 Task: Slide 10 - Awesome Words.
Action: Mouse moved to (41, 116)
Screenshot: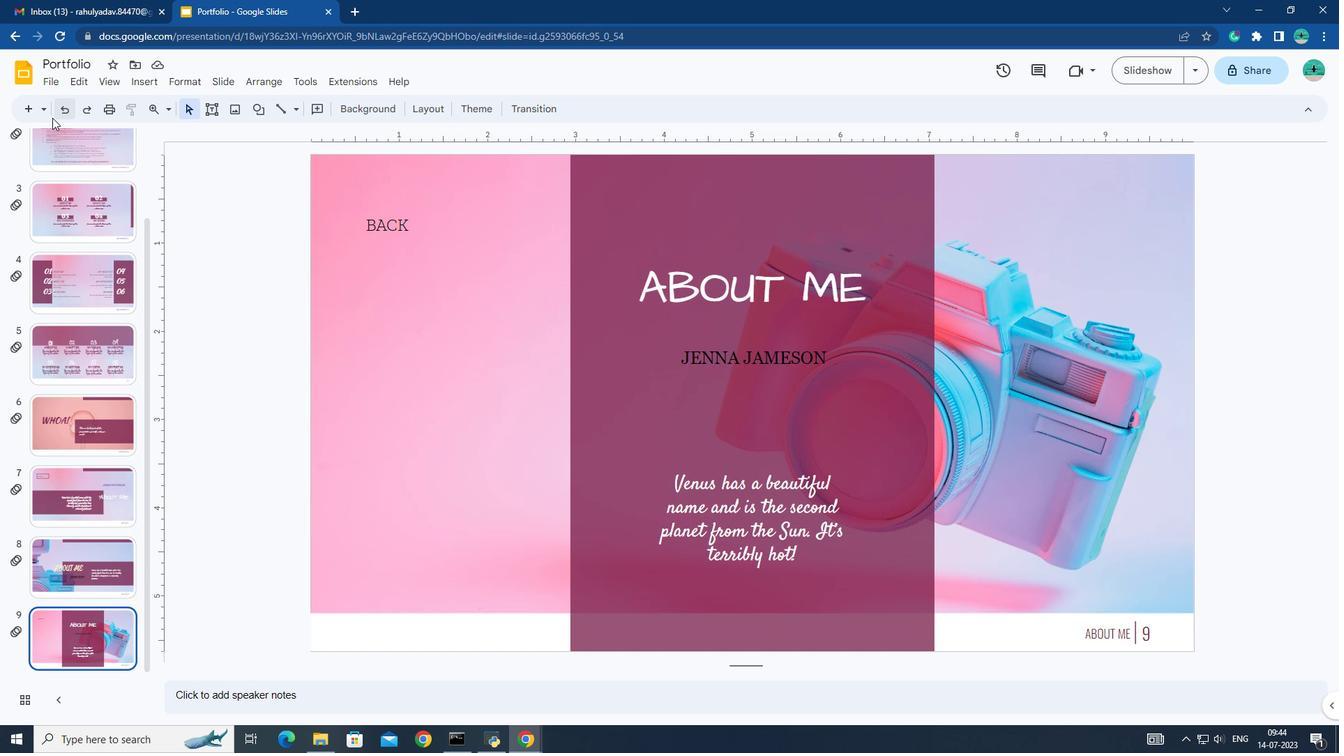 
Action: Mouse pressed left at (41, 116)
Screenshot: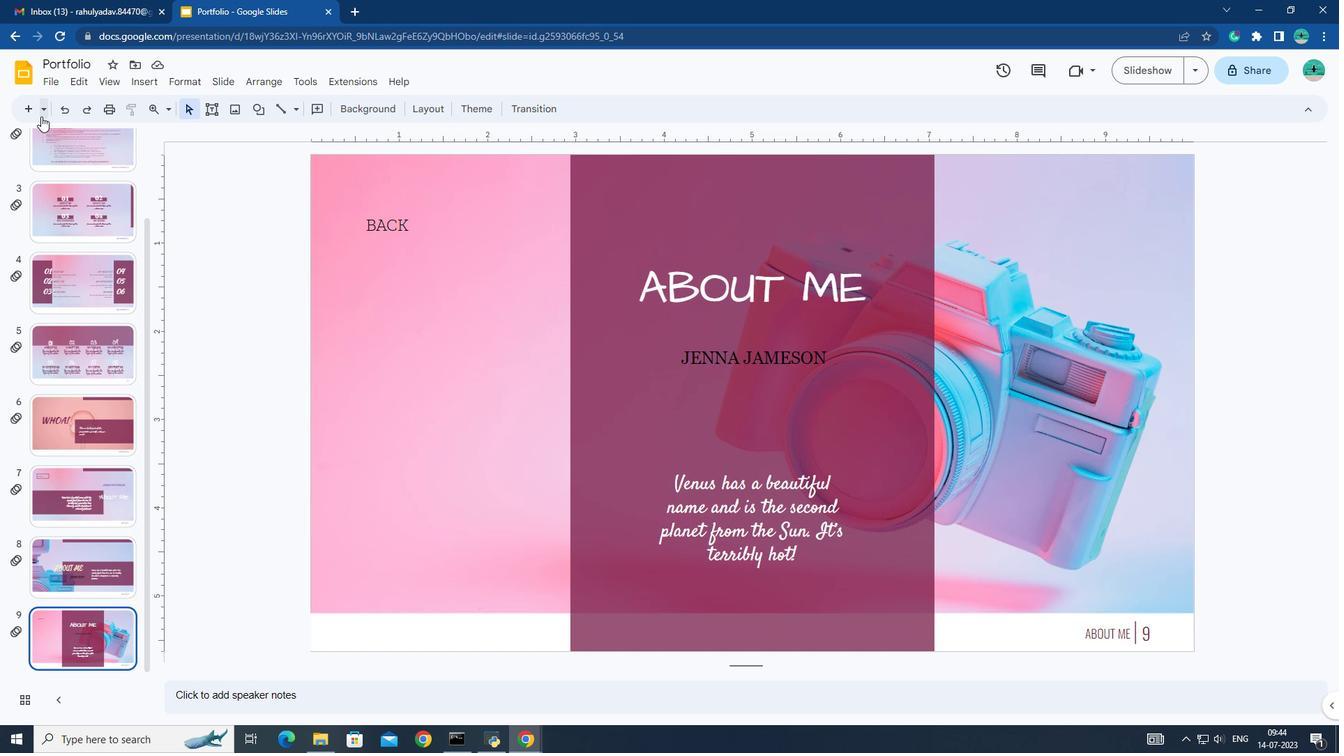 
Action: Mouse moved to (71, 286)
Screenshot: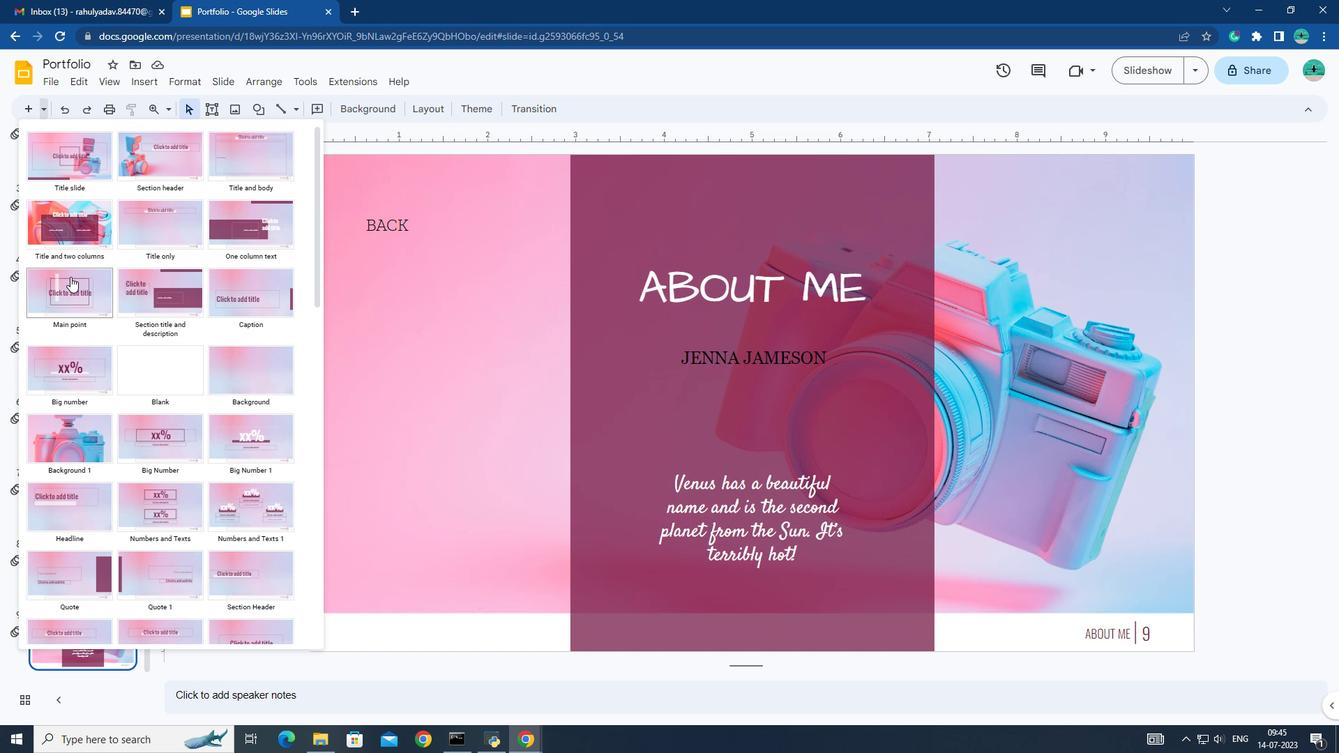
Action: Mouse pressed left at (71, 286)
Screenshot: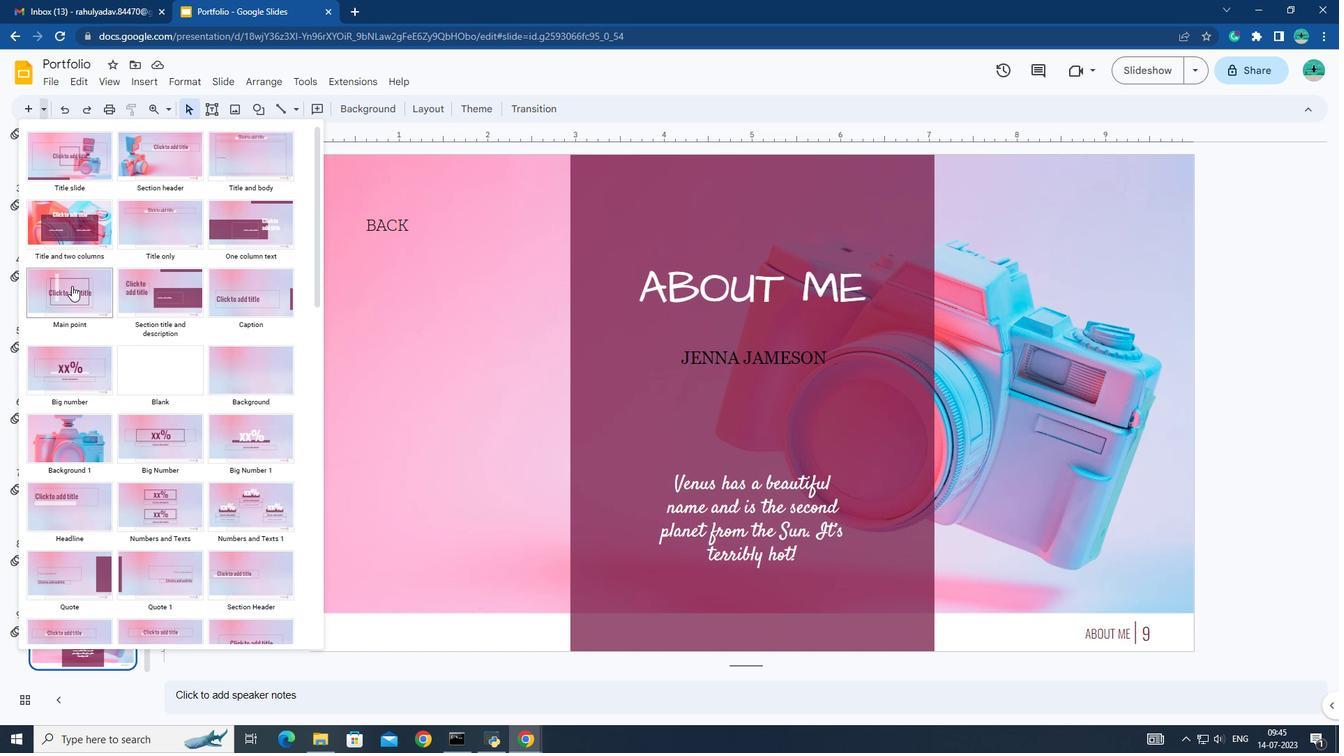 
Action: Mouse moved to (611, 373)
Screenshot: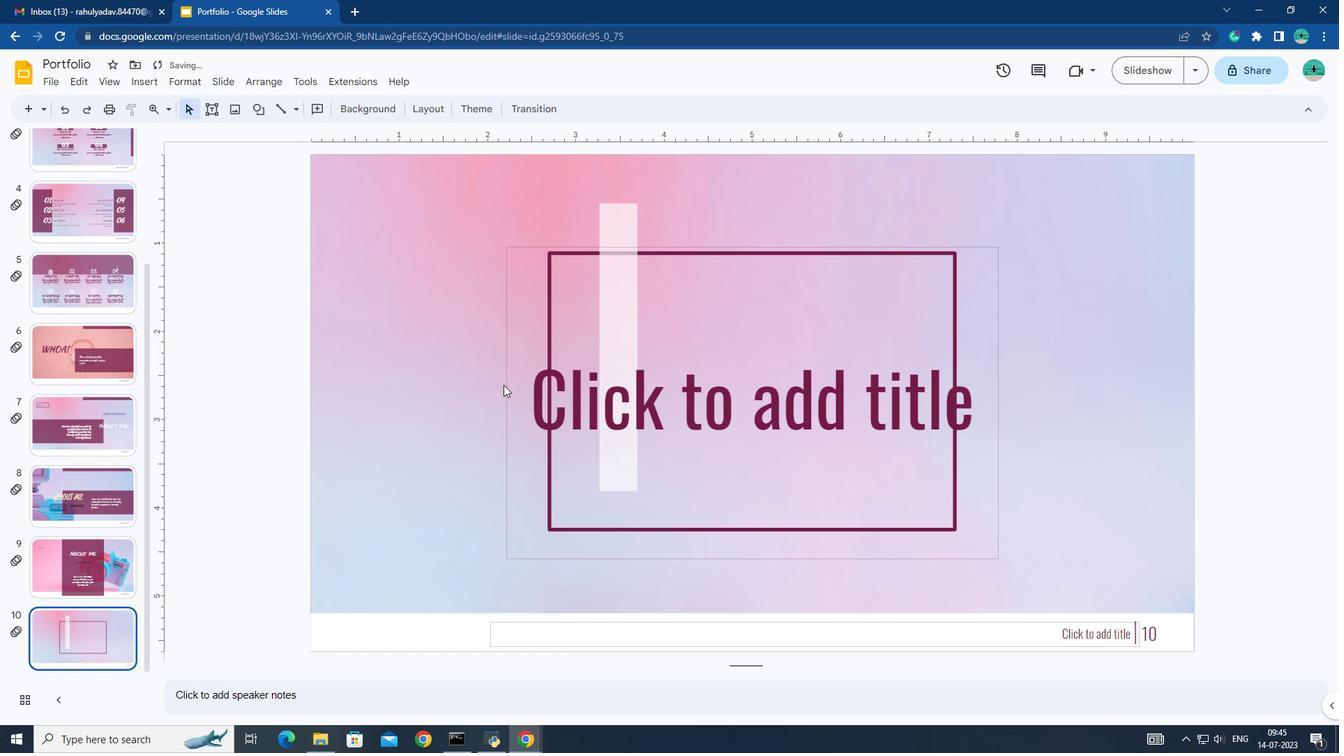
Action: Mouse pressed left at (611, 373)
Screenshot: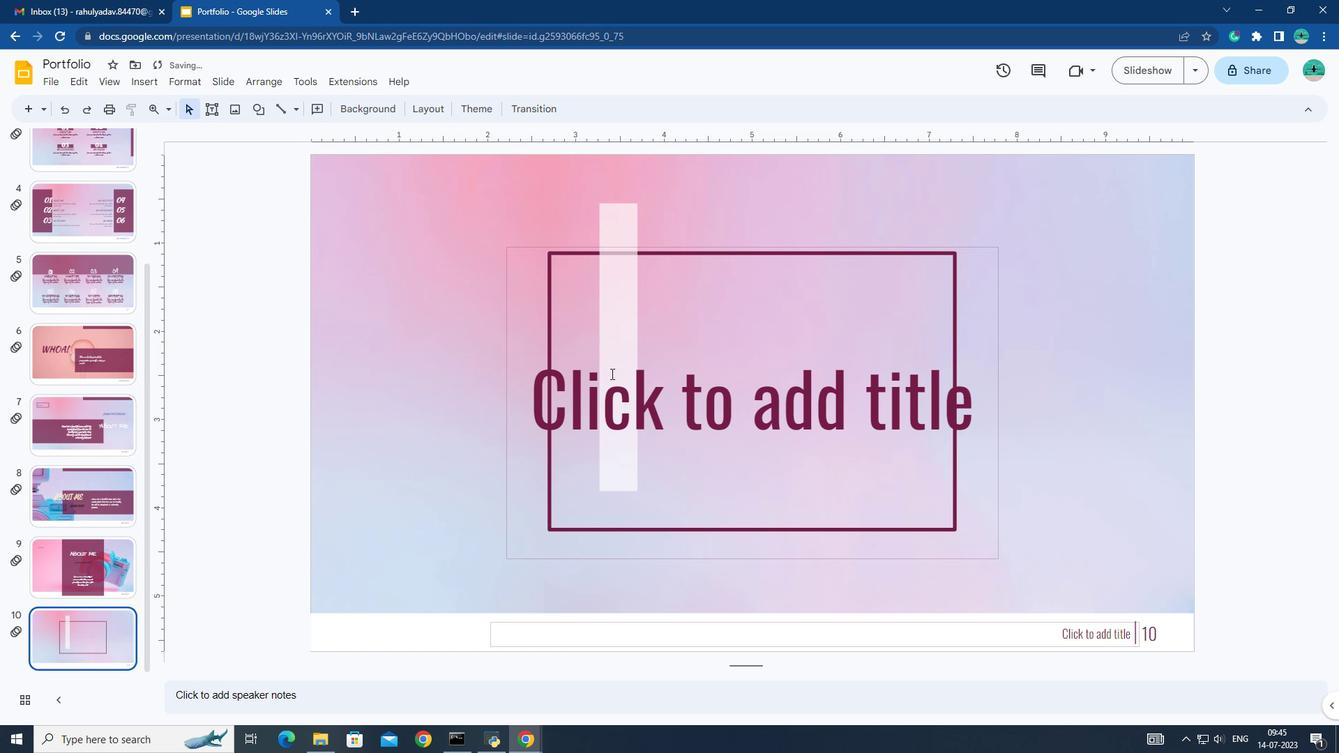 
Action: Key pressed <Key.caps_lock>AWESOME<Key.enter>WORDS
Screenshot: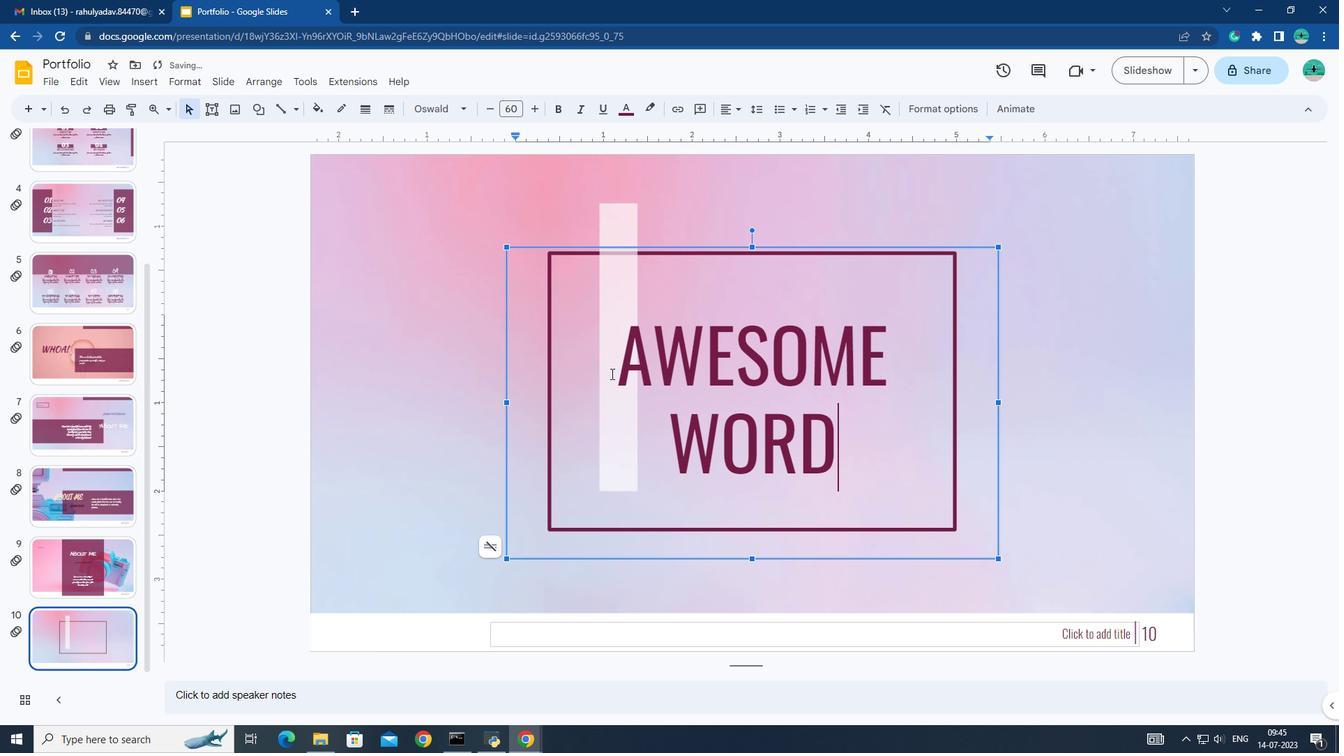 
Action: Mouse moved to (623, 350)
Screenshot: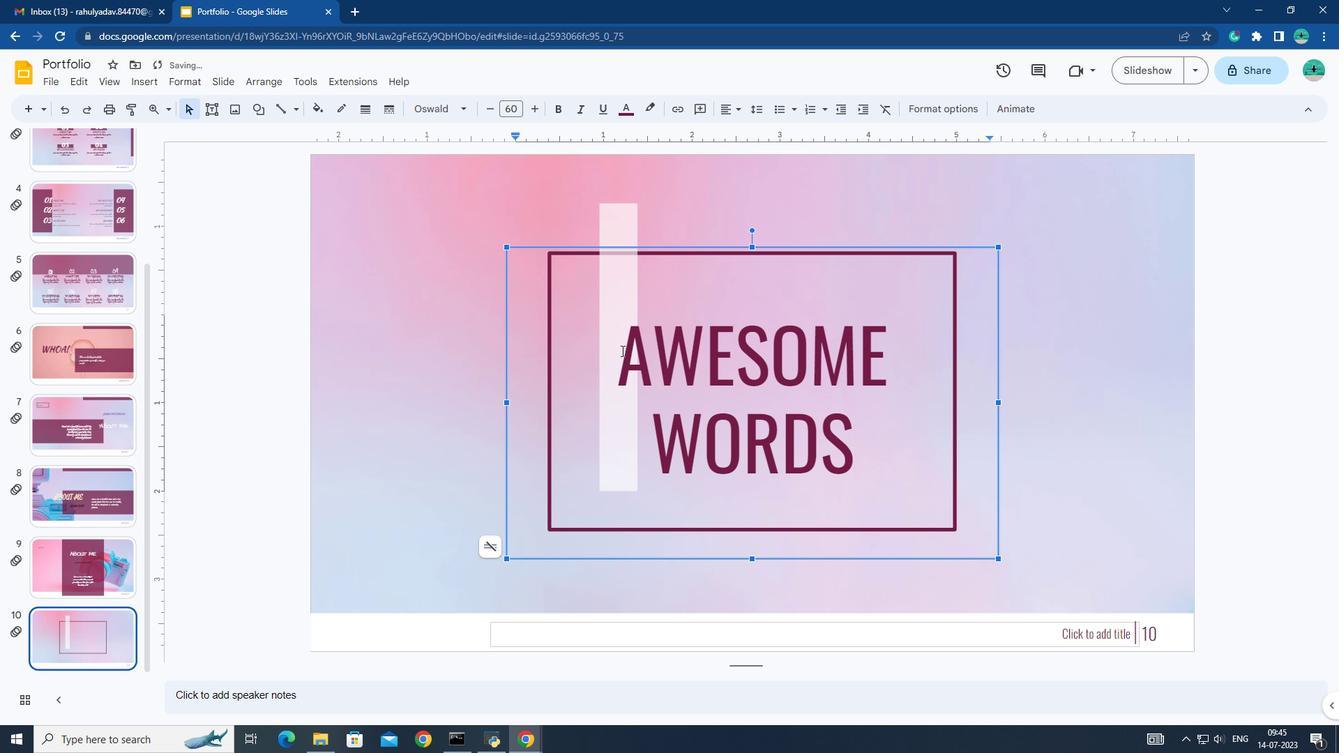 
Action: Mouse pressed left at (623, 350)
Screenshot: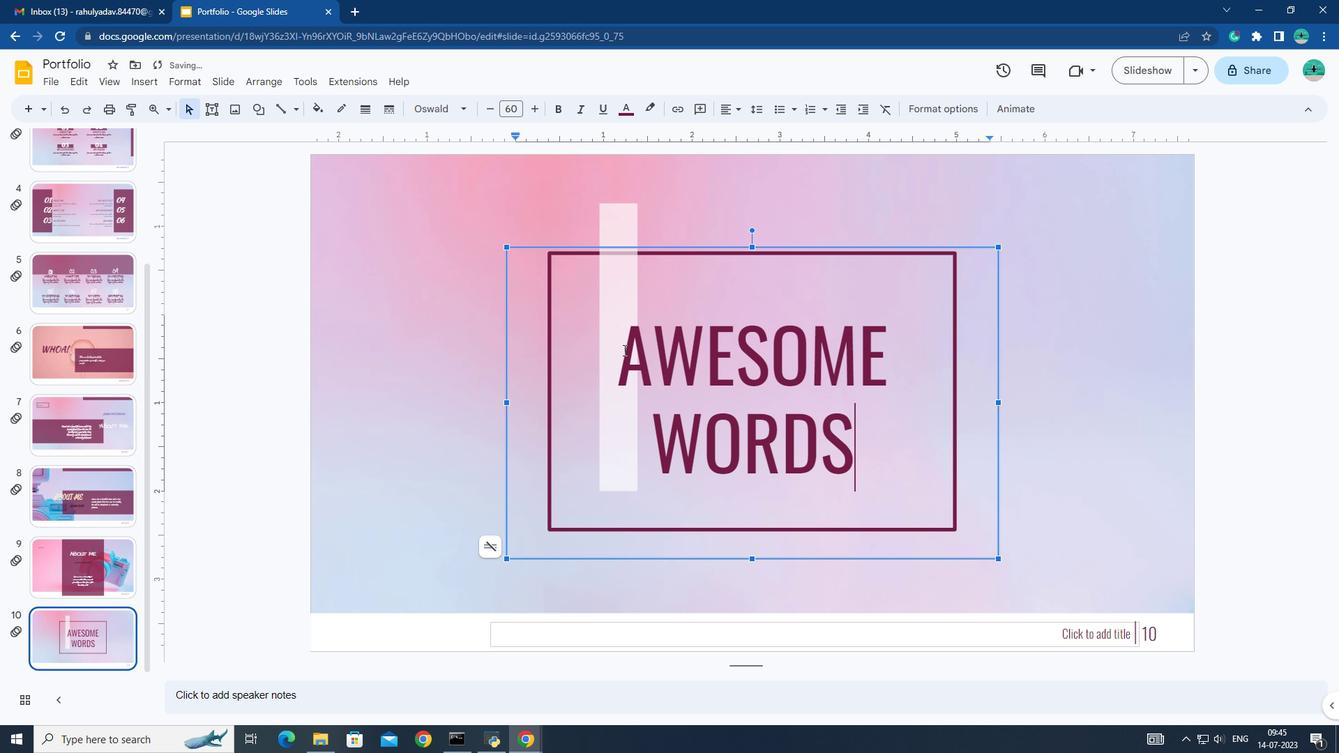 
Action: Mouse pressed left at (623, 350)
Screenshot: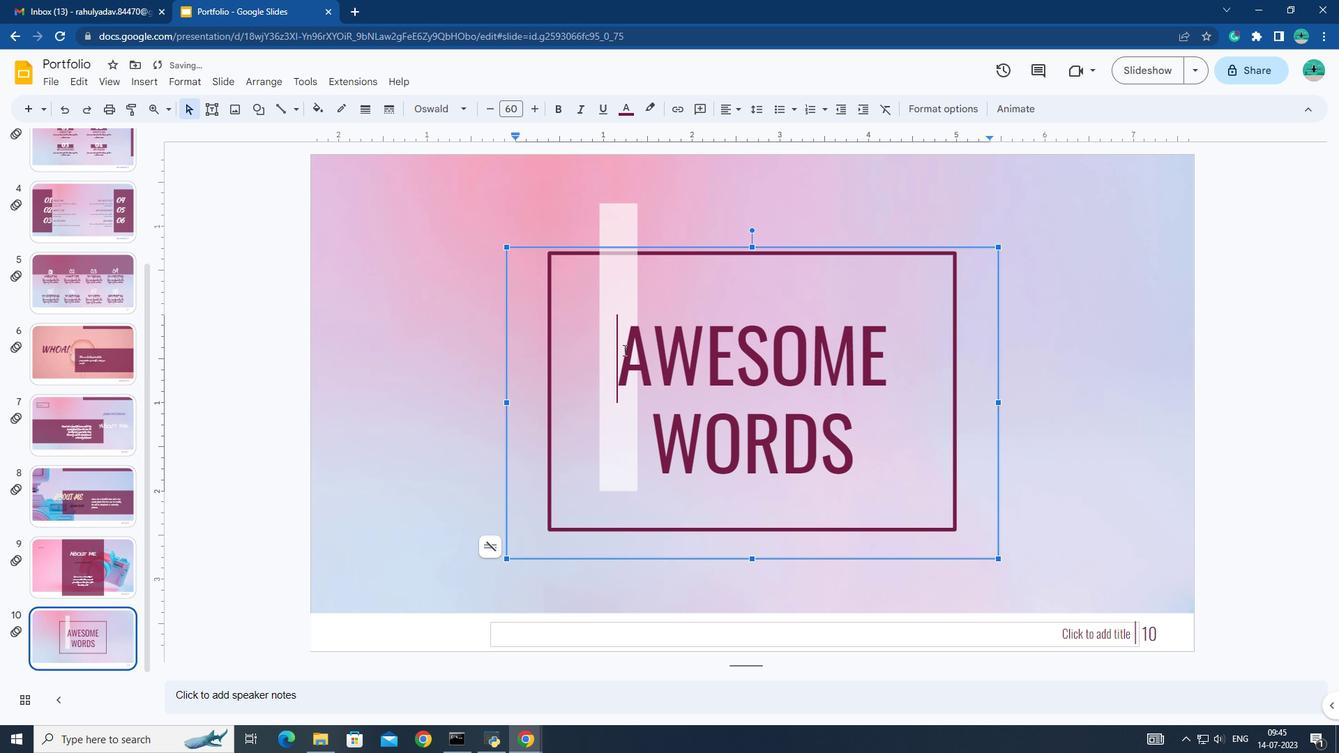 
Action: Mouse pressed left at (623, 350)
Screenshot: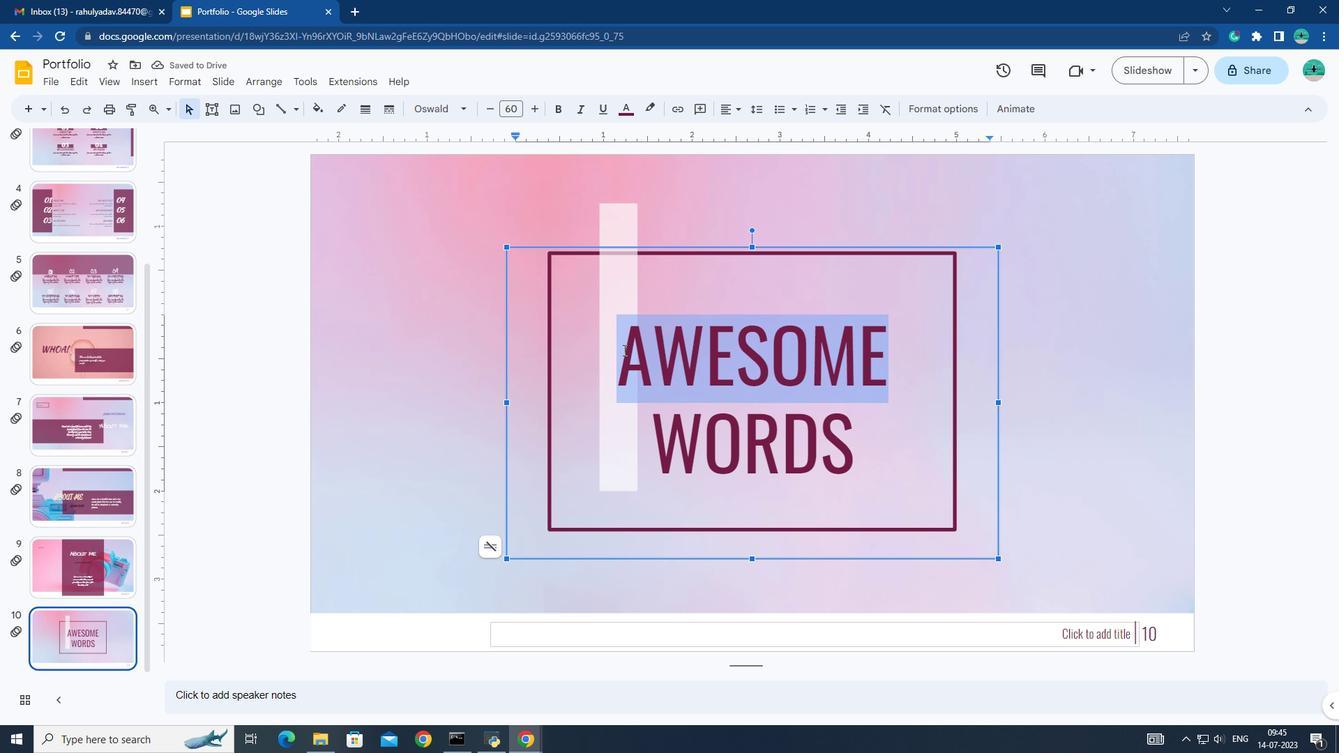 
Action: Mouse pressed left at (623, 350)
Screenshot: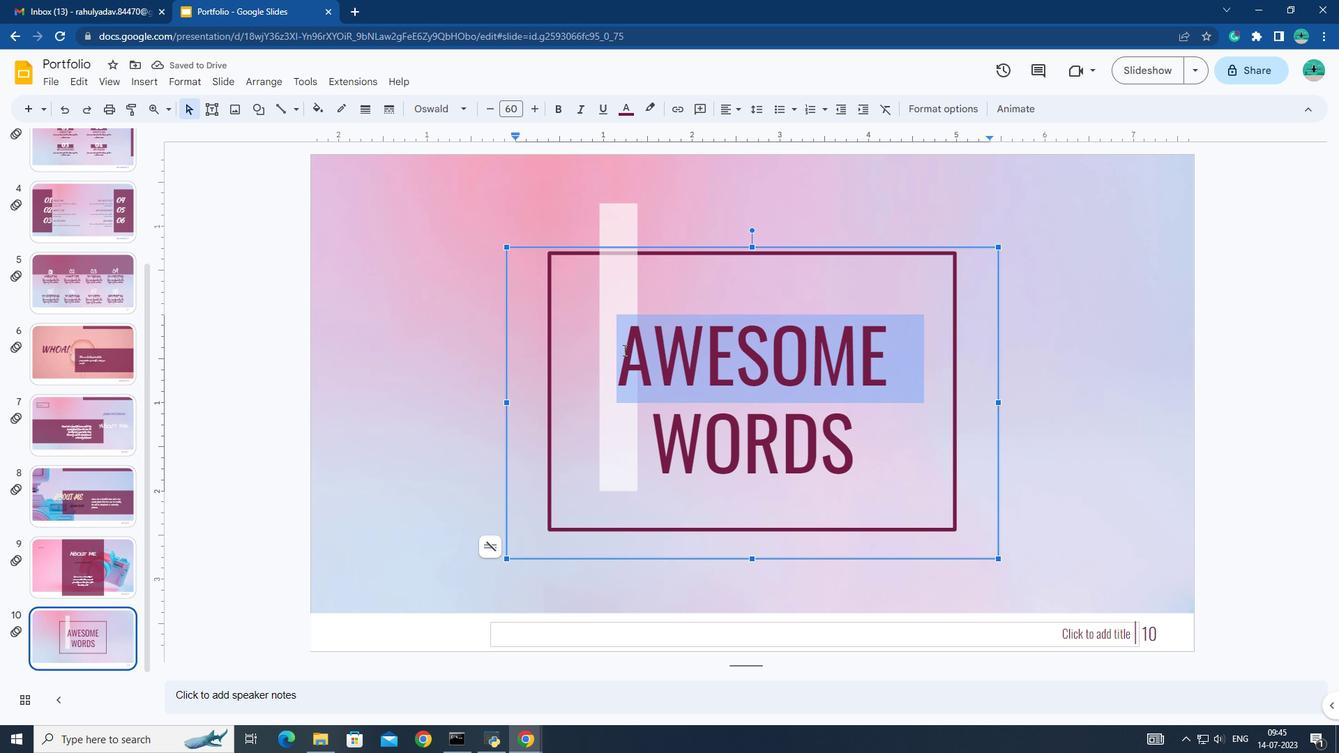 
Action: Mouse pressed left at (623, 350)
Screenshot: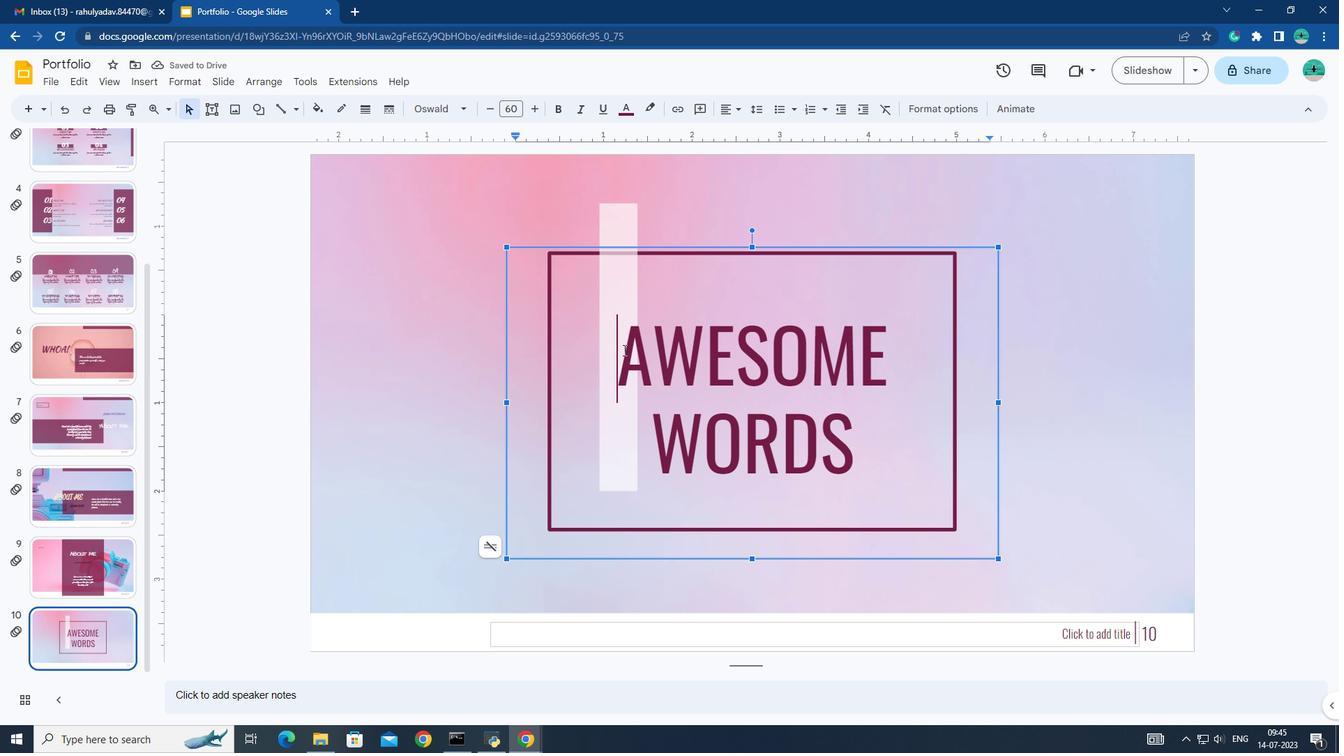 
Action: Mouse moved to (438, 110)
Screenshot: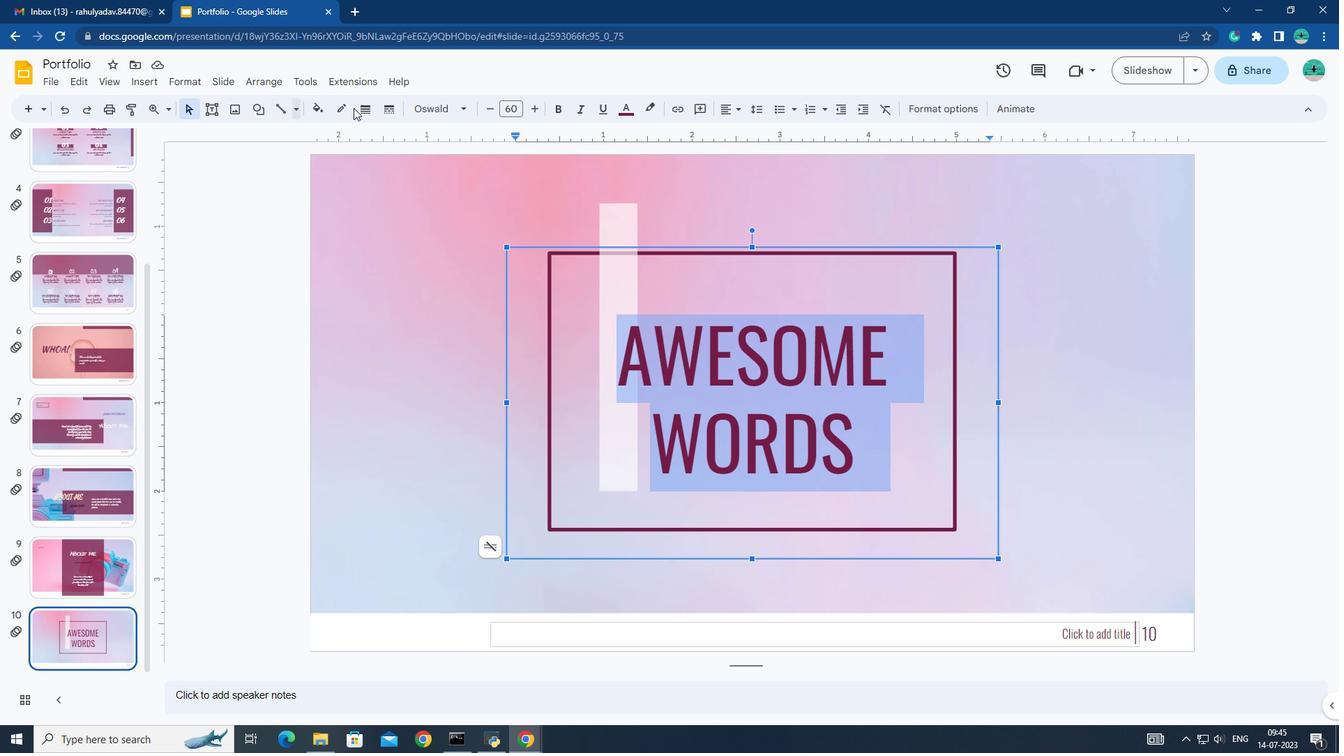 
Action: Mouse pressed left at (438, 110)
Screenshot: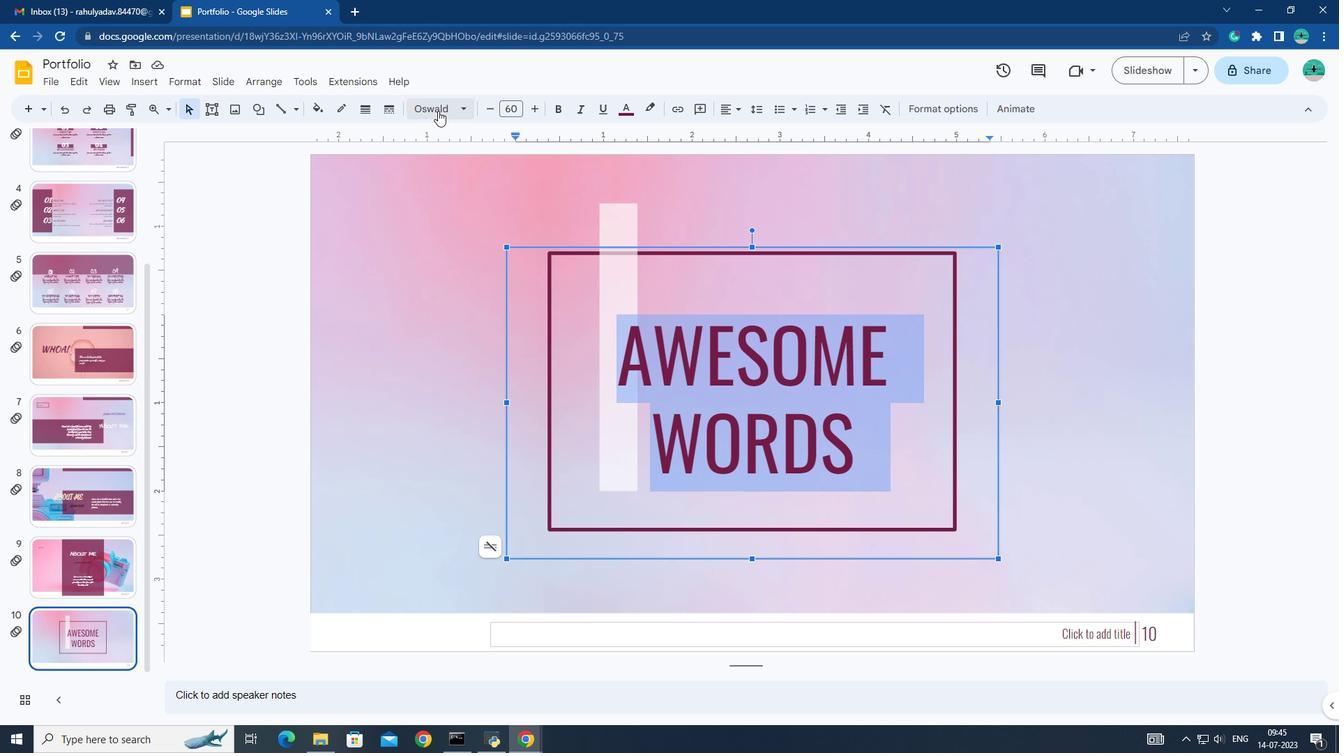 
Action: Mouse moved to (457, 625)
Screenshot: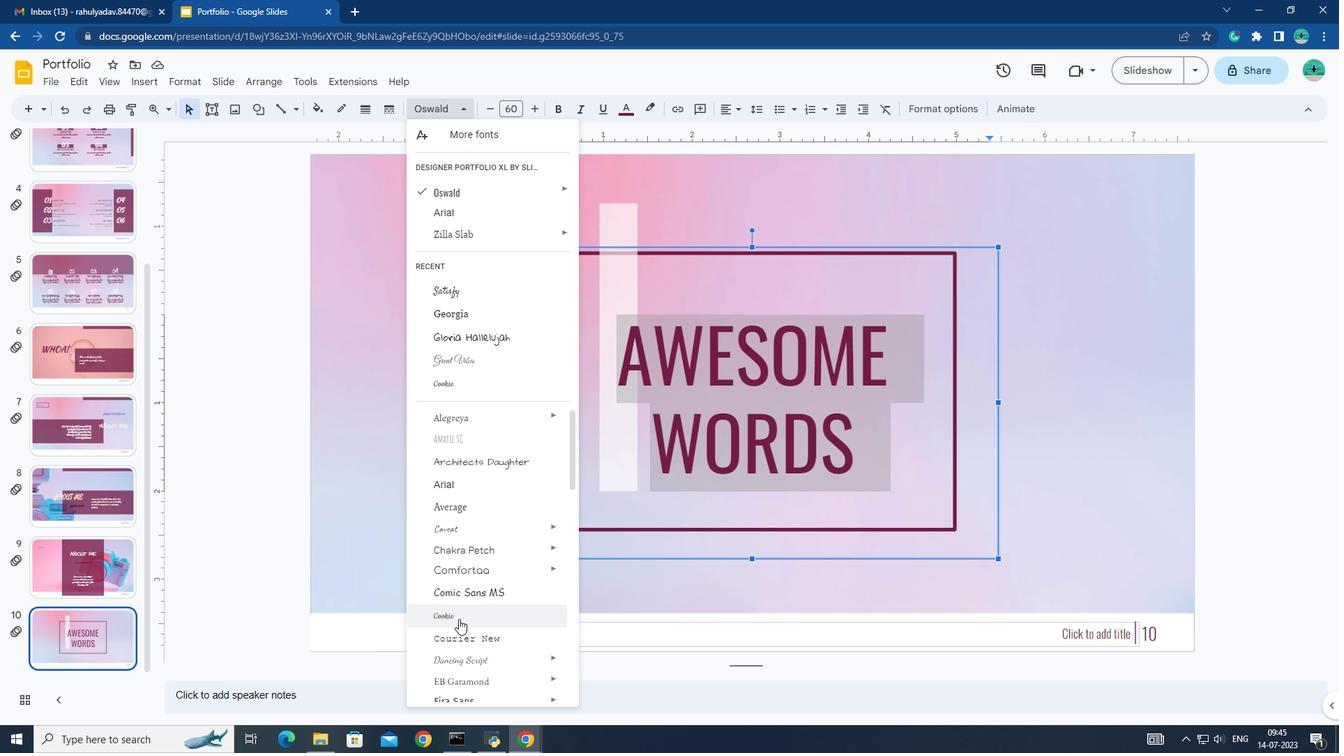 
Action: Mouse scrolled (457, 624) with delta (0, 0)
Screenshot: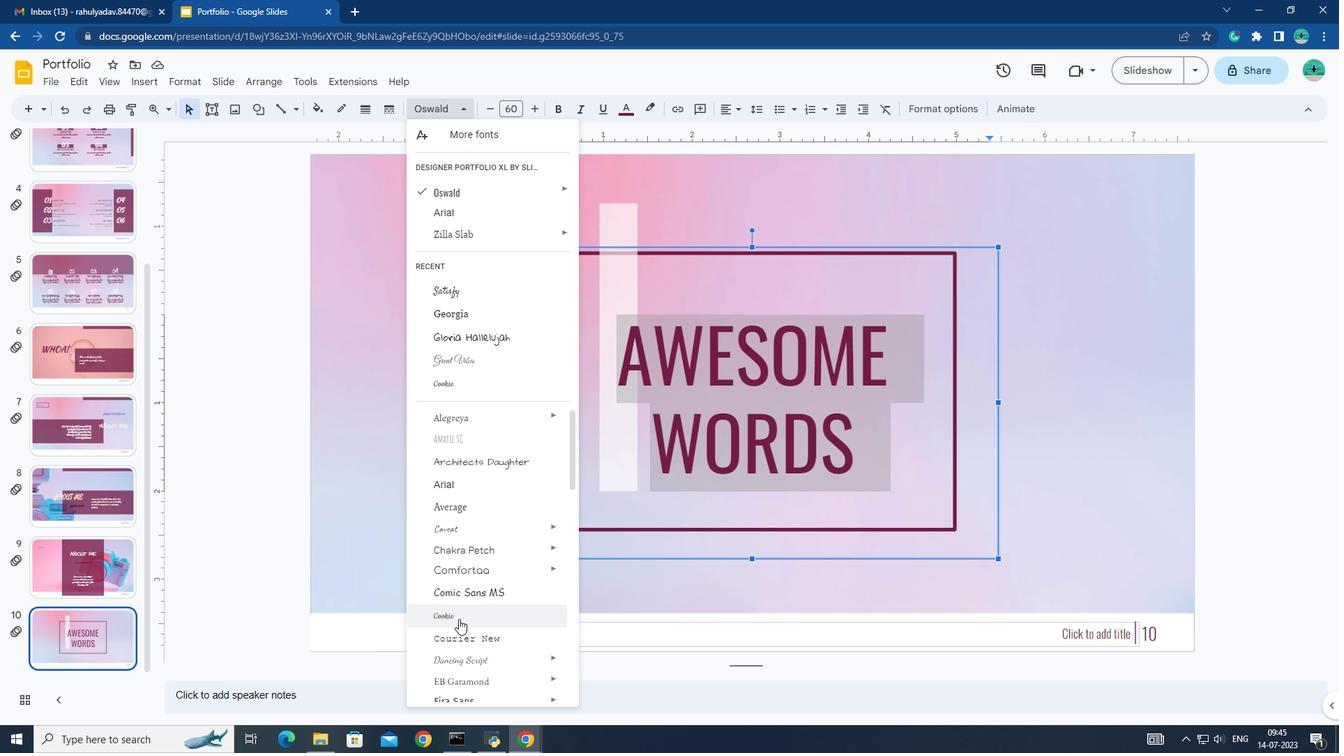 
Action: Mouse moved to (456, 627)
Screenshot: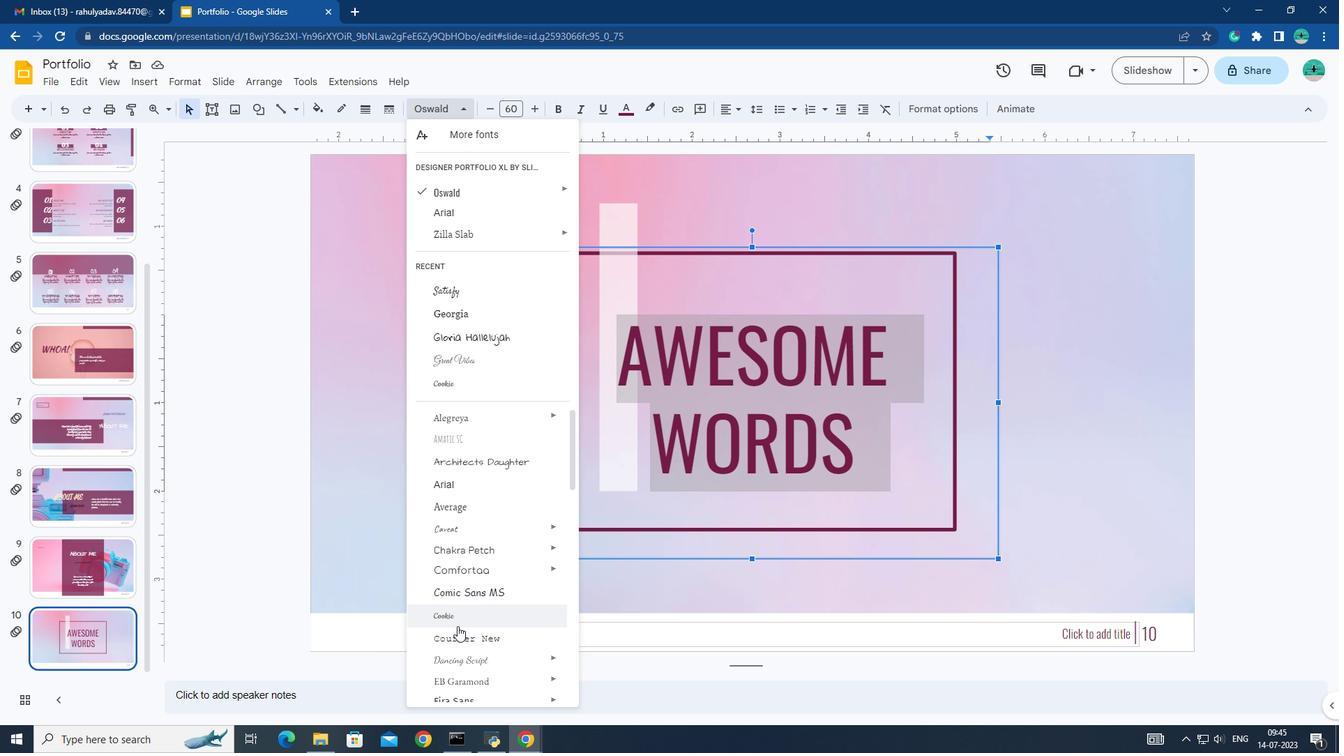 
Action: Mouse scrolled (456, 626) with delta (0, 0)
Screenshot: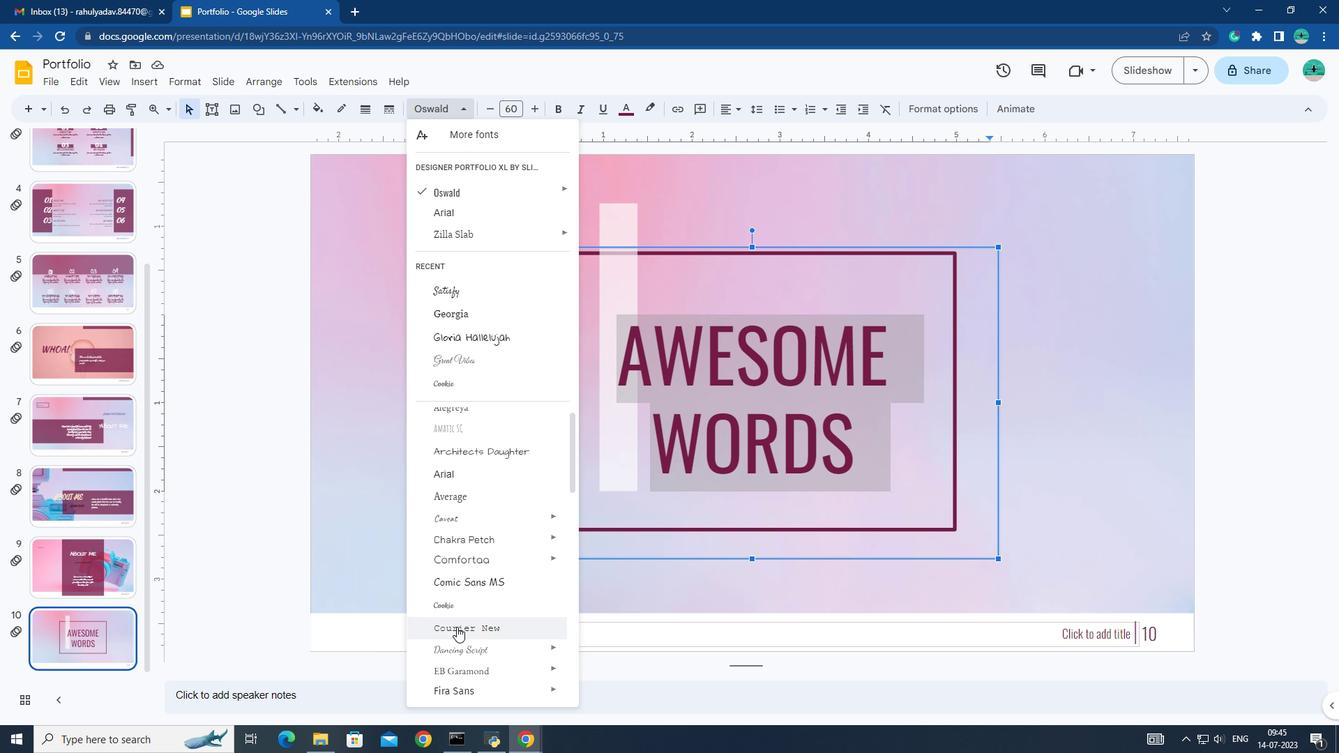 
Action: Mouse moved to (467, 614)
Screenshot: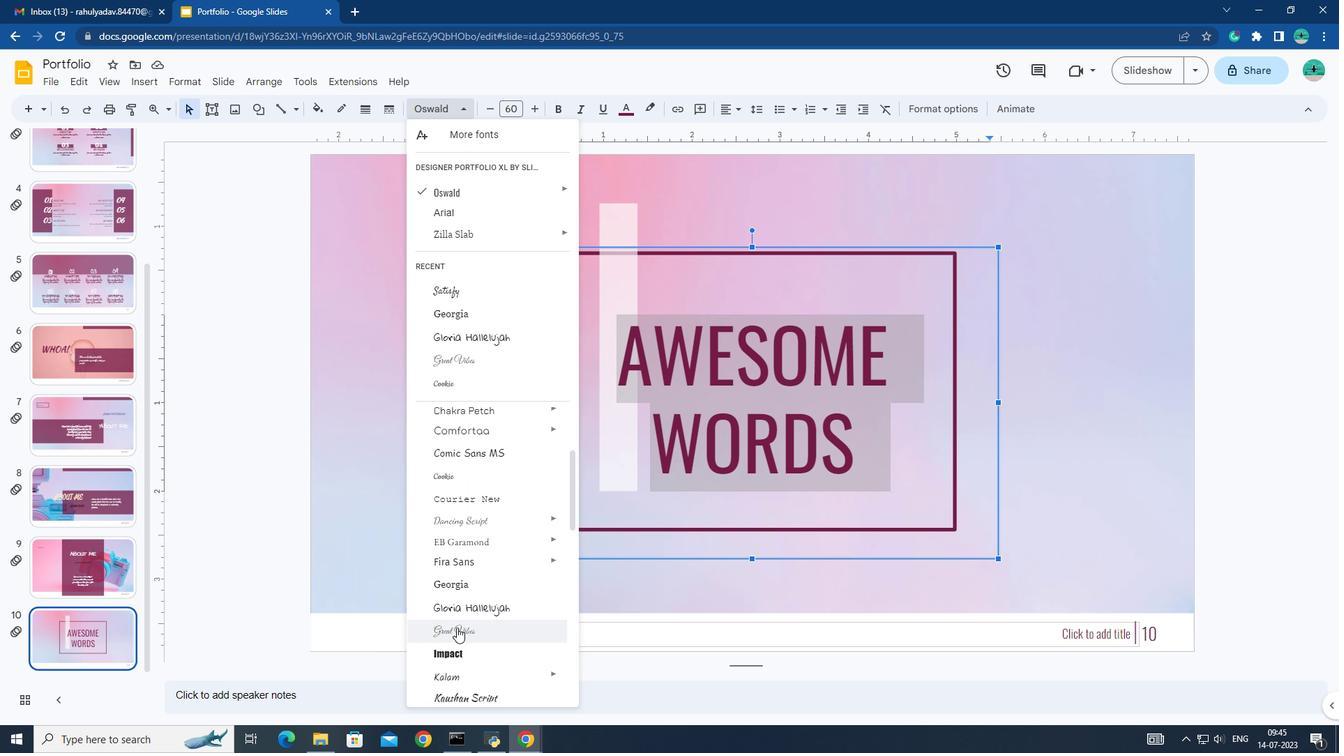 
Action: Mouse pressed left at (467, 614)
Screenshot: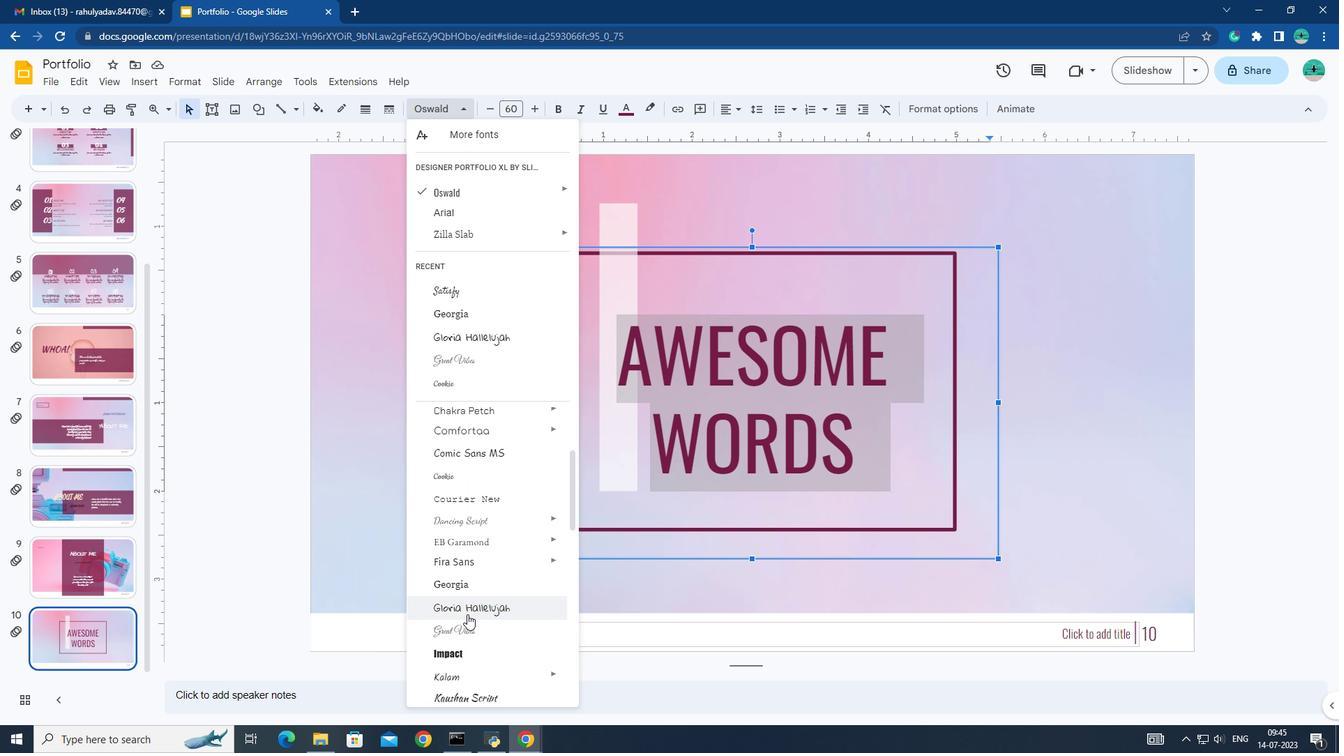 
Action: Mouse moved to (456, 105)
Screenshot: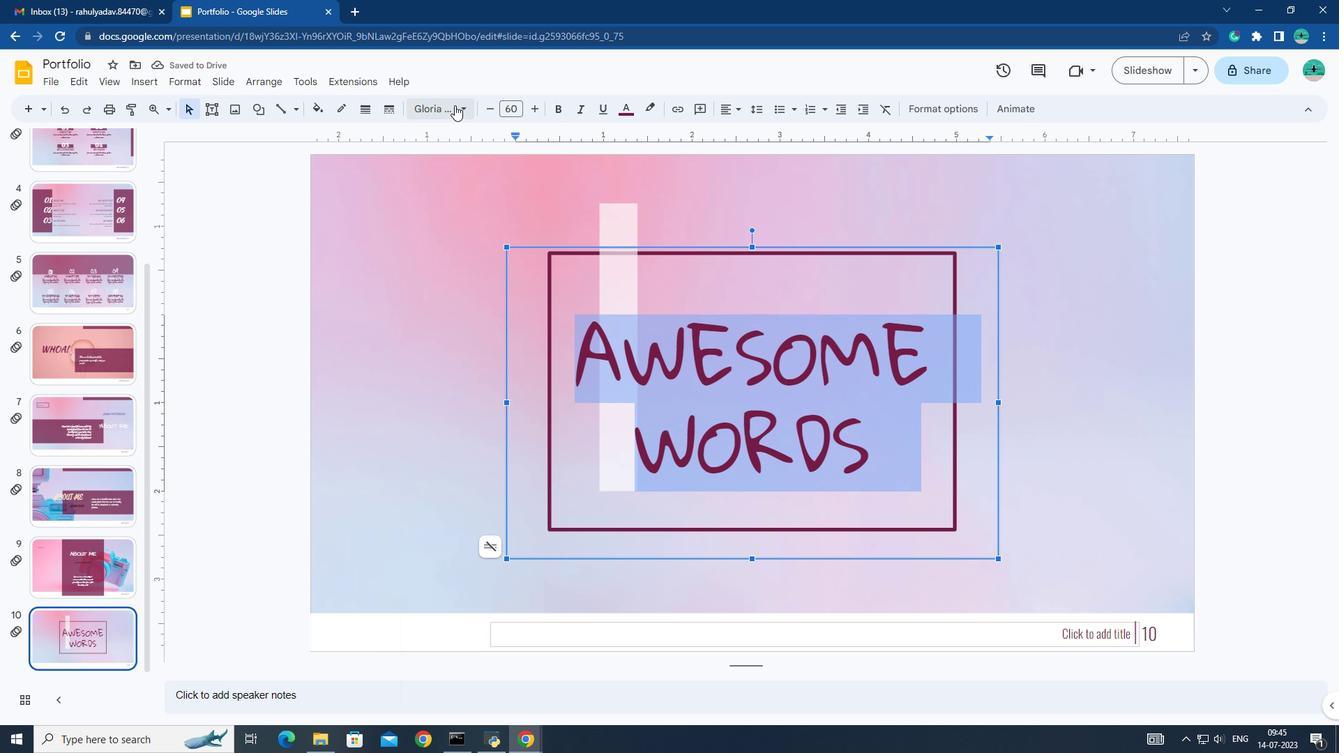 
Action: Mouse pressed left at (456, 105)
Screenshot: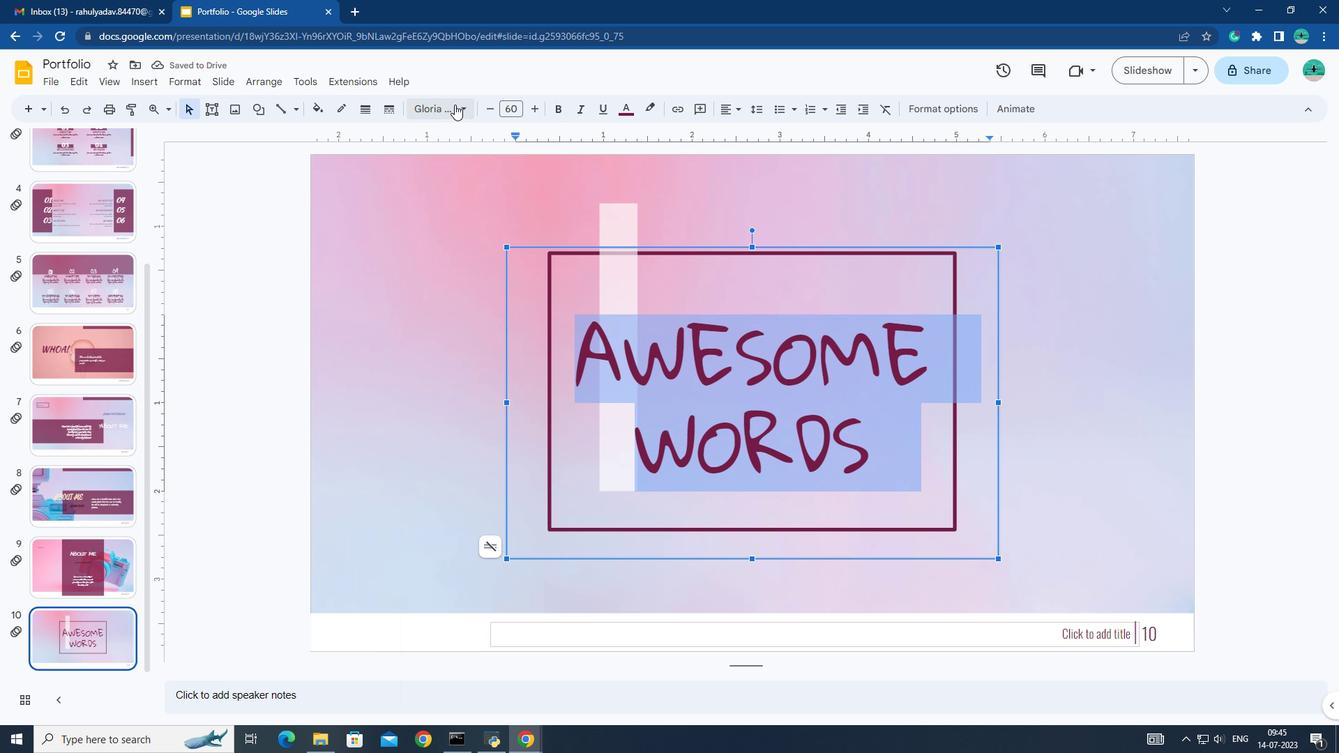 
Action: Mouse moved to (498, 643)
Screenshot: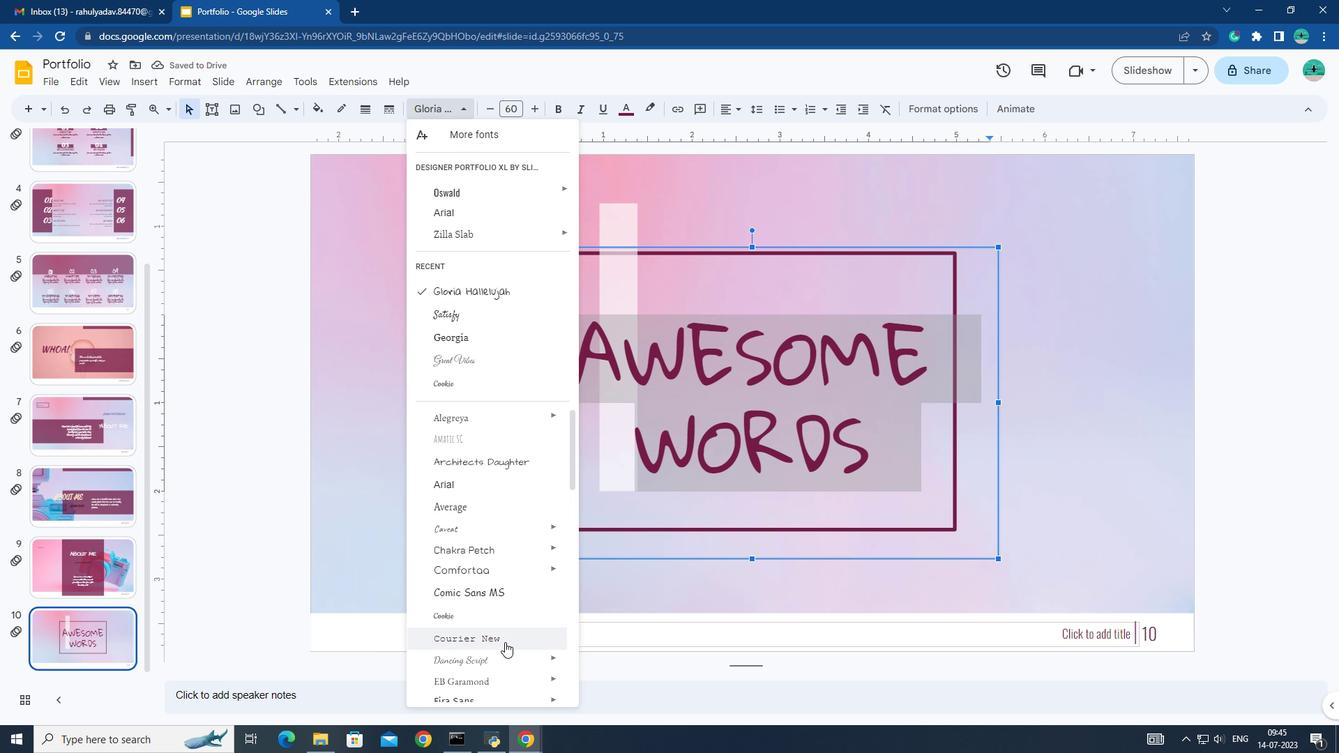 
Action: Mouse scrolled (498, 643) with delta (0, 0)
Screenshot: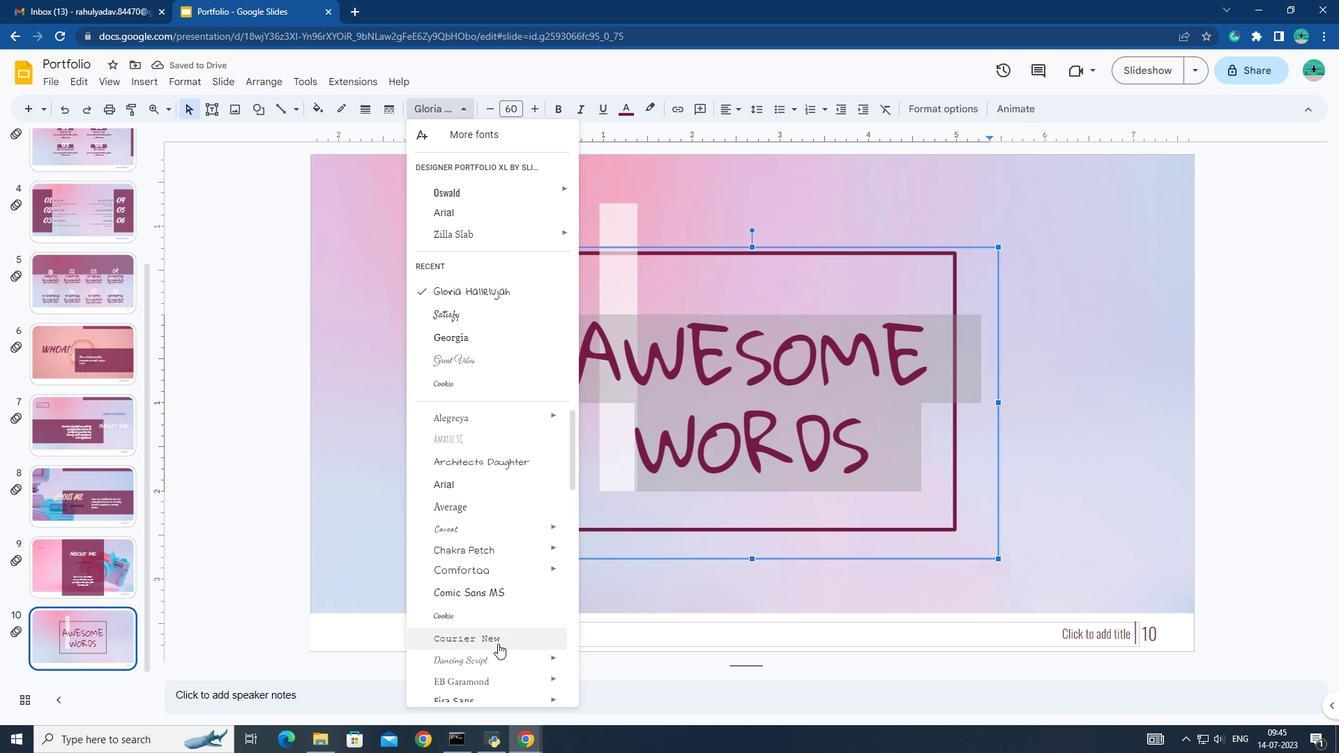 
Action: Mouse scrolled (498, 643) with delta (0, 0)
Screenshot: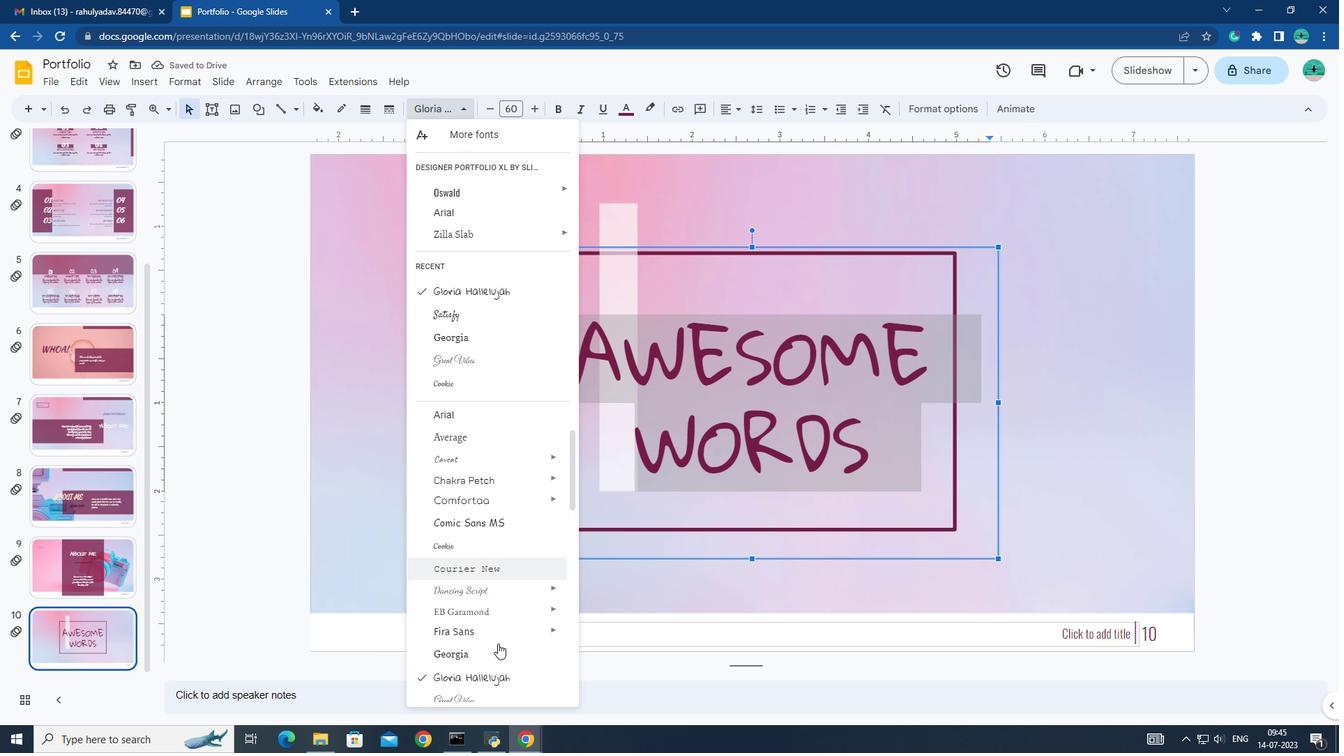 
Action: Mouse moved to (497, 643)
Screenshot: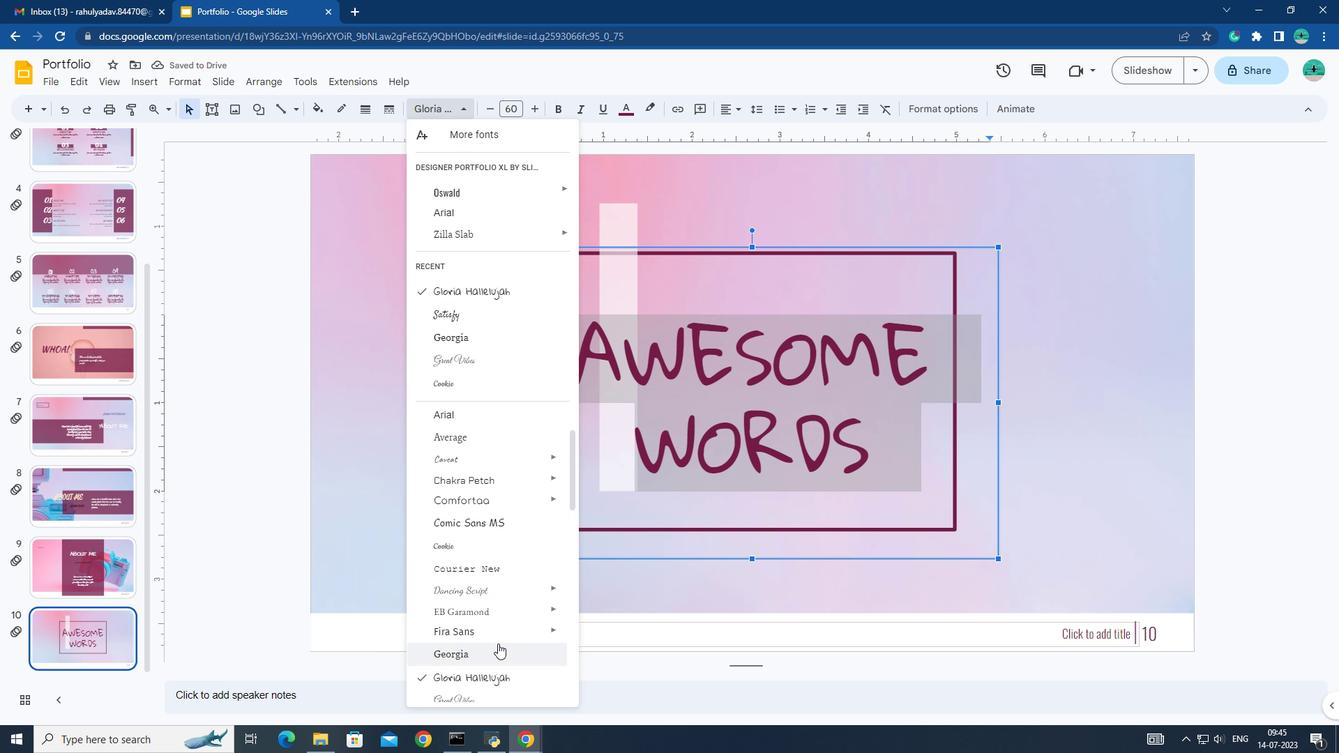 
Action: Mouse scrolled (497, 643) with delta (0, 0)
Screenshot: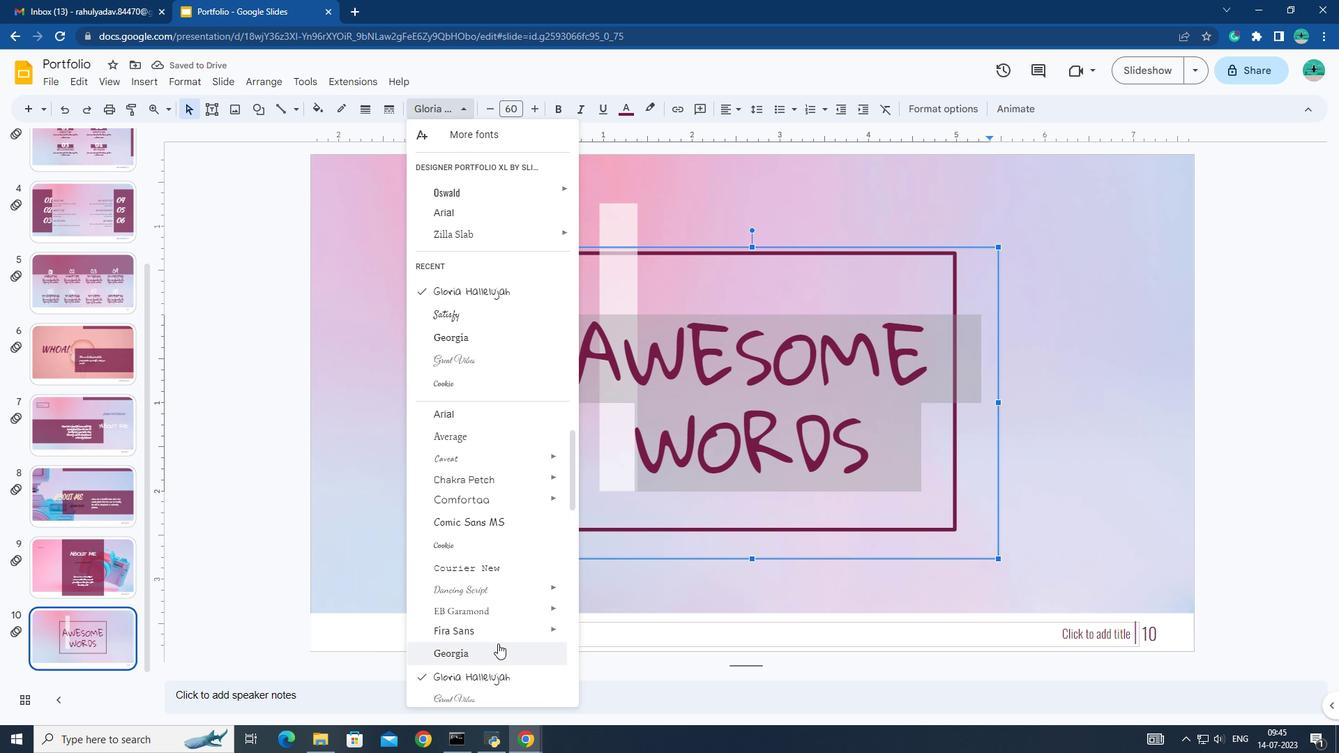 
Action: Mouse scrolled (497, 643) with delta (0, 0)
Screenshot: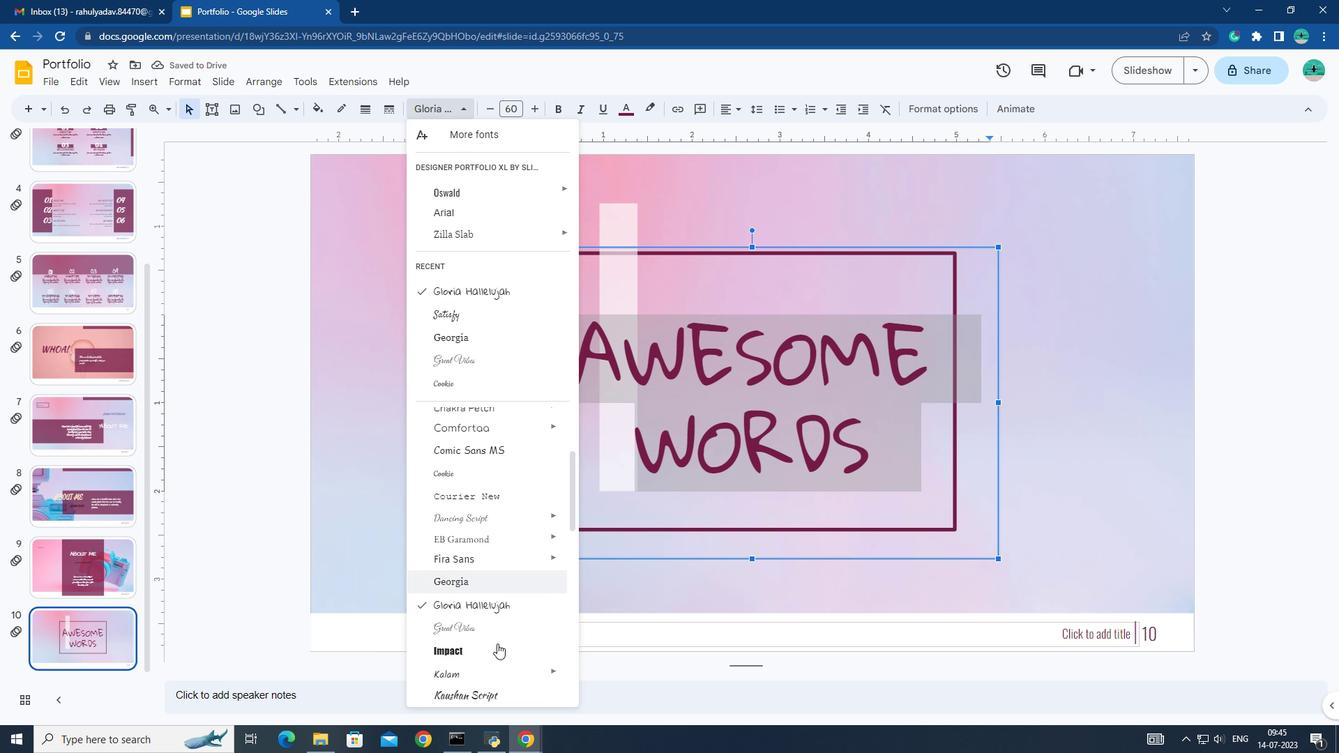 
Action: Mouse scrolled (497, 643) with delta (0, 0)
Screenshot: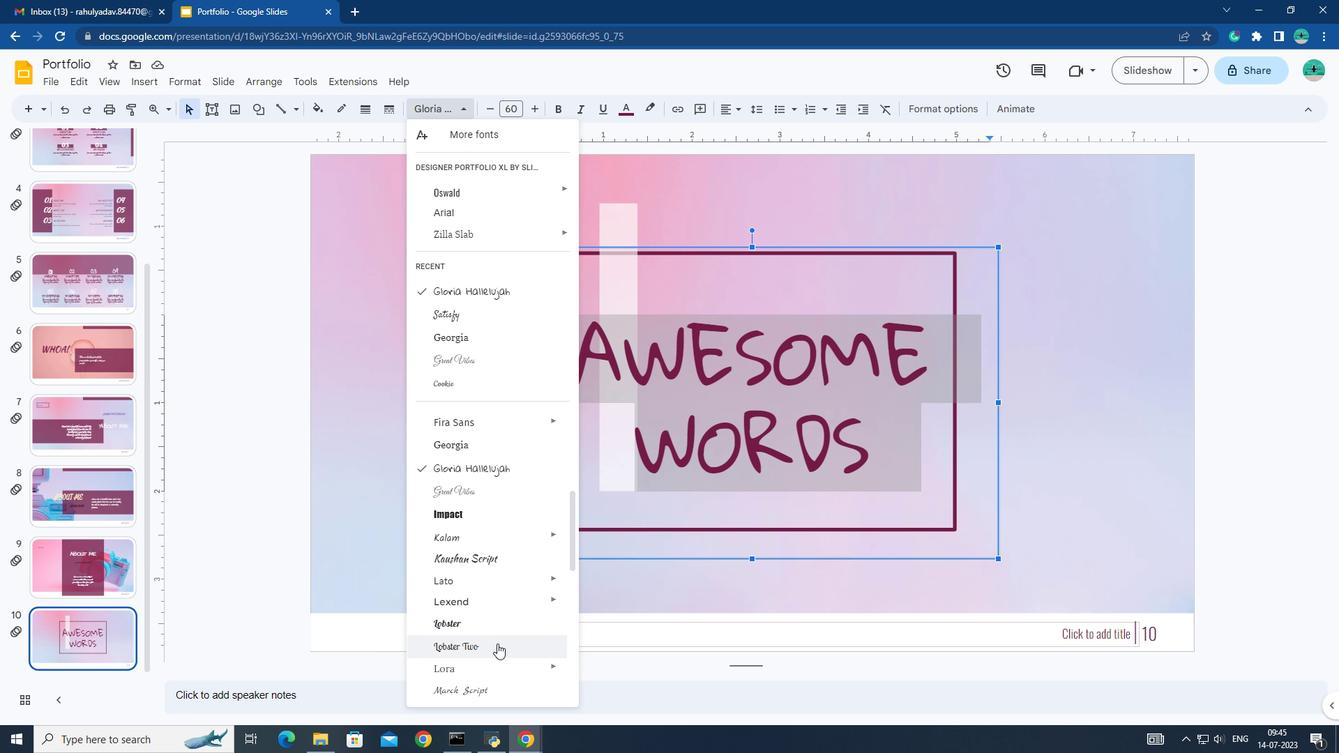 
Action: Mouse moved to (475, 621)
Screenshot: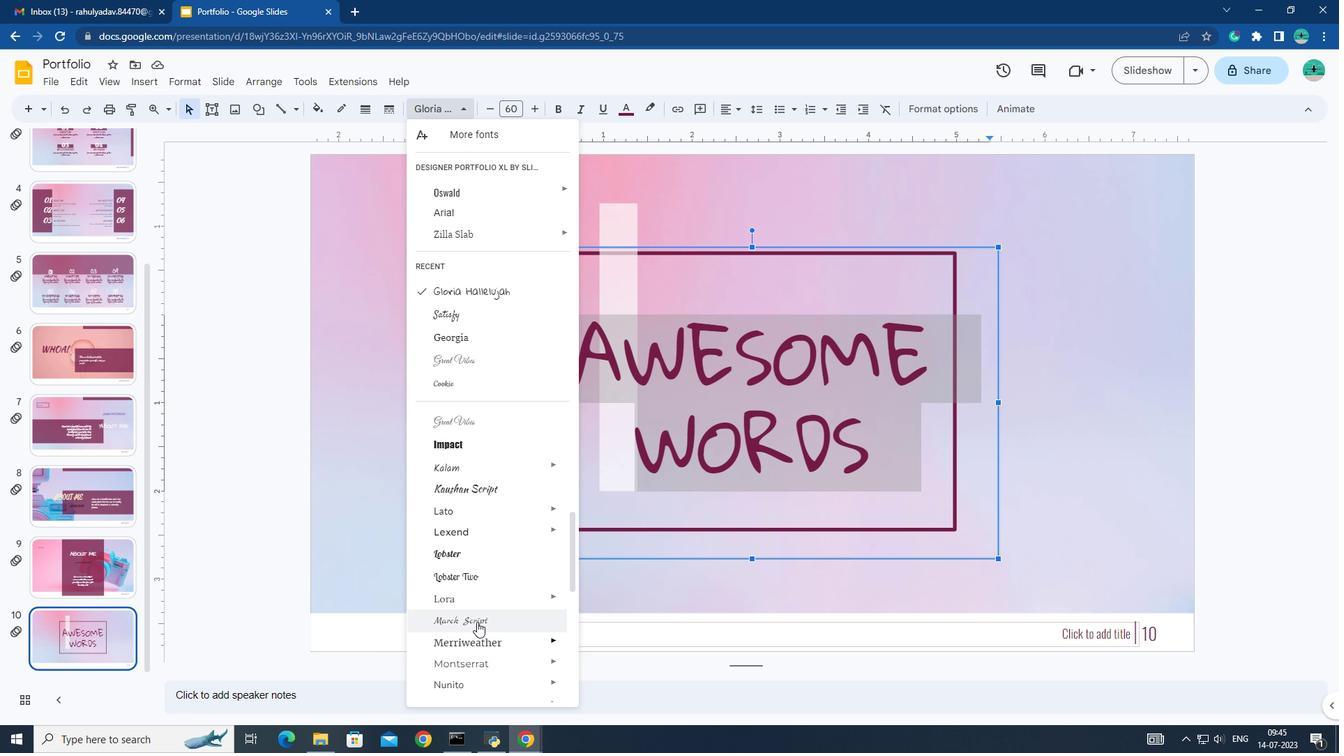 
Action: Mouse pressed left at (475, 621)
Screenshot: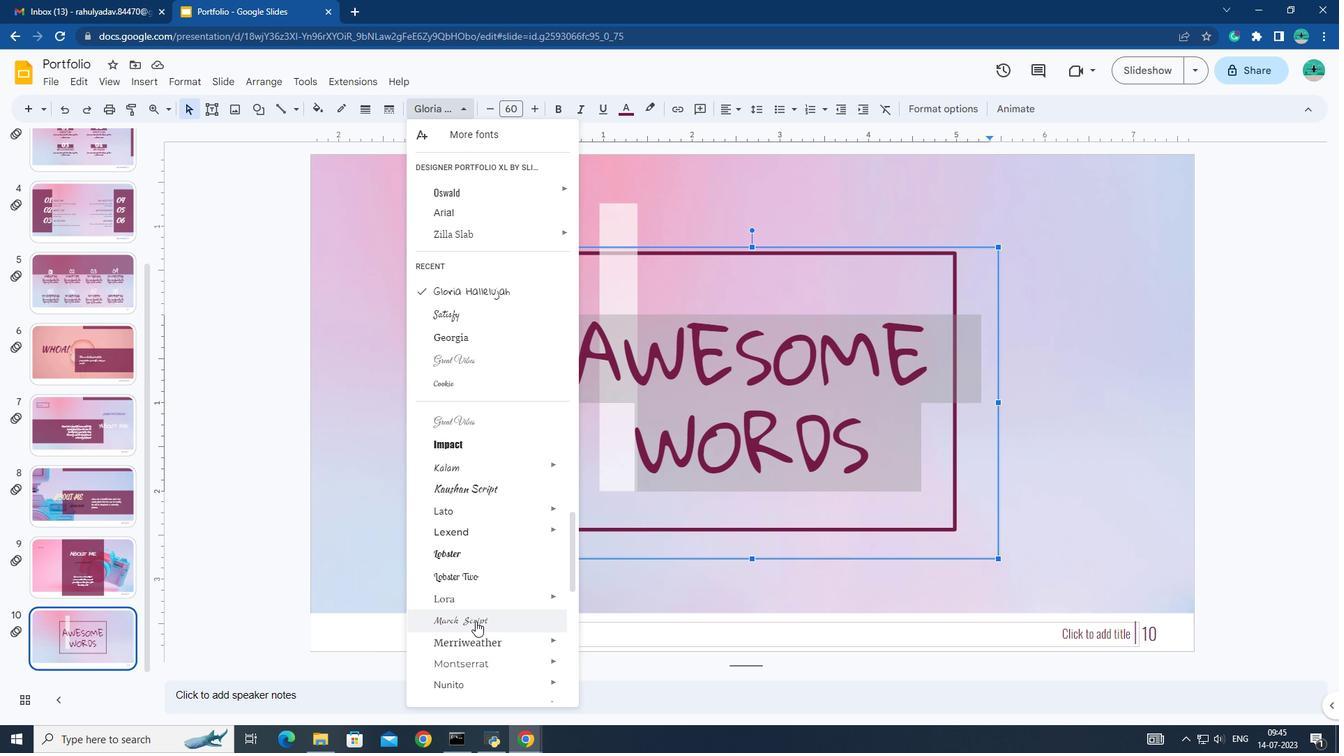 
Action: Mouse moved to (431, 104)
Screenshot: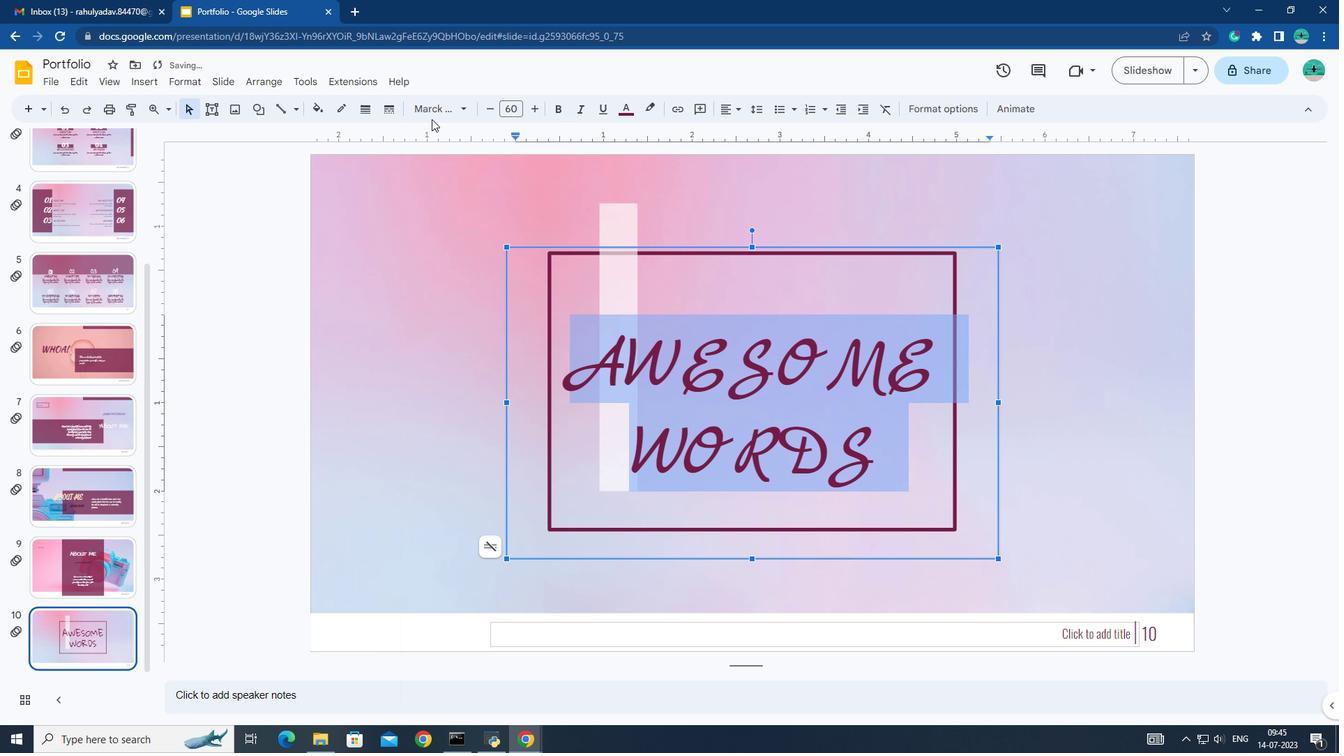 
Action: Mouse pressed left at (431, 104)
Screenshot: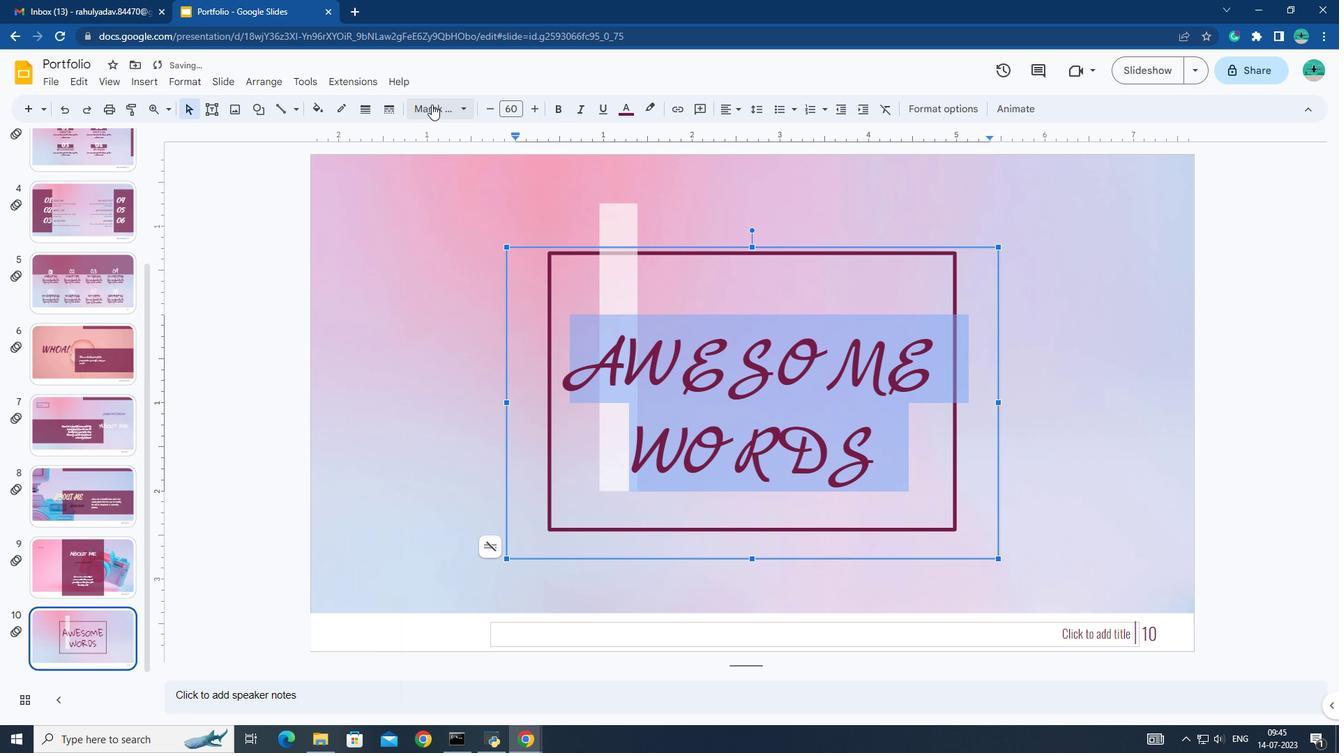 
Action: Mouse moved to (451, 611)
Screenshot: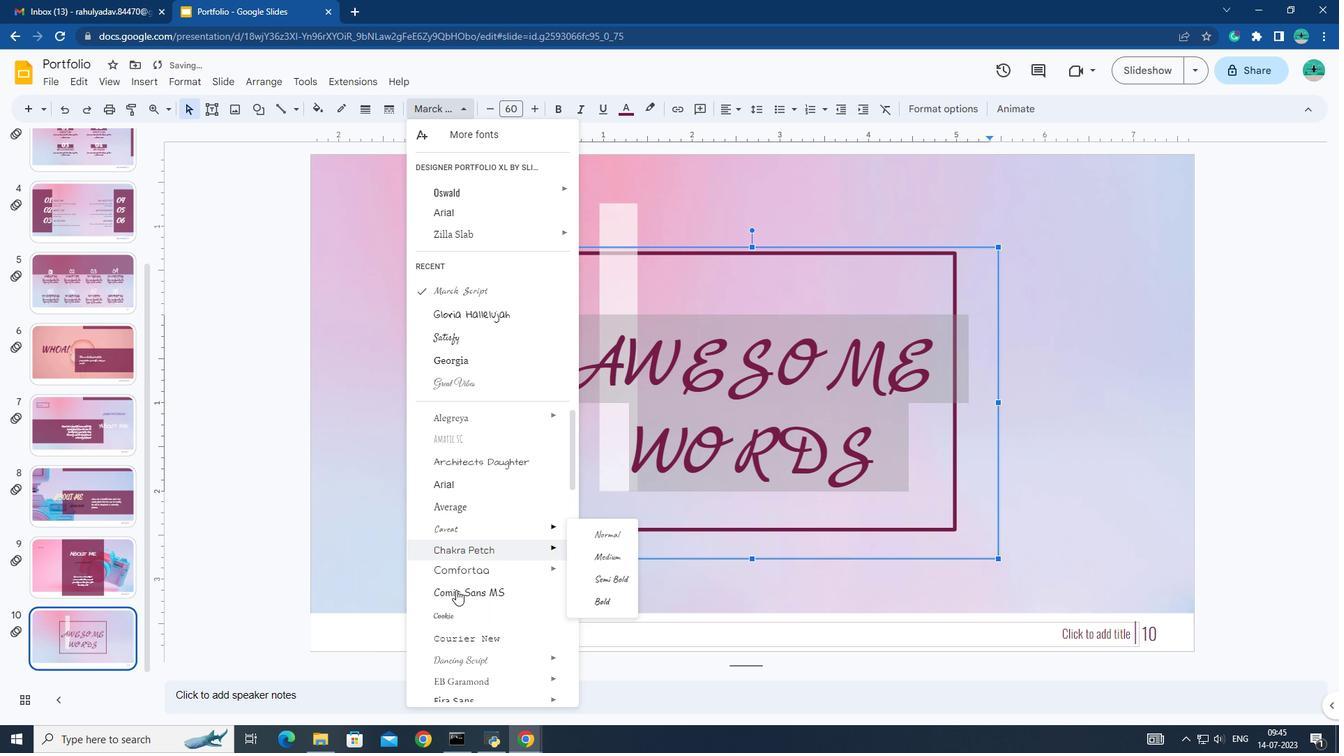 
Action: Mouse scrolled (451, 610) with delta (0, 0)
Screenshot: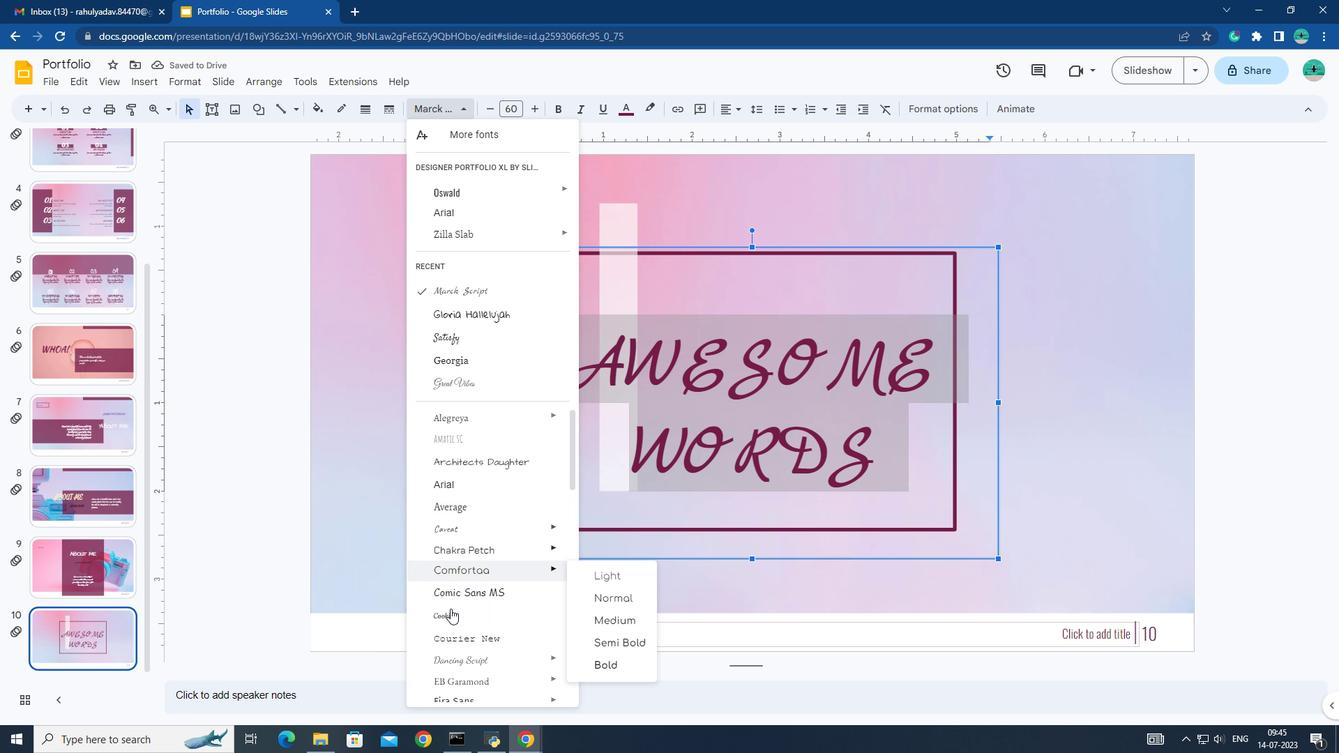 
Action: Mouse scrolled (451, 610) with delta (0, 0)
Screenshot: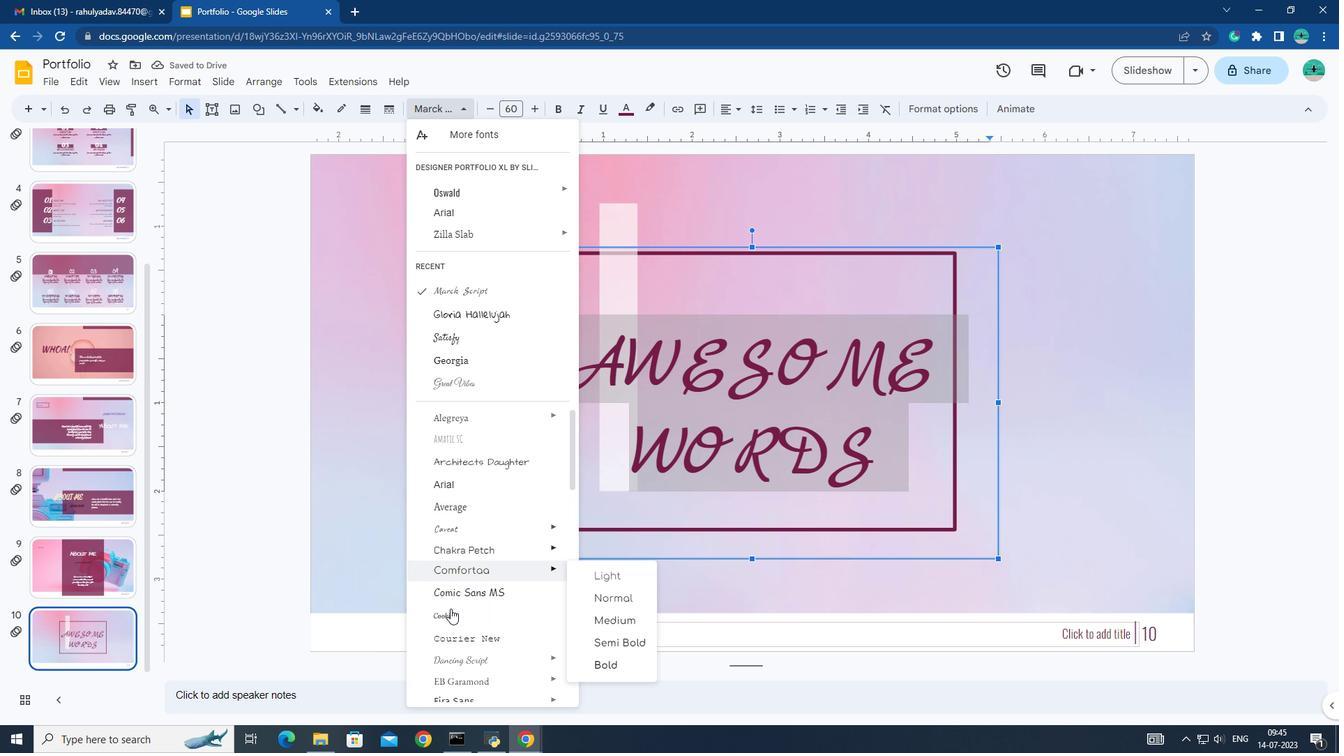
Action: Mouse moved to (463, 640)
Screenshot: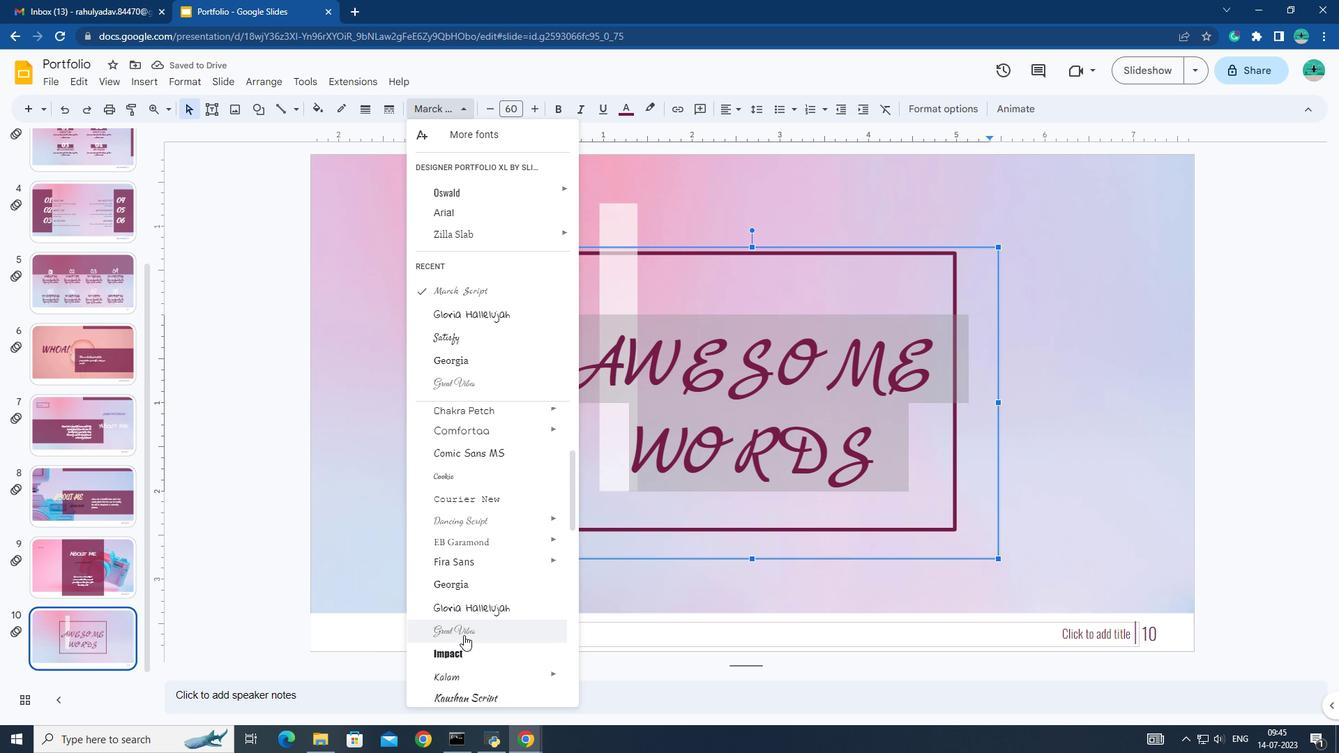 
Action: Mouse scrolled (463, 639) with delta (0, 0)
Screenshot: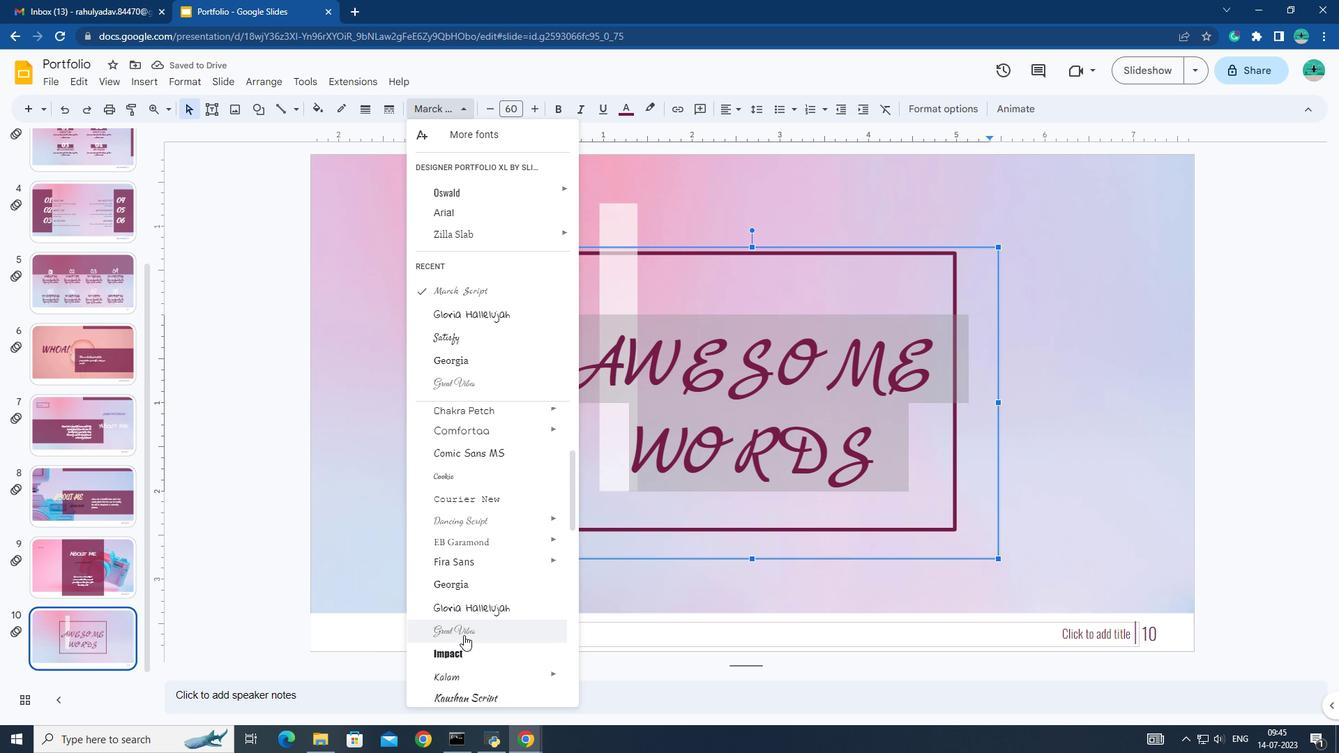 
Action: Mouse moved to (462, 641)
Screenshot: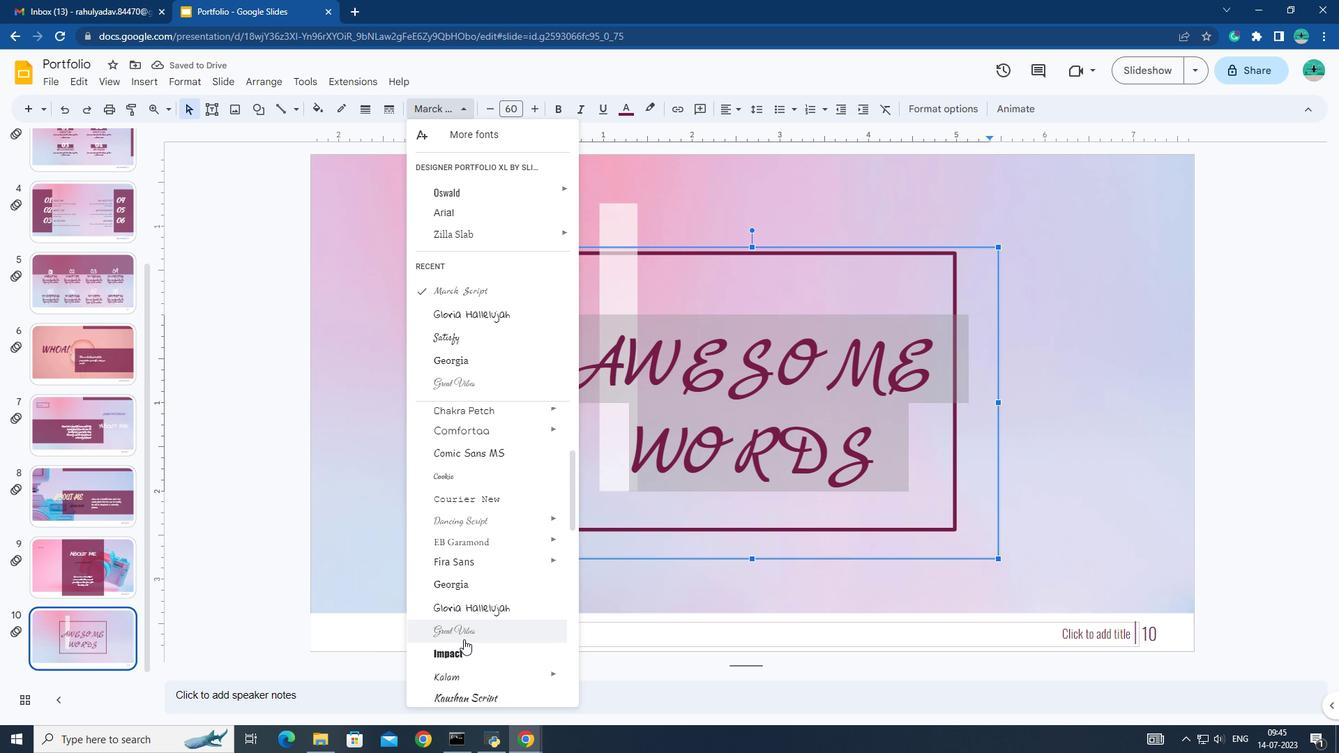 
Action: Mouse scrolled (462, 640) with delta (0, 0)
Screenshot: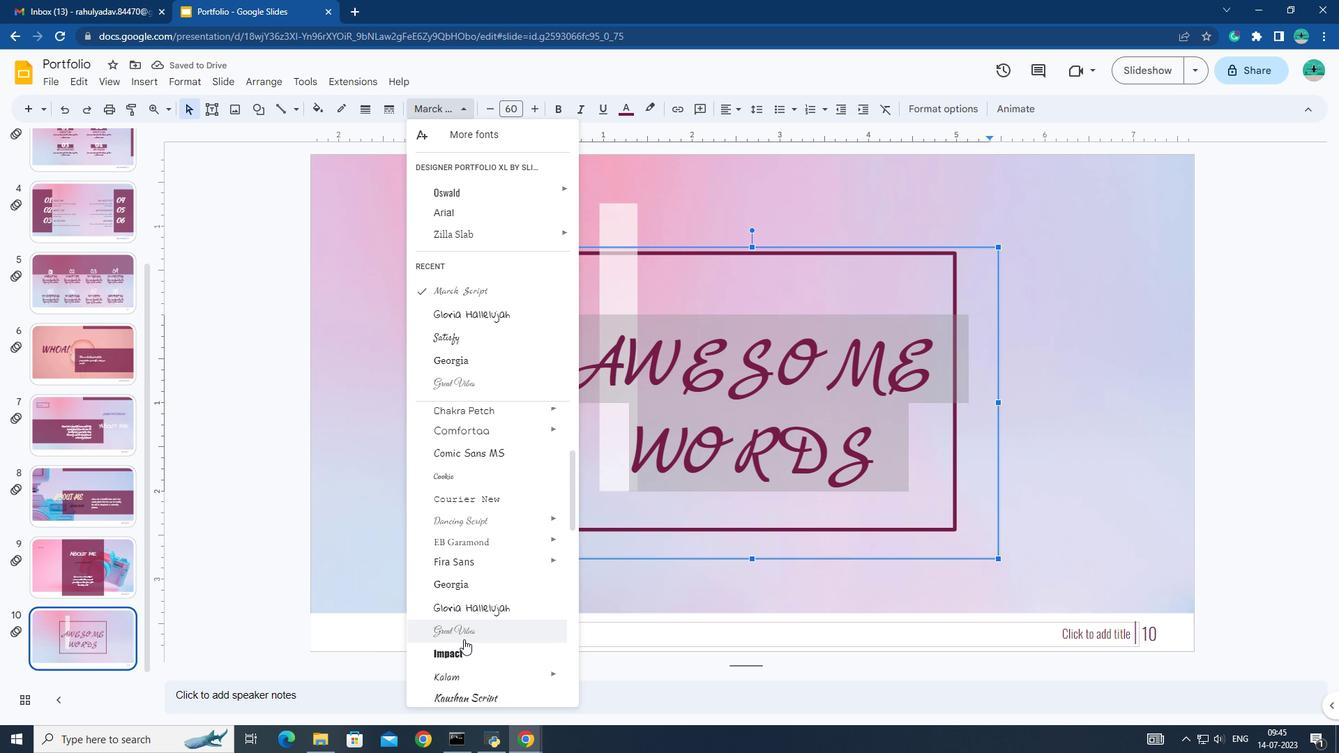
Action: Mouse moved to (466, 560)
Screenshot: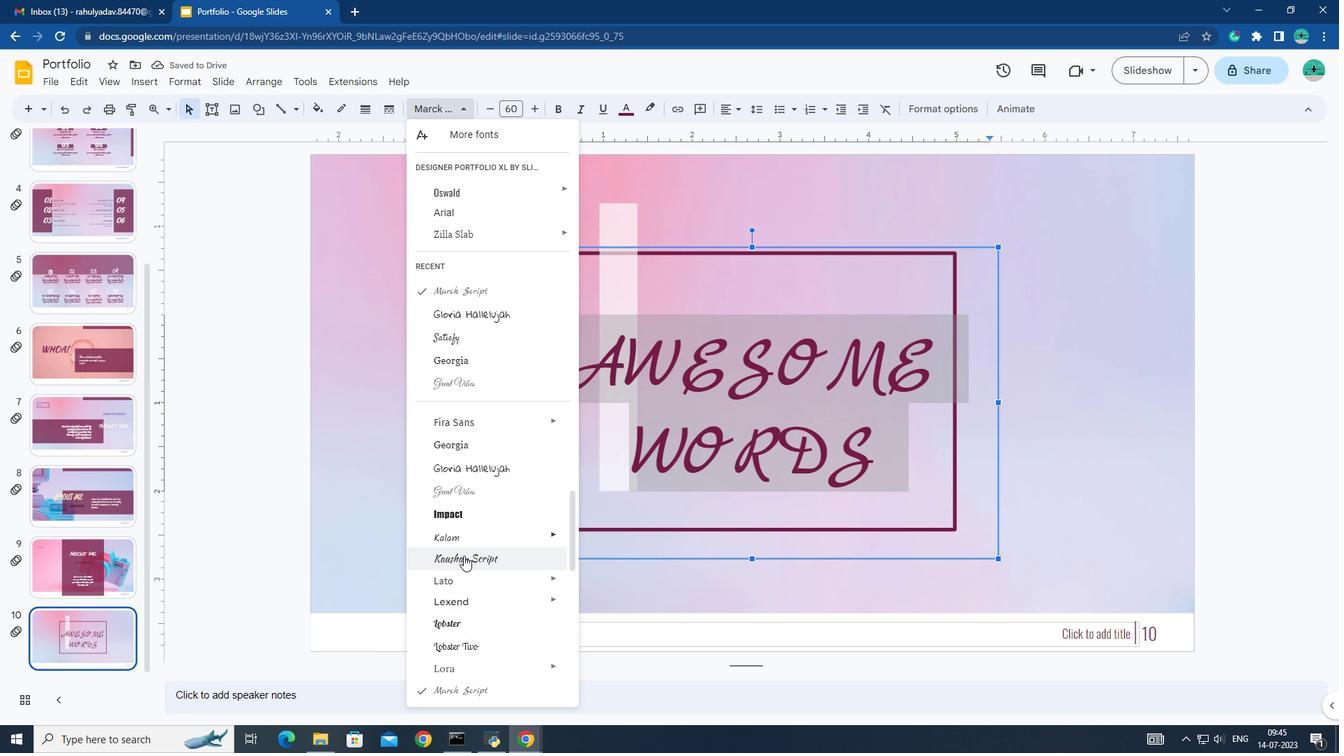 
Action: Mouse pressed left at (466, 560)
Screenshot: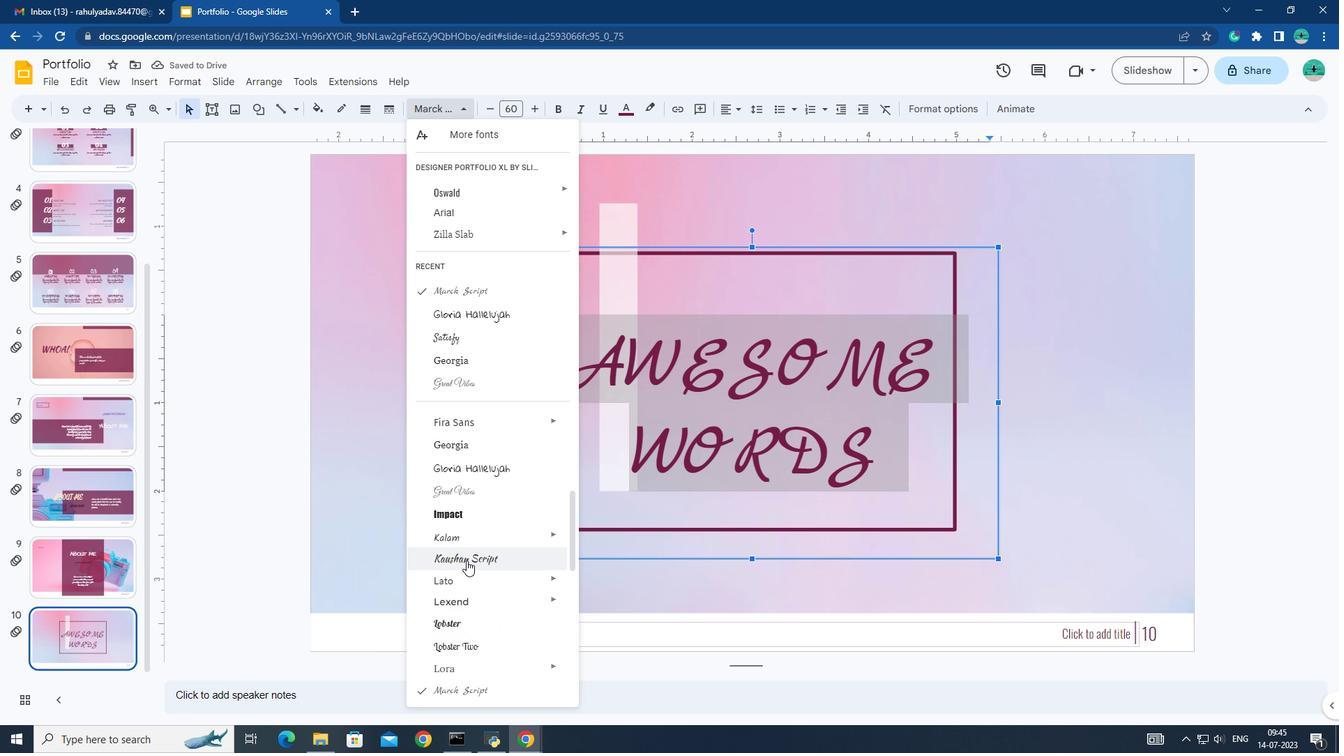 
Action: Mouse moved to (452, 200)
Screenshot: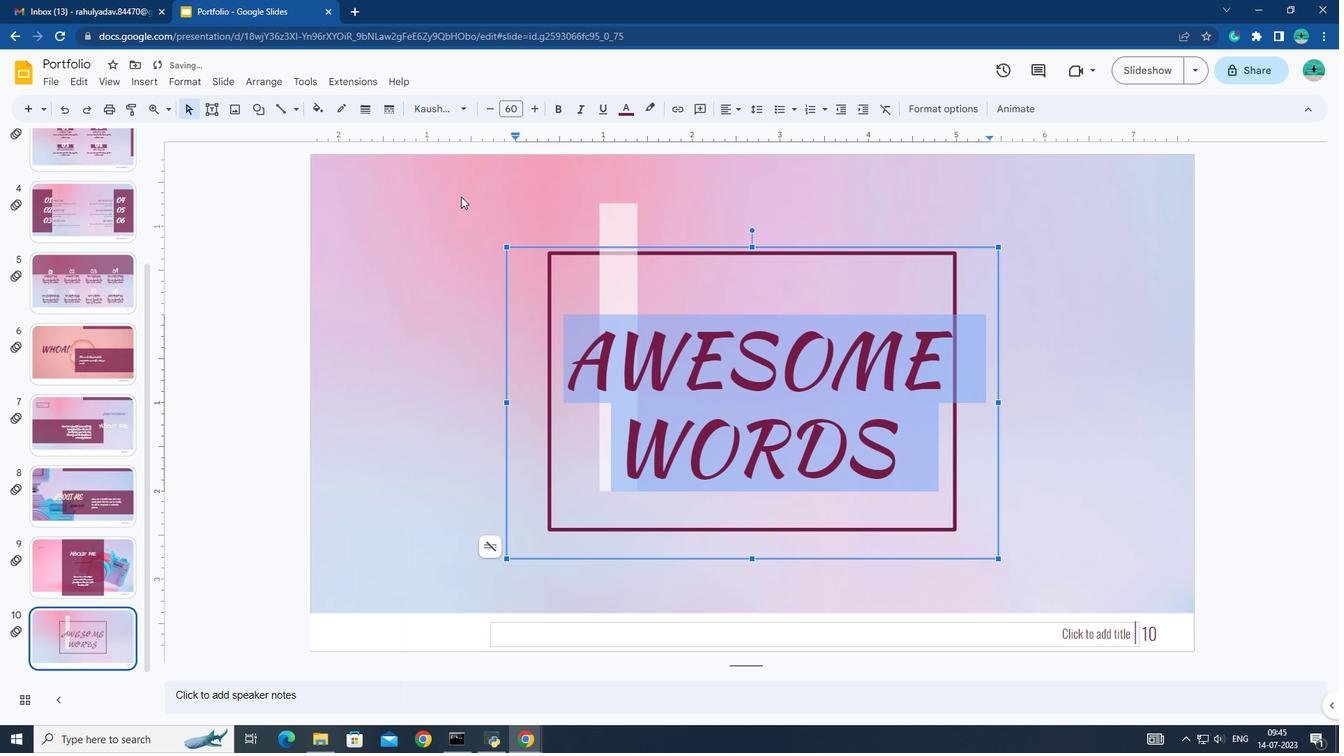 
Action: Mouse pressed left at (452, 200)
Screenshot: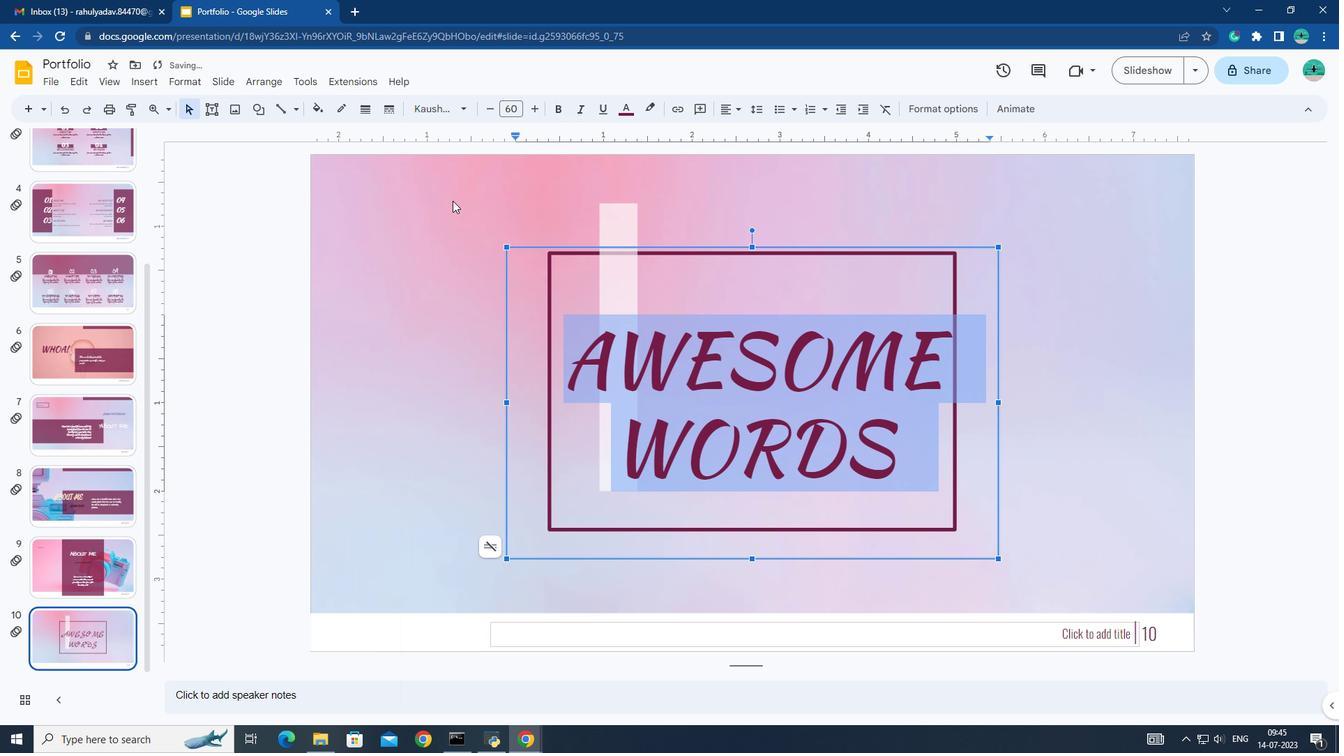 
Action: Mouse moved to (147, 78)
Screenshot: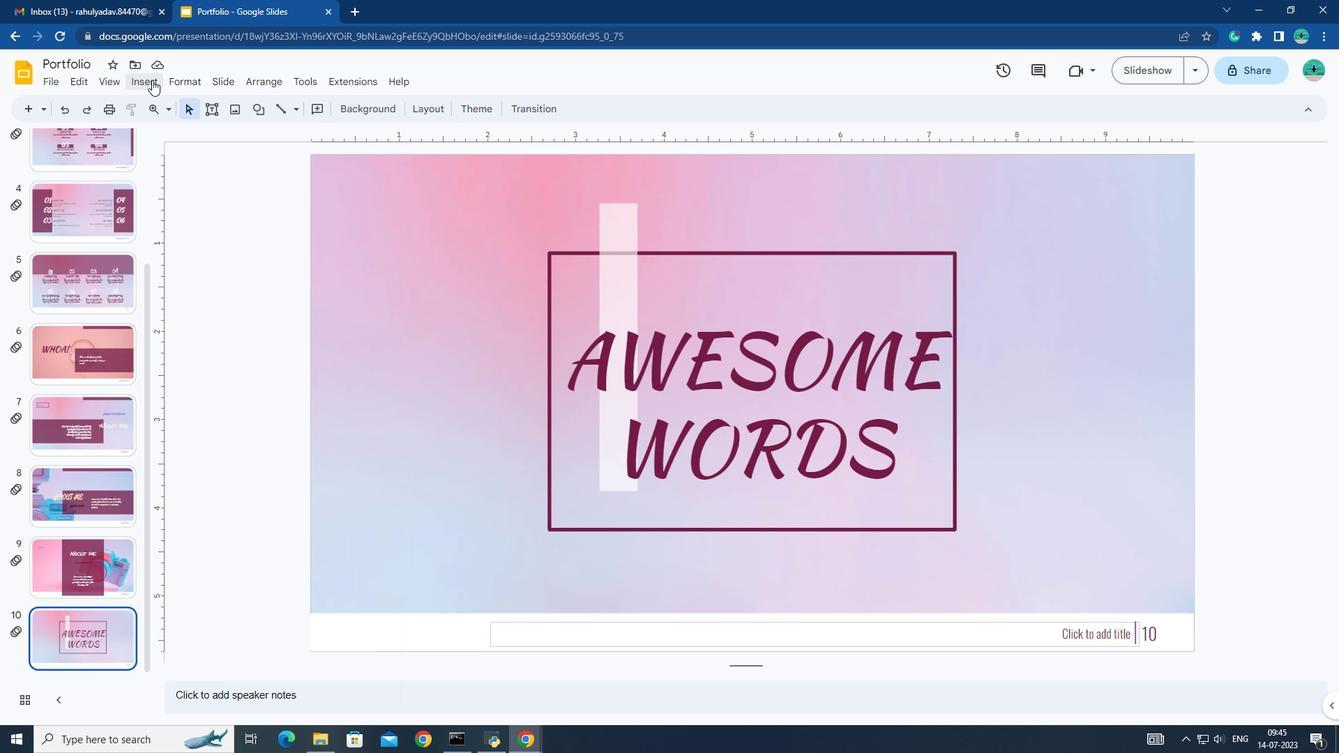 
Action: Mouse pressed left at (147, 78)
Screenshot: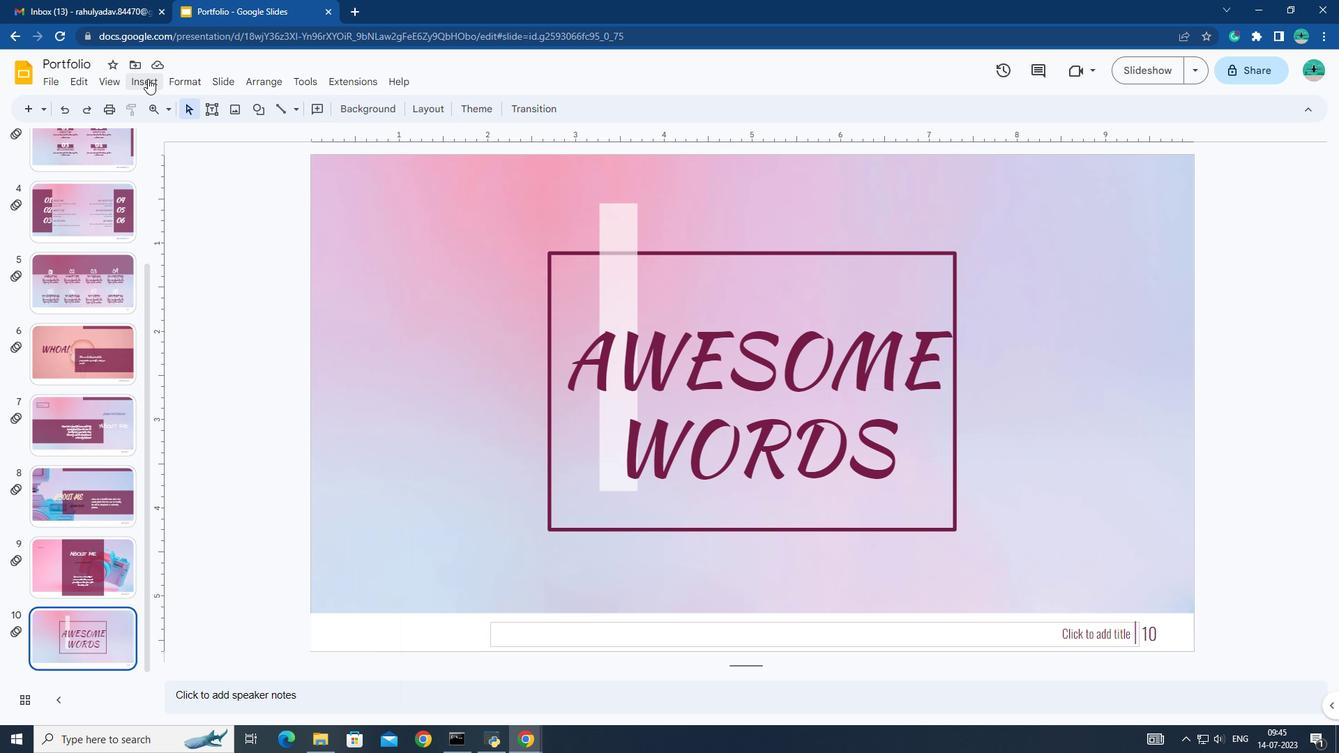 
Action: Mouse moved to (690, 392)
Screenshot: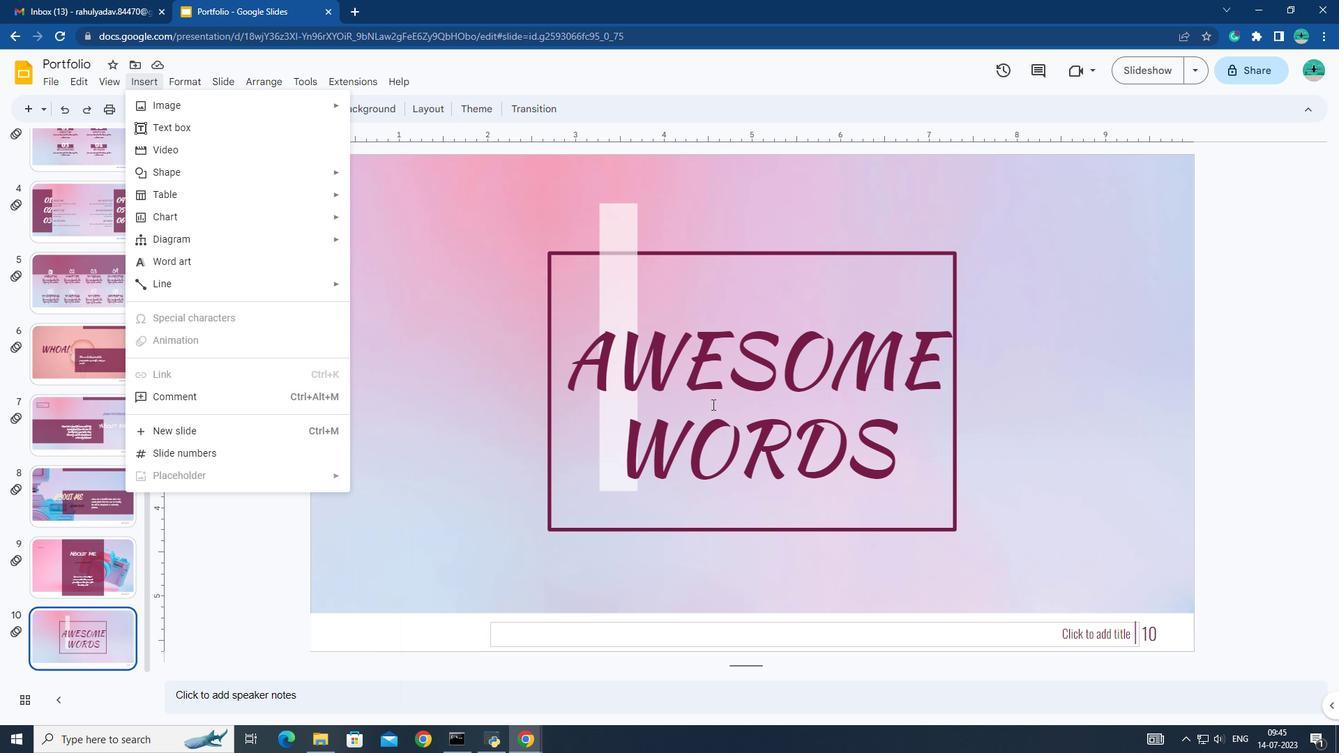 
Action: Mouse pressed left at (690, 392)
Screenshot: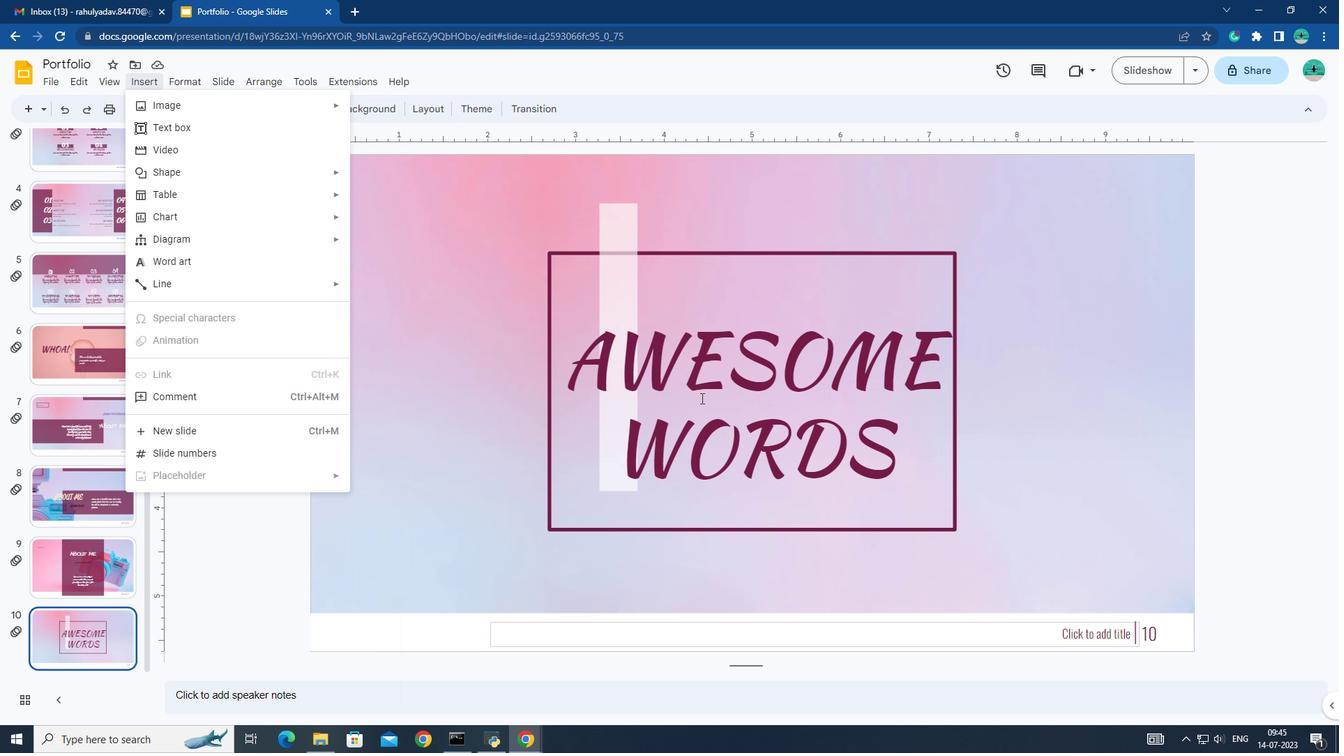 
Action: Mouse moved to (186, 78)
Screenshot: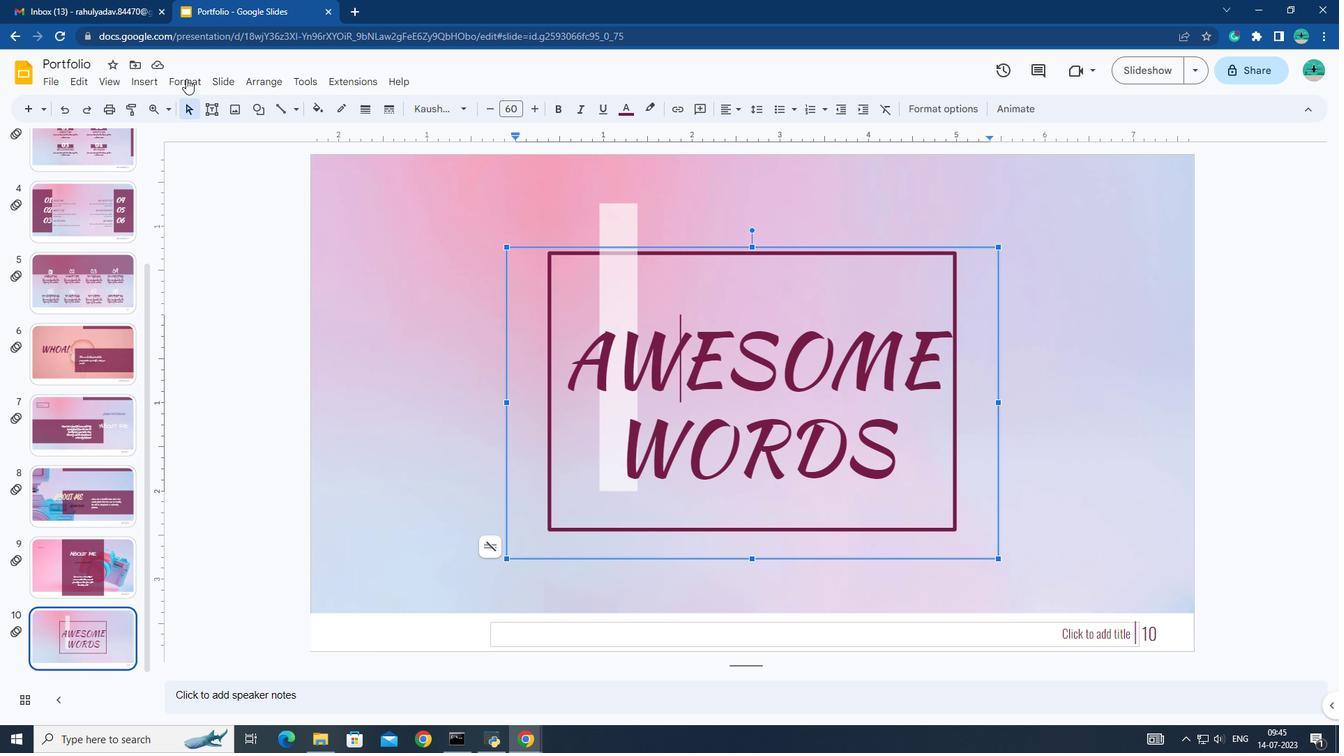 
Action: Mouse pressed left at (186, 78)
Screenshot: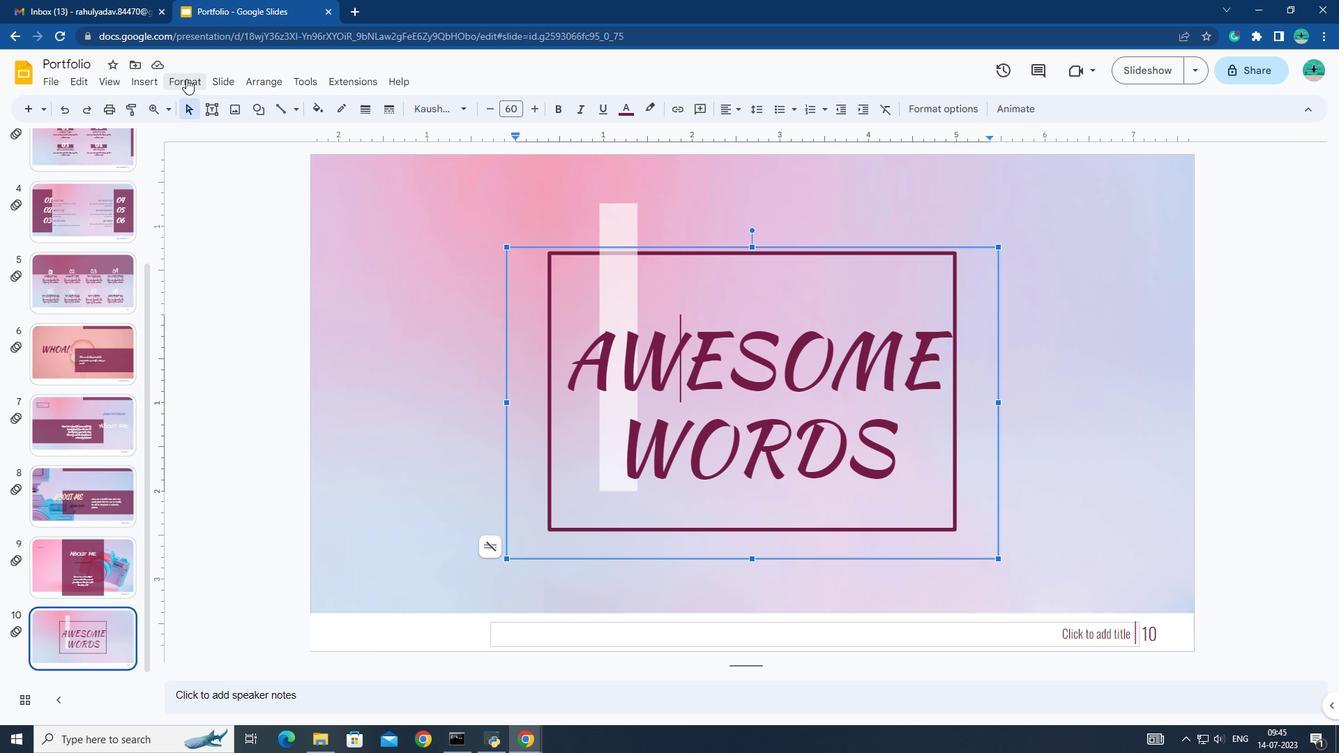 
Action: Mouse moved to (147, 80)
Screenshot: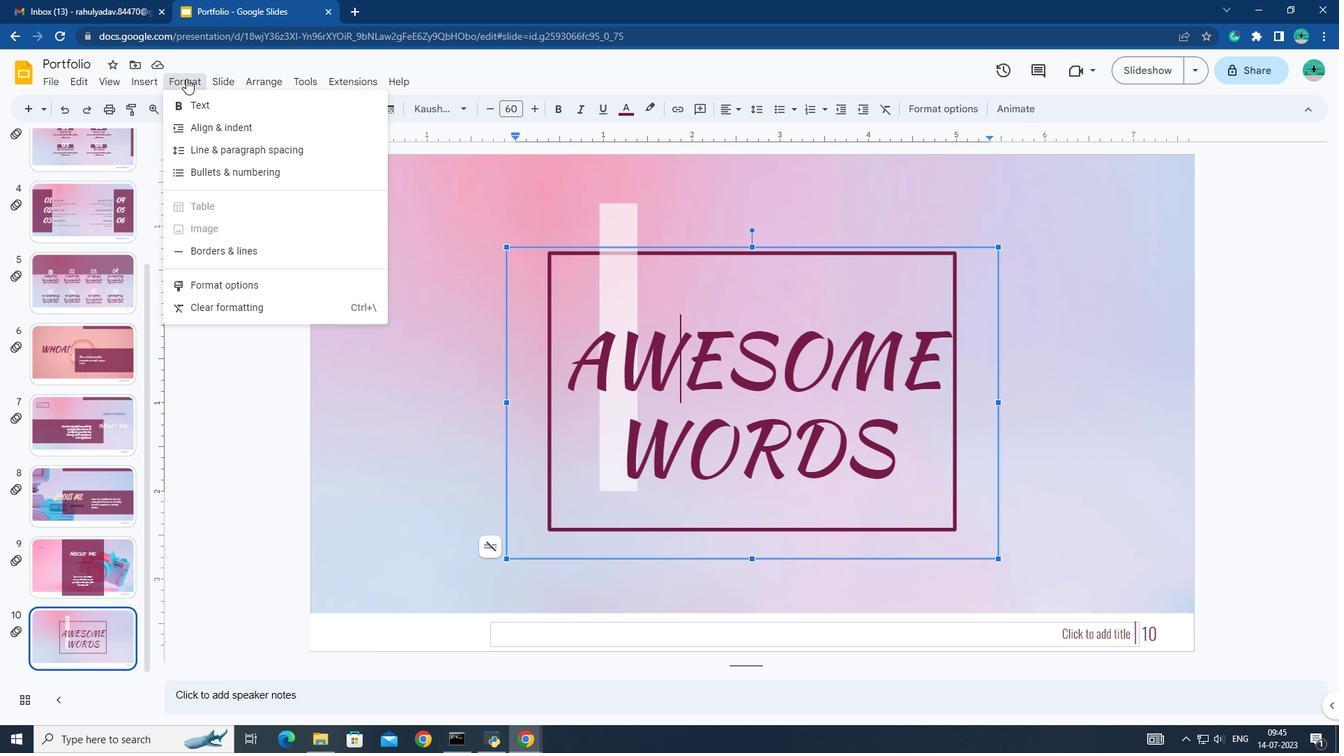 
Action: Mouse pressed left at (147, 80)
Screenshot: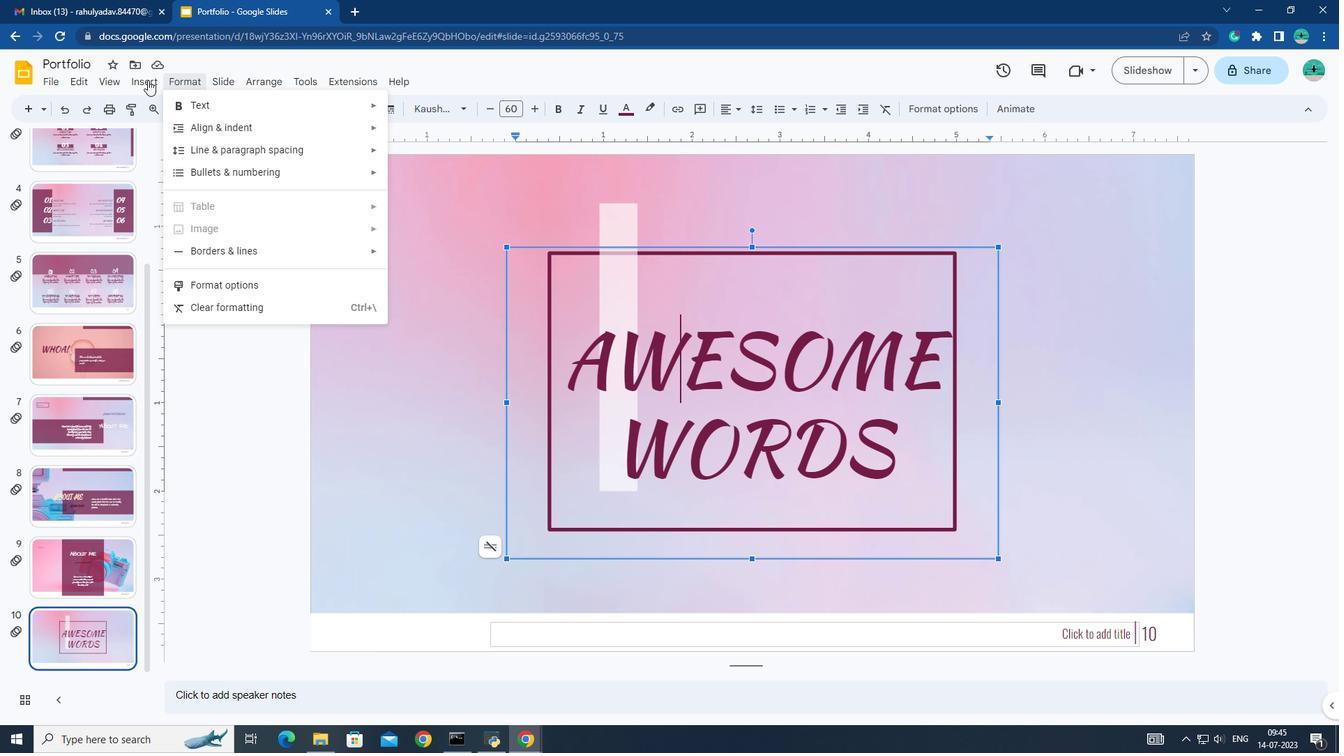 
Action: Mouse pressed left at (147, 80)
Screenshot: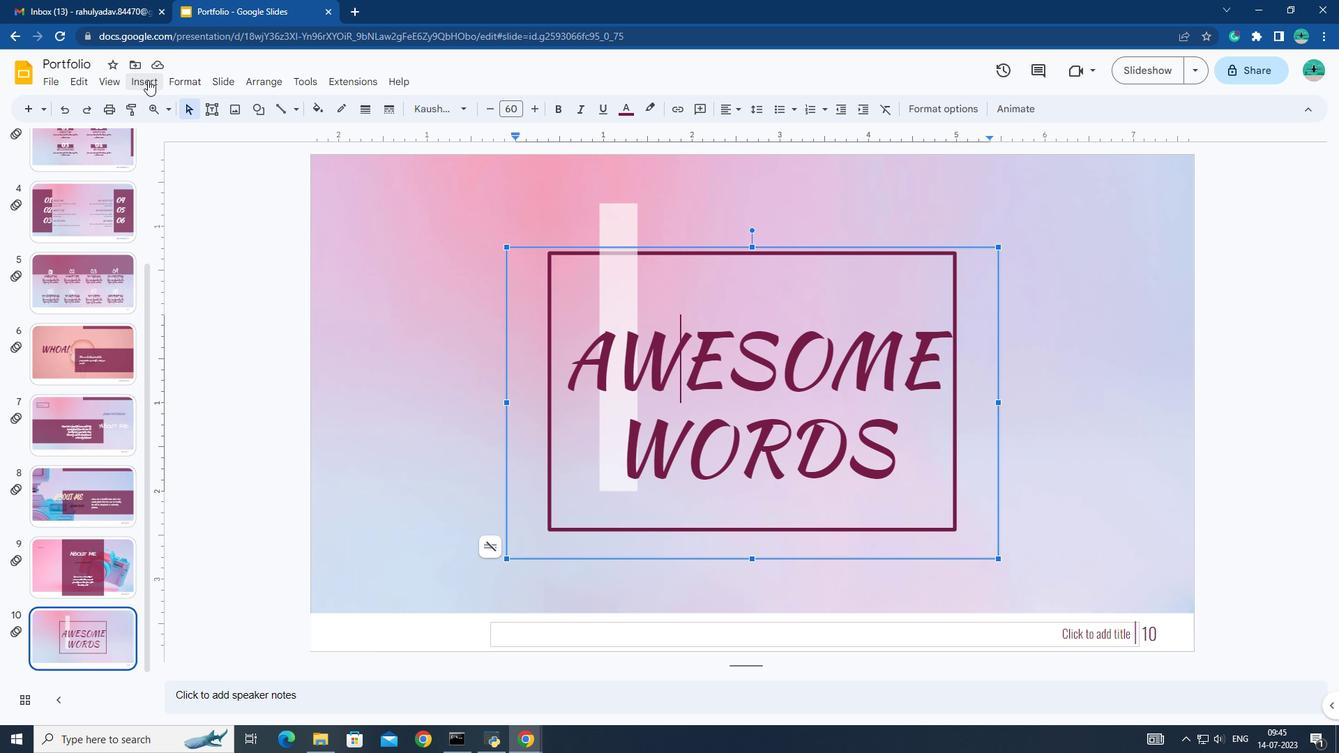 
Action: Mouse moved to (211, 337)
Screenshot: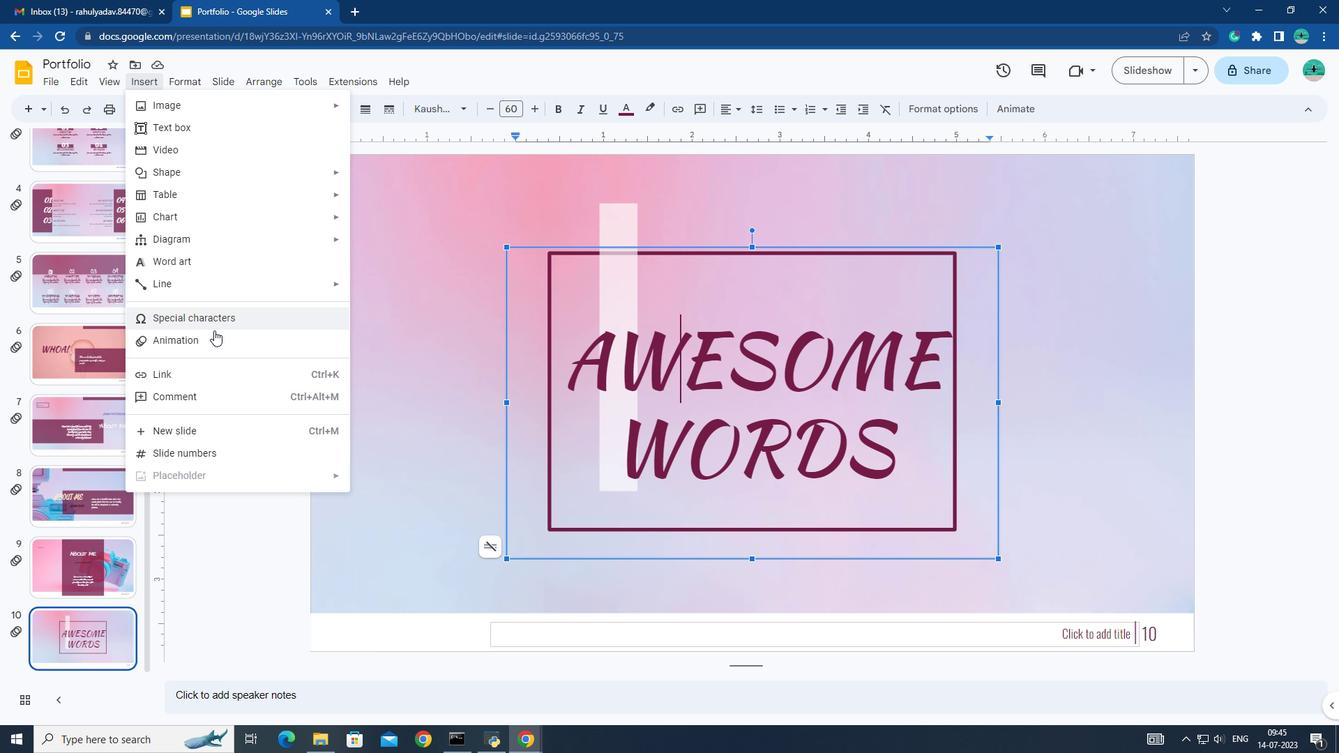 
Action: Mouse pressed left at (211, 337)
Screenshot: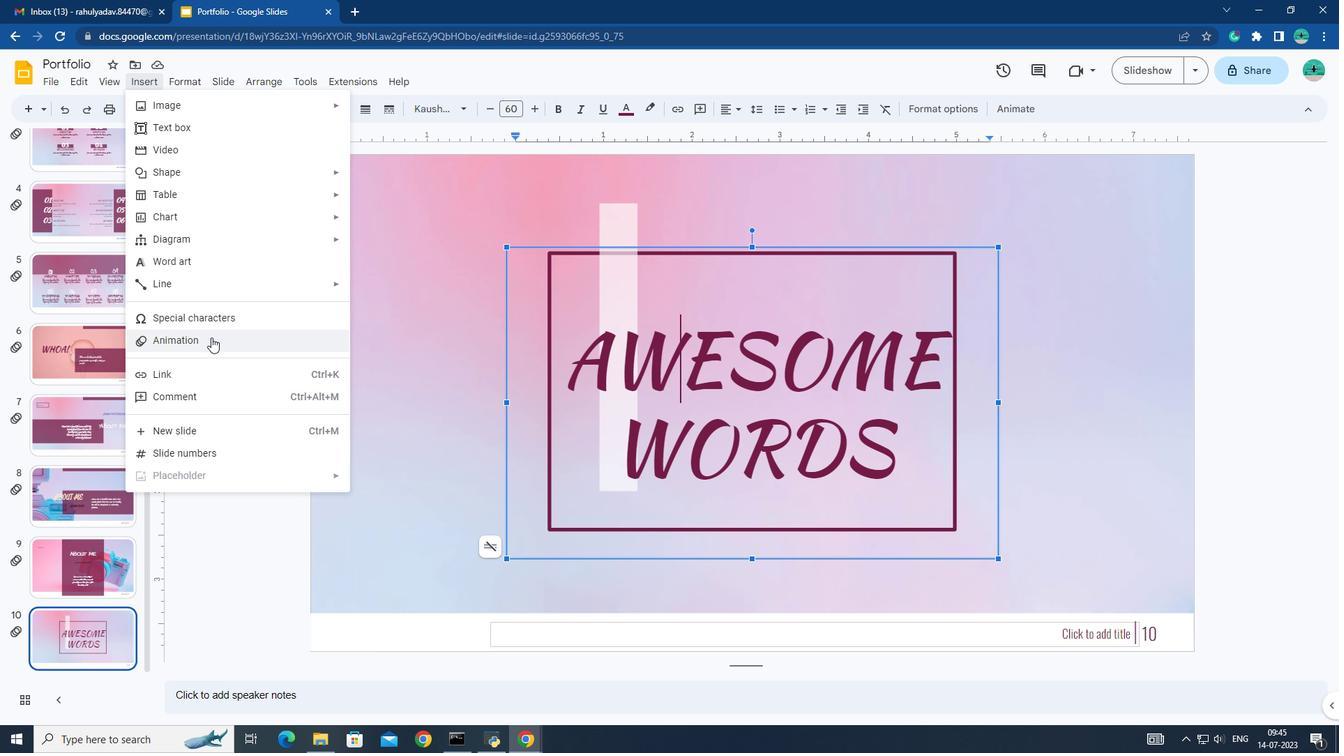 
Action: Mouse moved to (1204, 322)
Screenshot: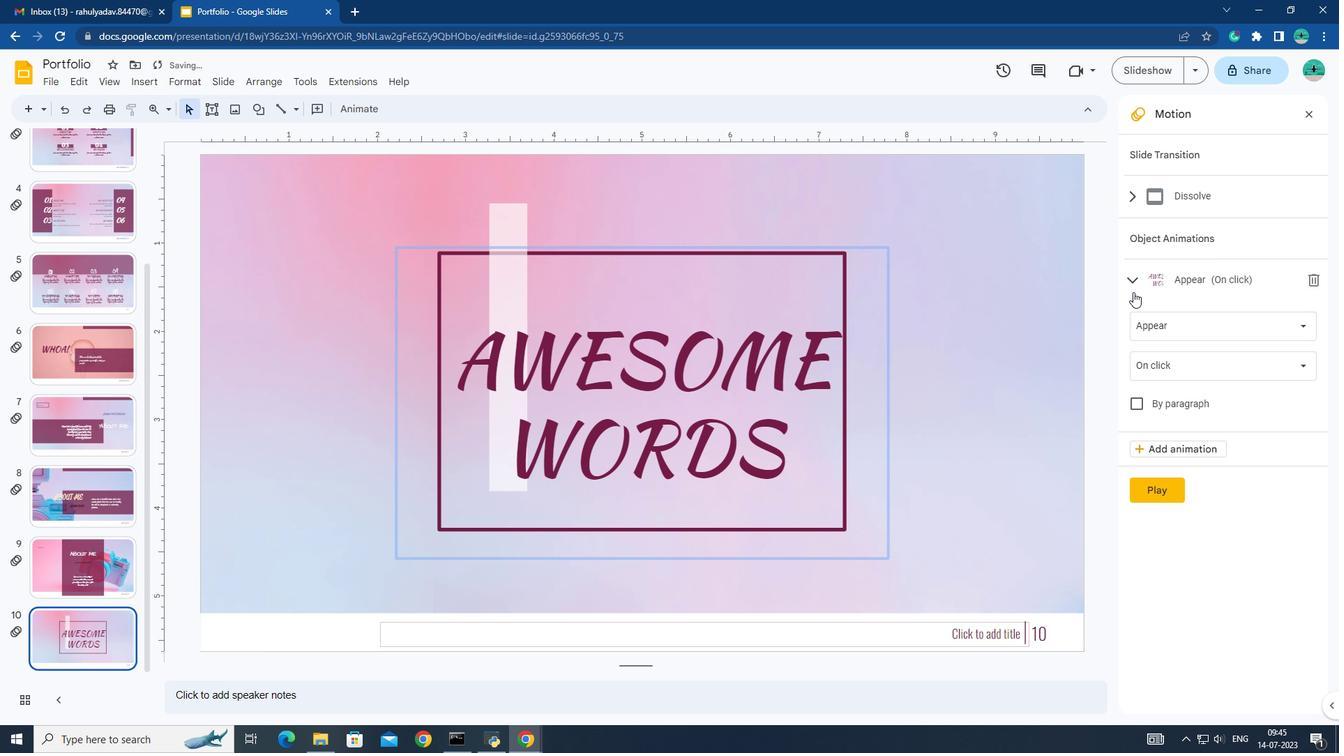 
Action: Mouse pressed left at (1204, 322)
Screenshot: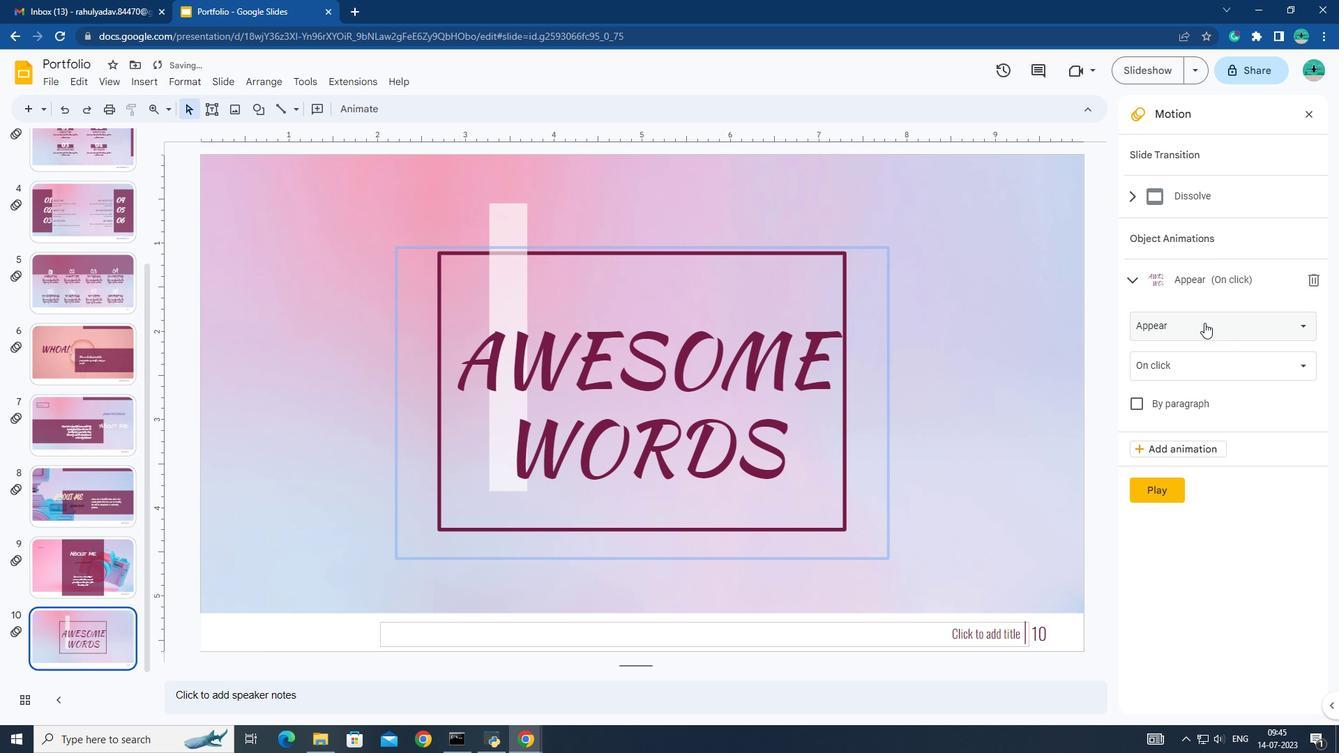 
Action: Mouse moved to (1176, 664)
Screenshot: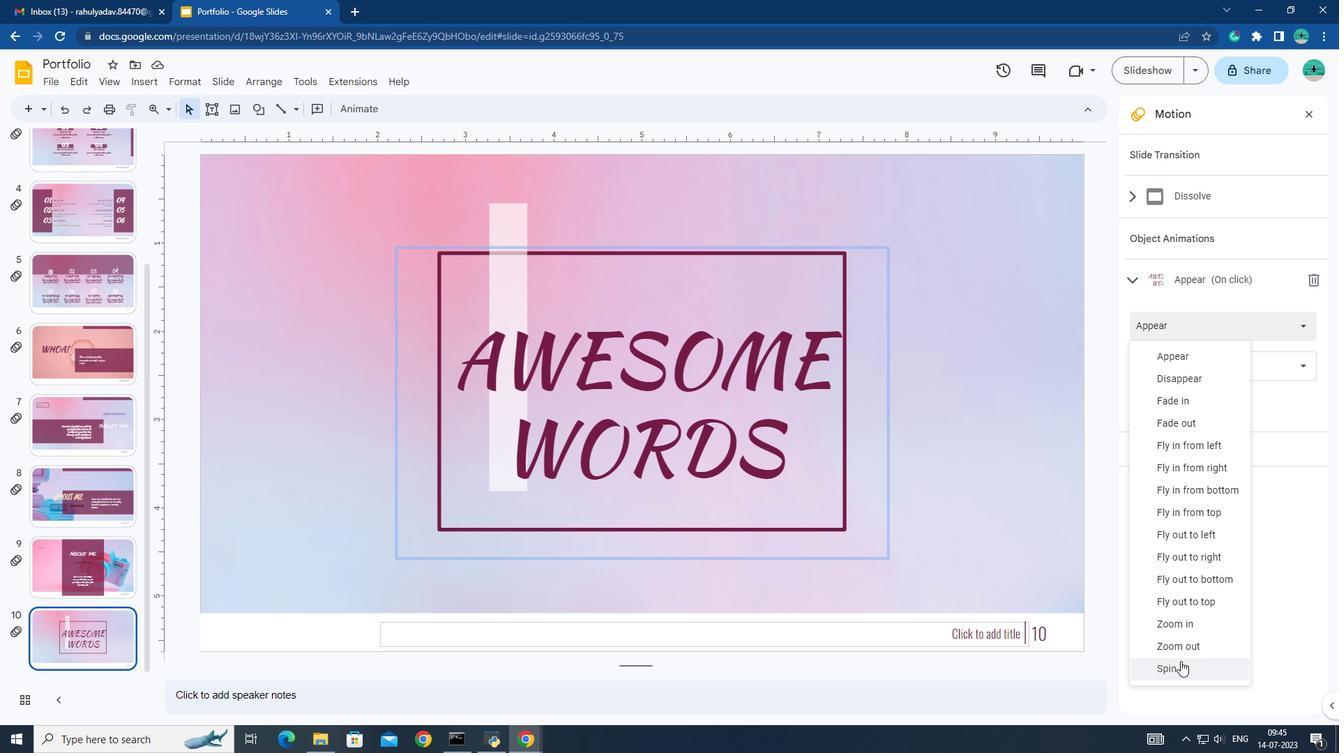 
Action: Mouse pressed left at (1176, 664)
Screenshot: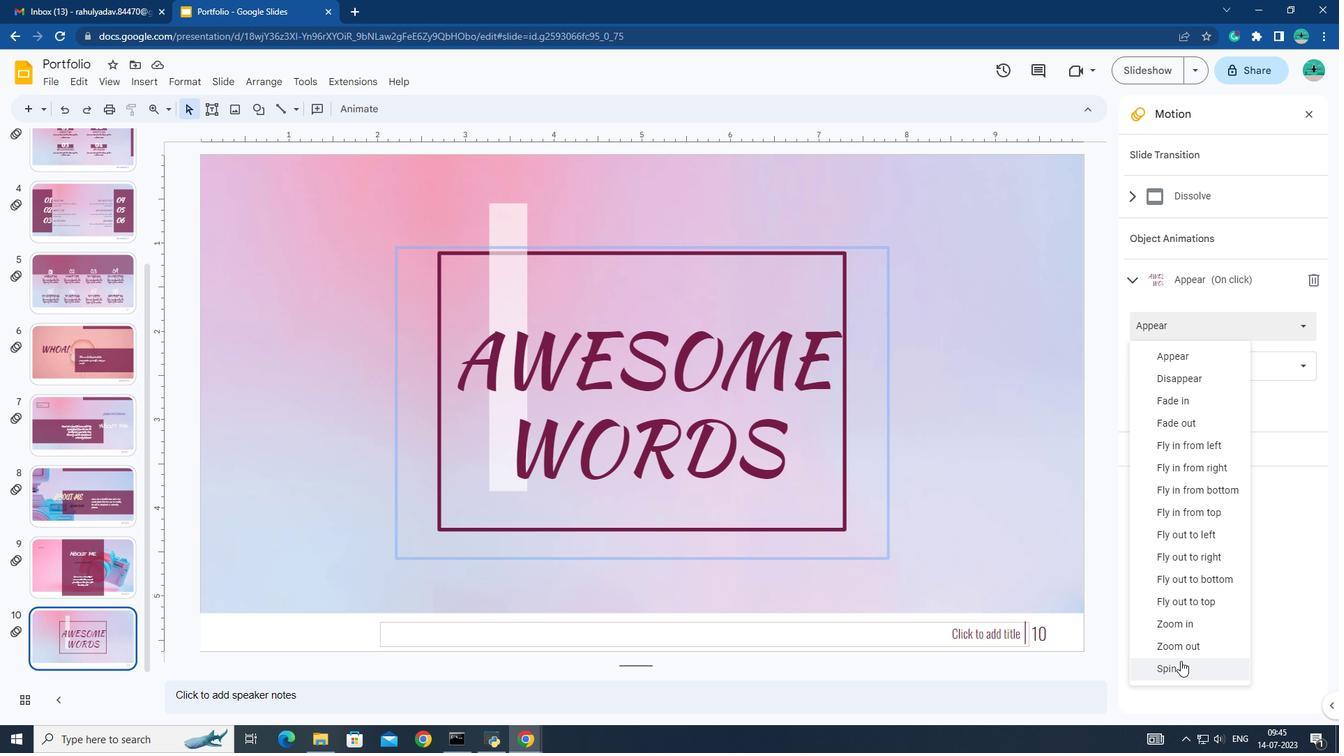 
Action: Mouse moved to (1221, 439)
Screenshot: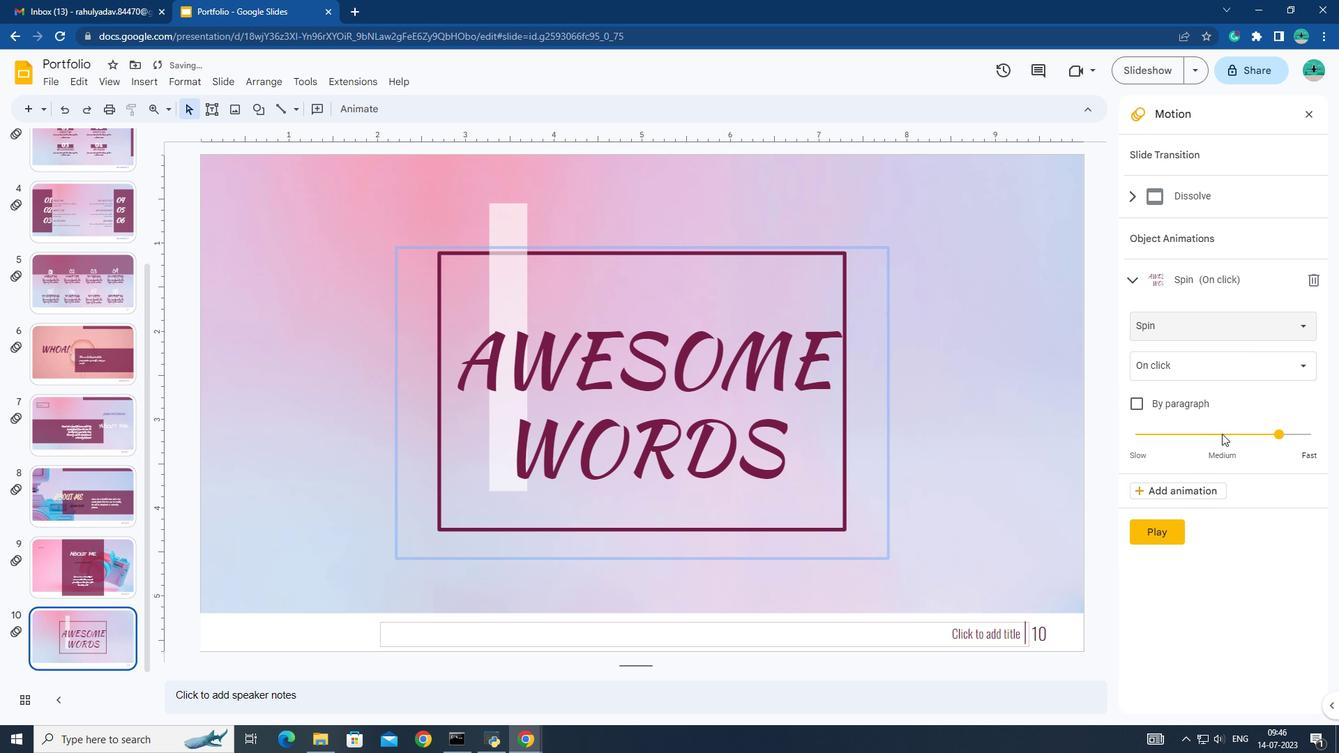 
Action: Mouse pressed left at (1221, 439)
Screenshot: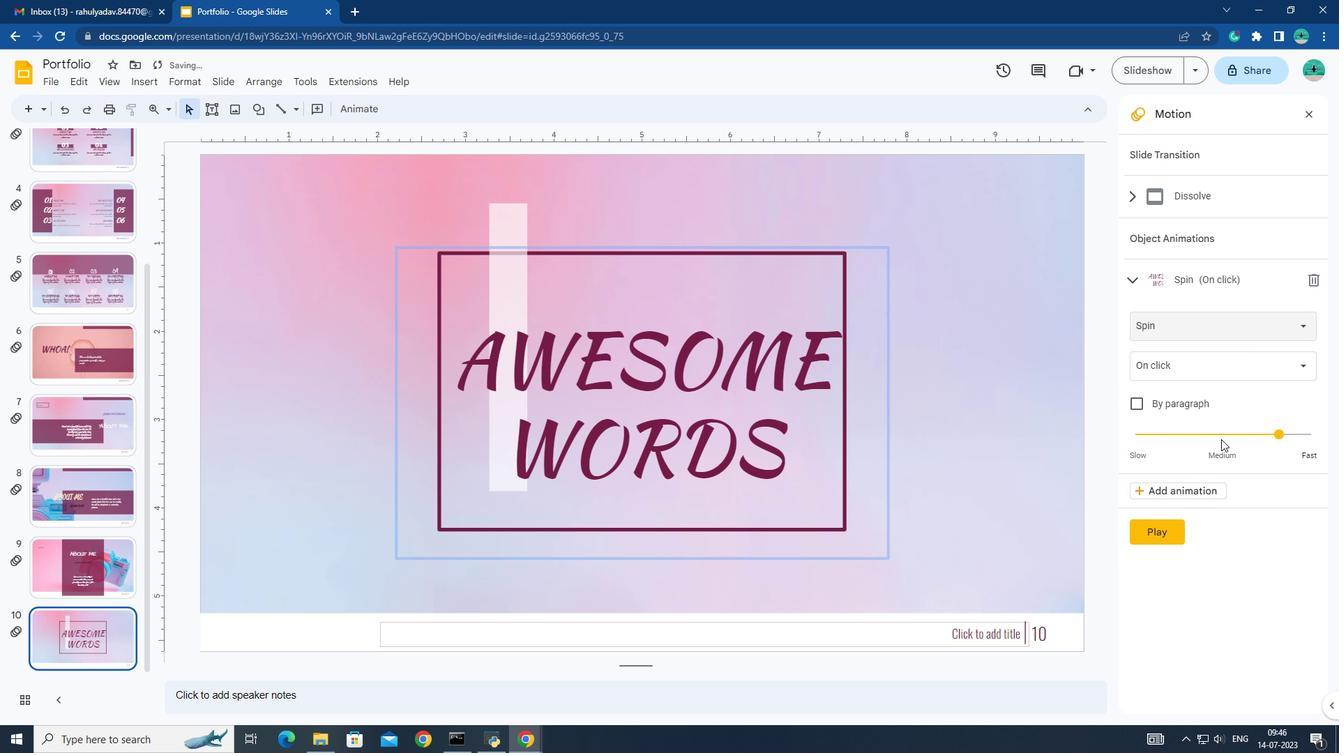 
Action: Mouse moved to (1219, 439)
Screenshot: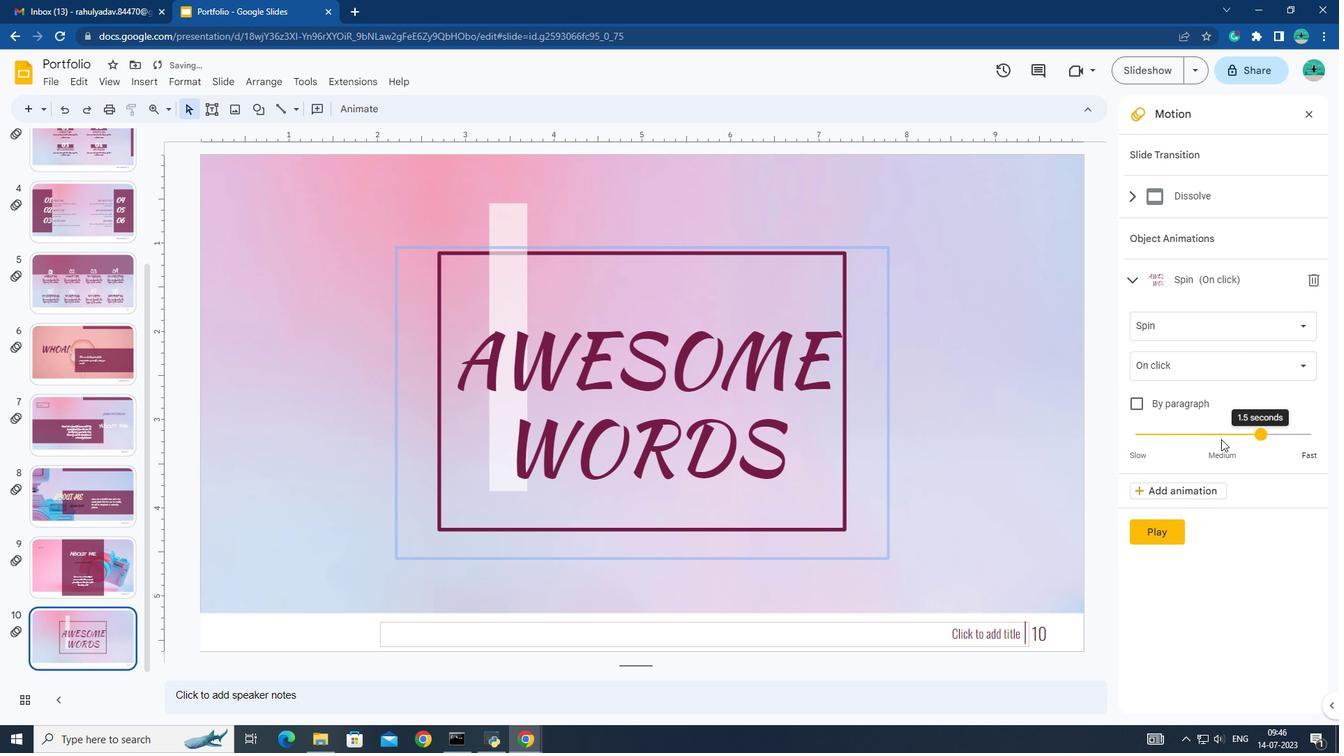 
Action: Mouse pressed left at (1219, 439)
Screenshot: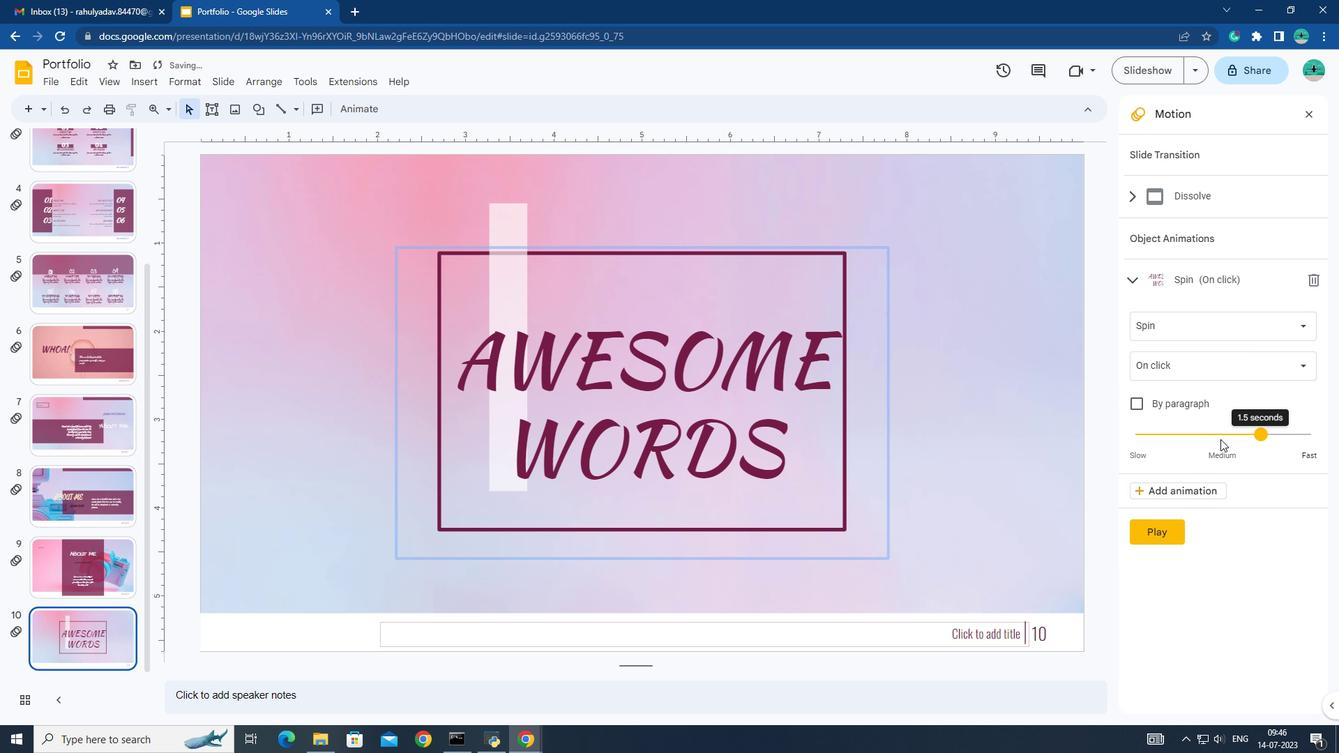 
Action: Mouse moved to (1218, 438)
Screenshot: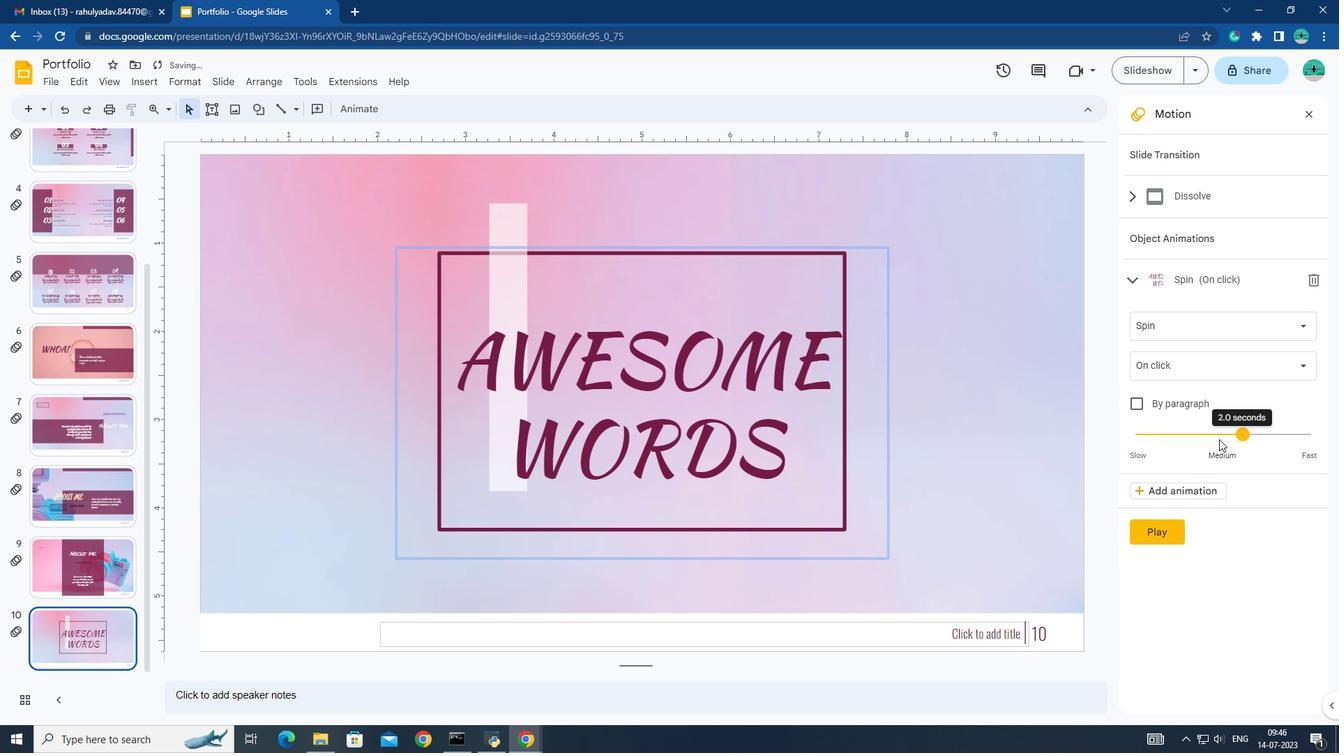 
Action: Mouse pressed left at (1218, 438)
Screenshot: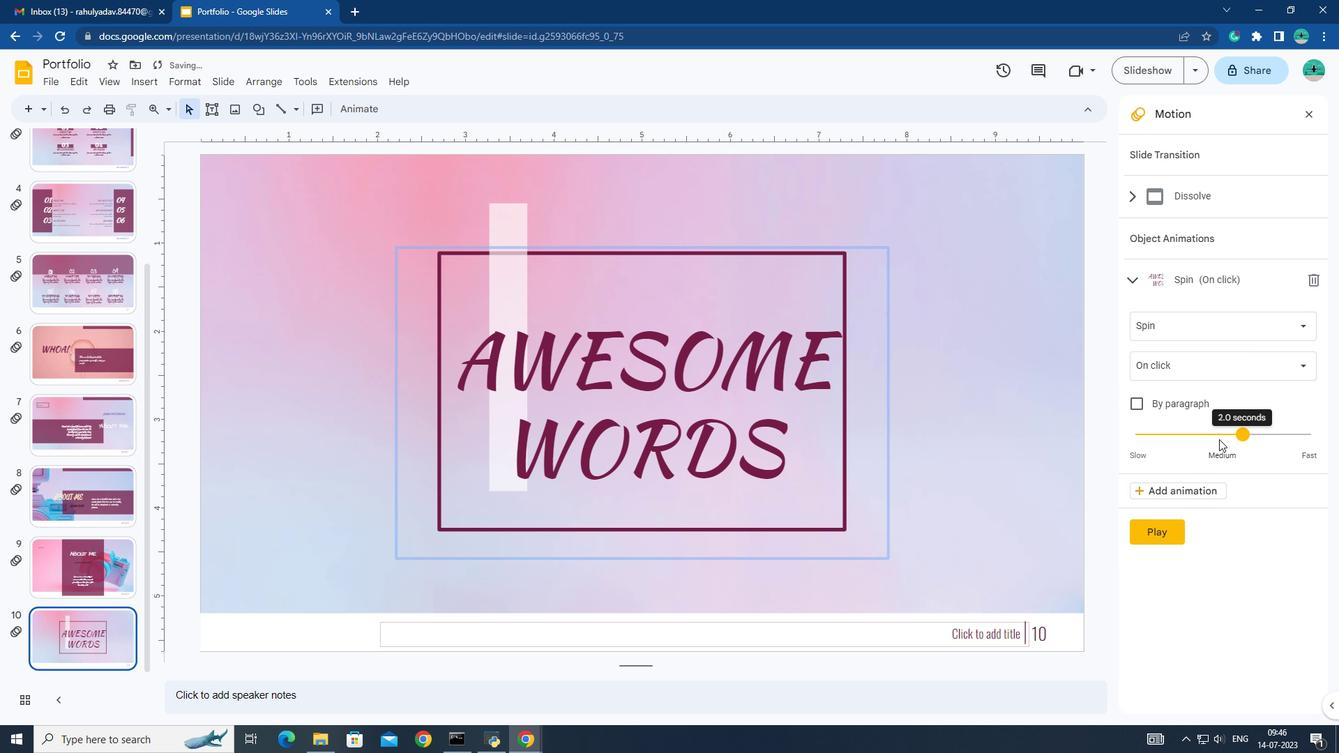 
Action: Mouse pressed left at (1218, 438)
Screenshot: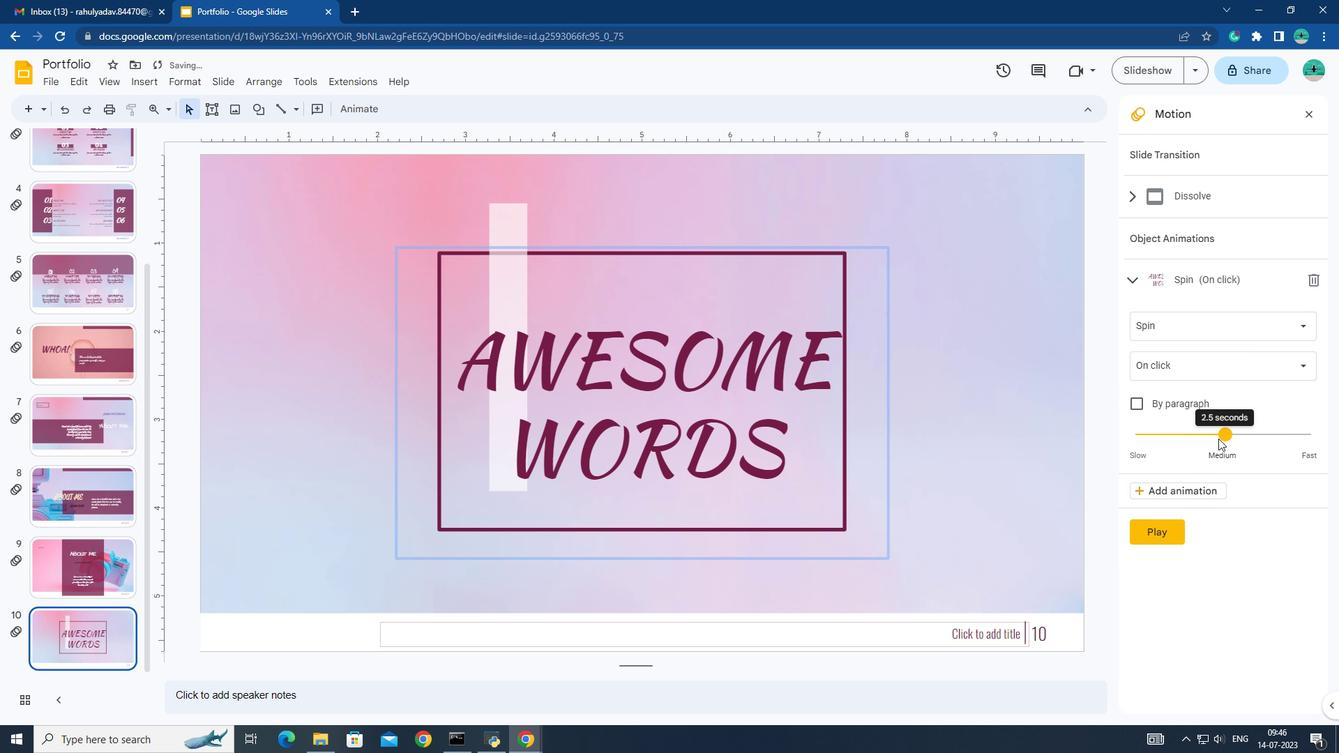
Action: Mouse moved to (1176, 538)
Screenshot: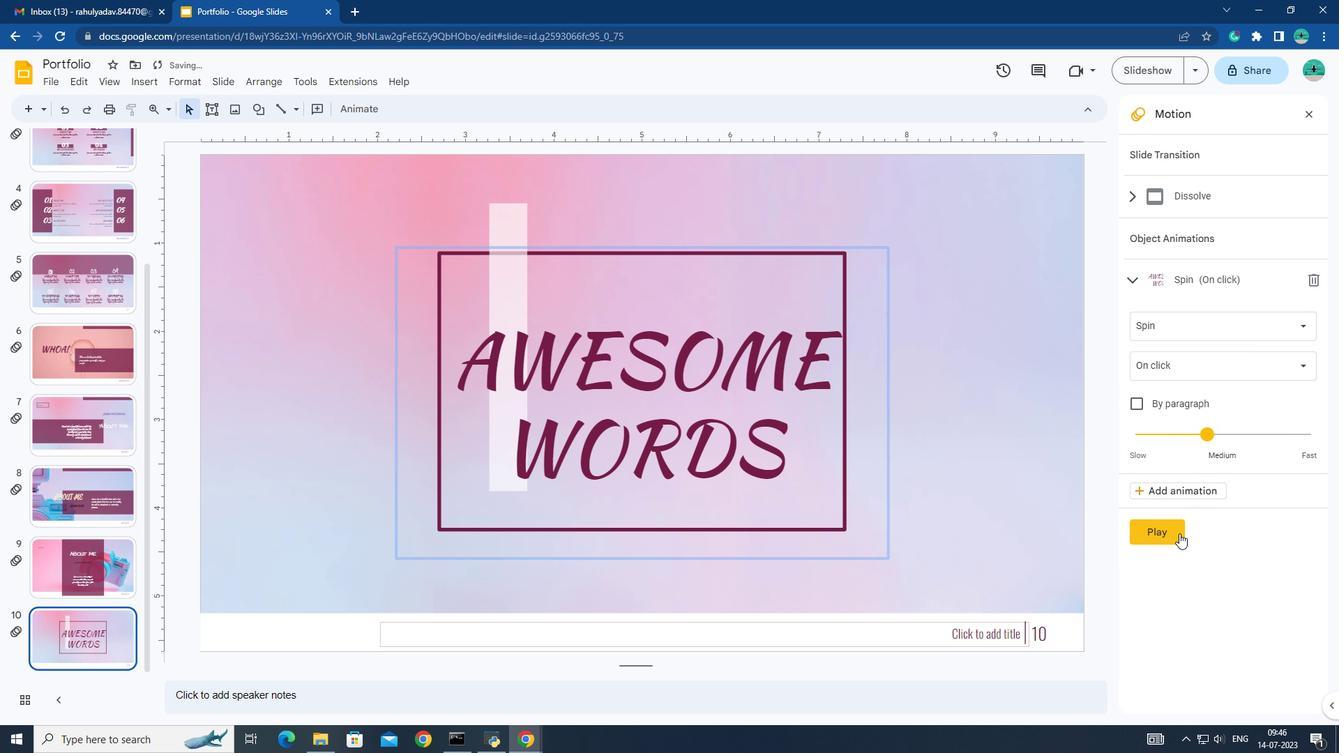 
Action: Mouse pressed left at (1176, 538)
Screenshot: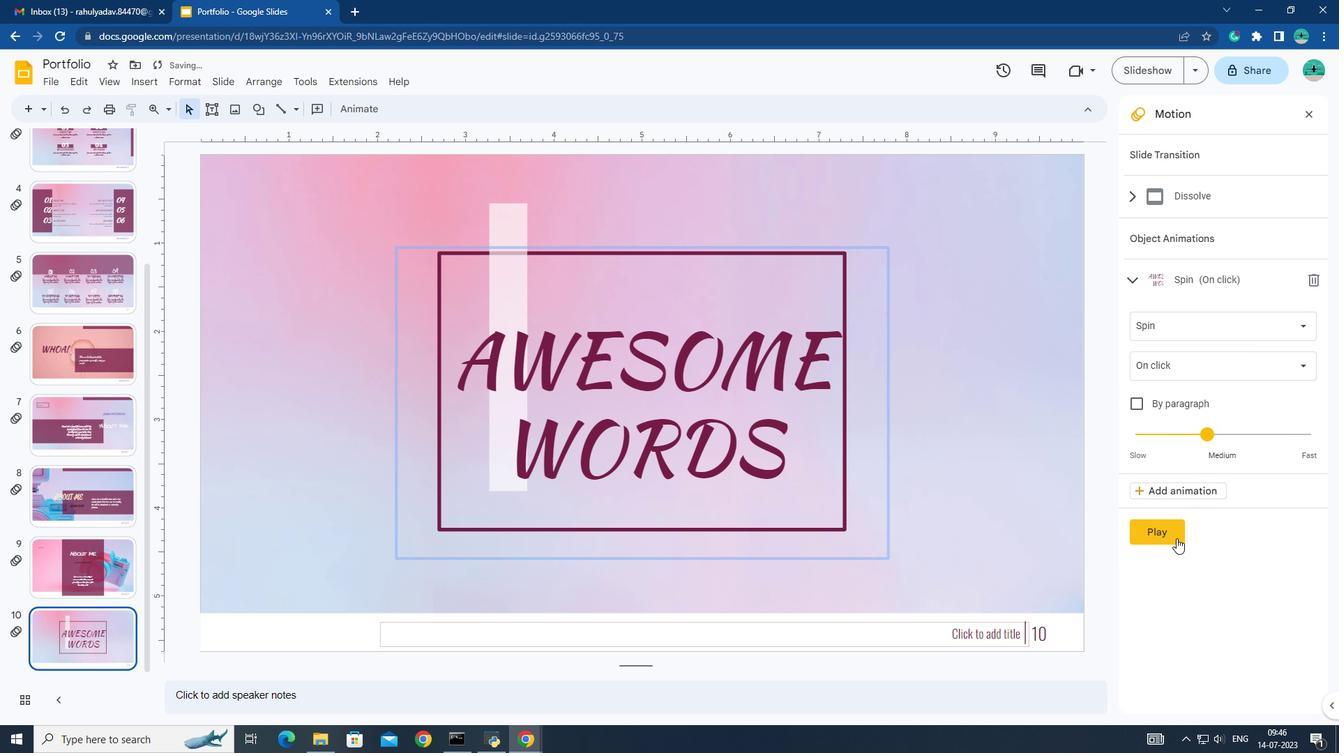 
Action: Mouse moved to (1159, 527)
Screenshot: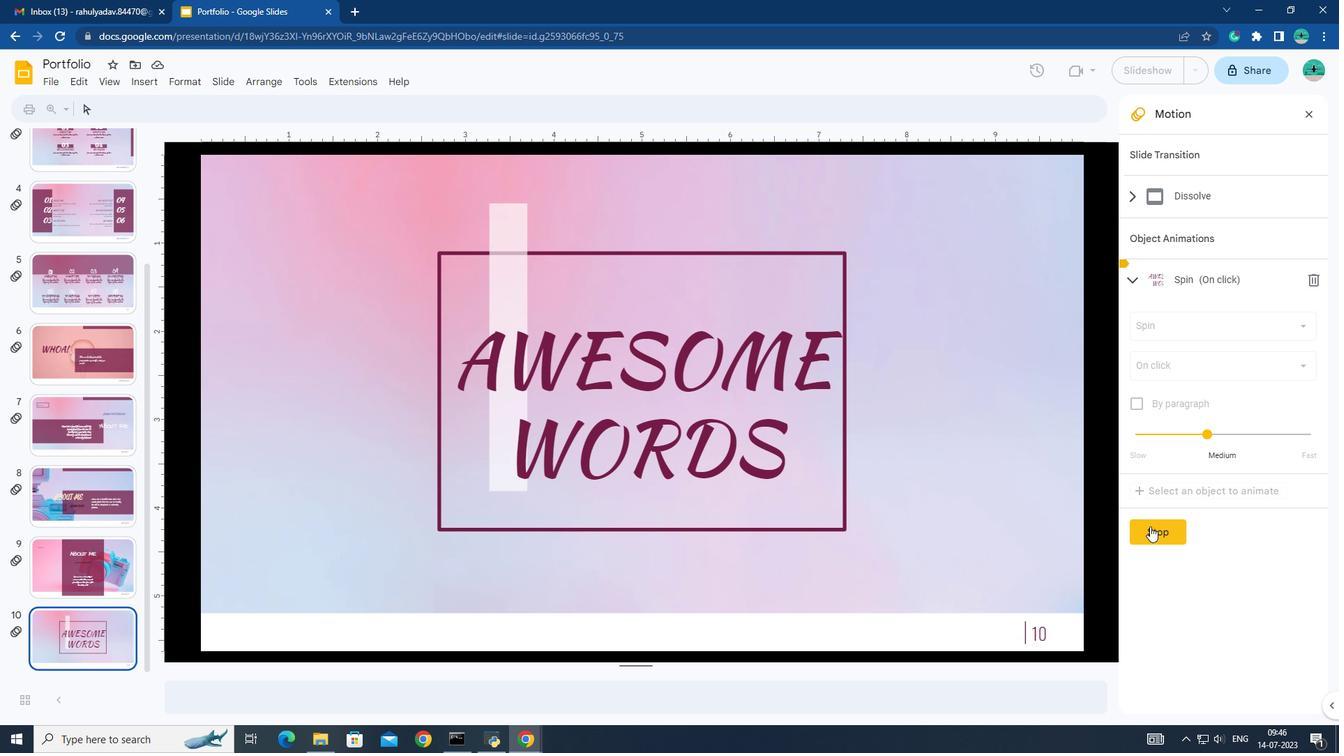 
Action: Mouse pressed left at (1159, 527)
Screenshot: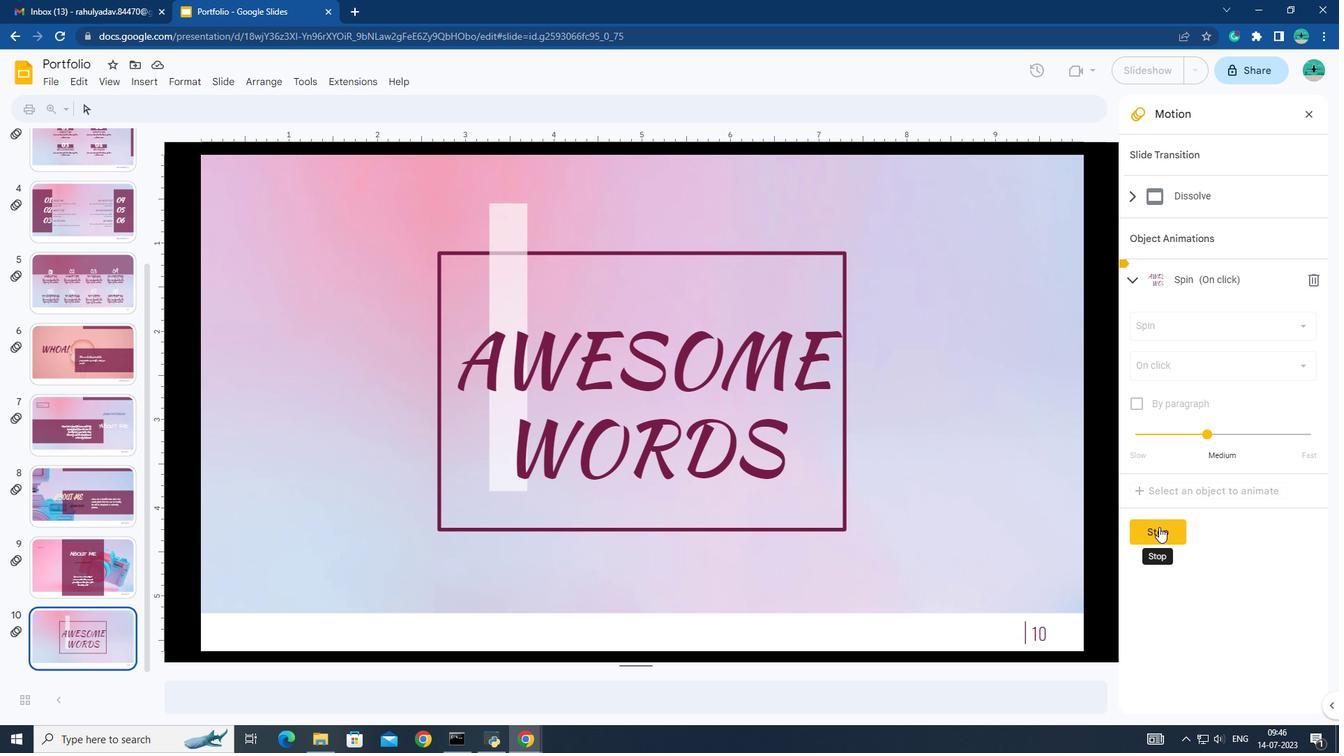
Action: Mouse moved to (981, 637)
Screenshot: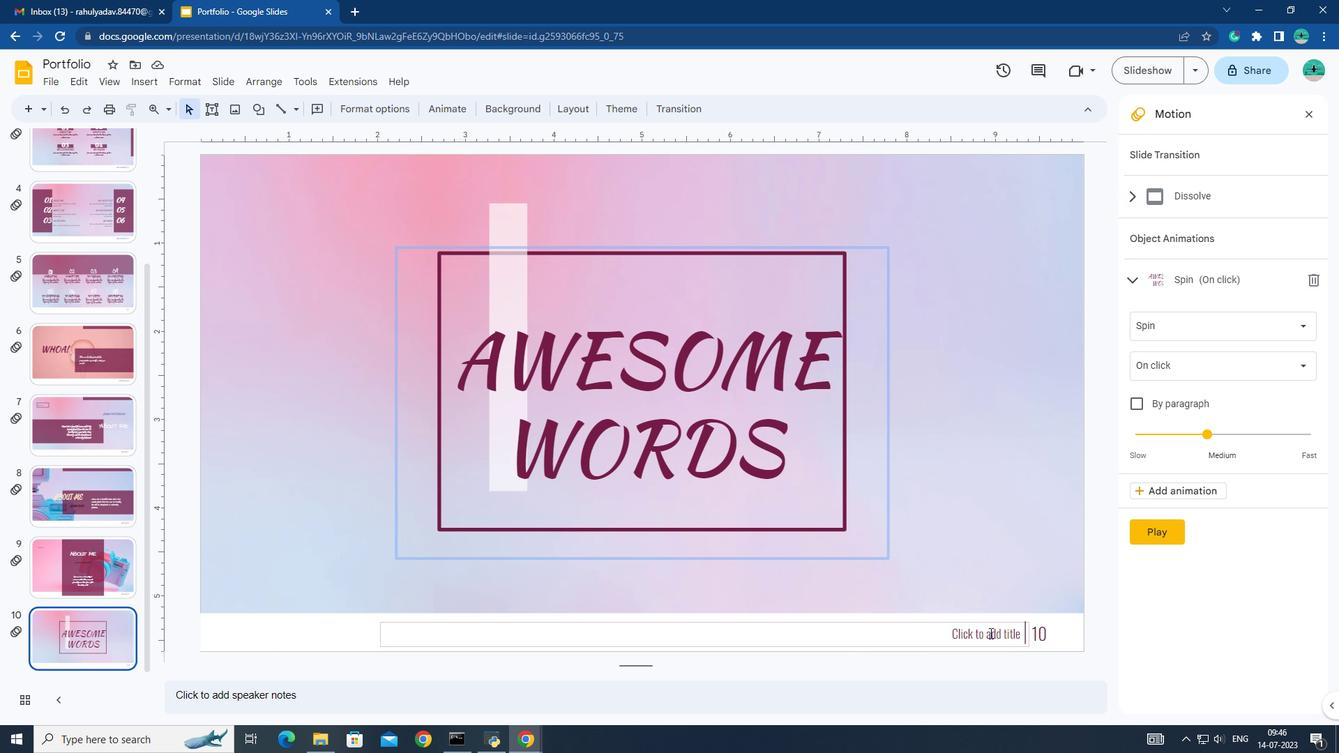 
Action: Mouse pressed left at (981, 637)
Screenshot: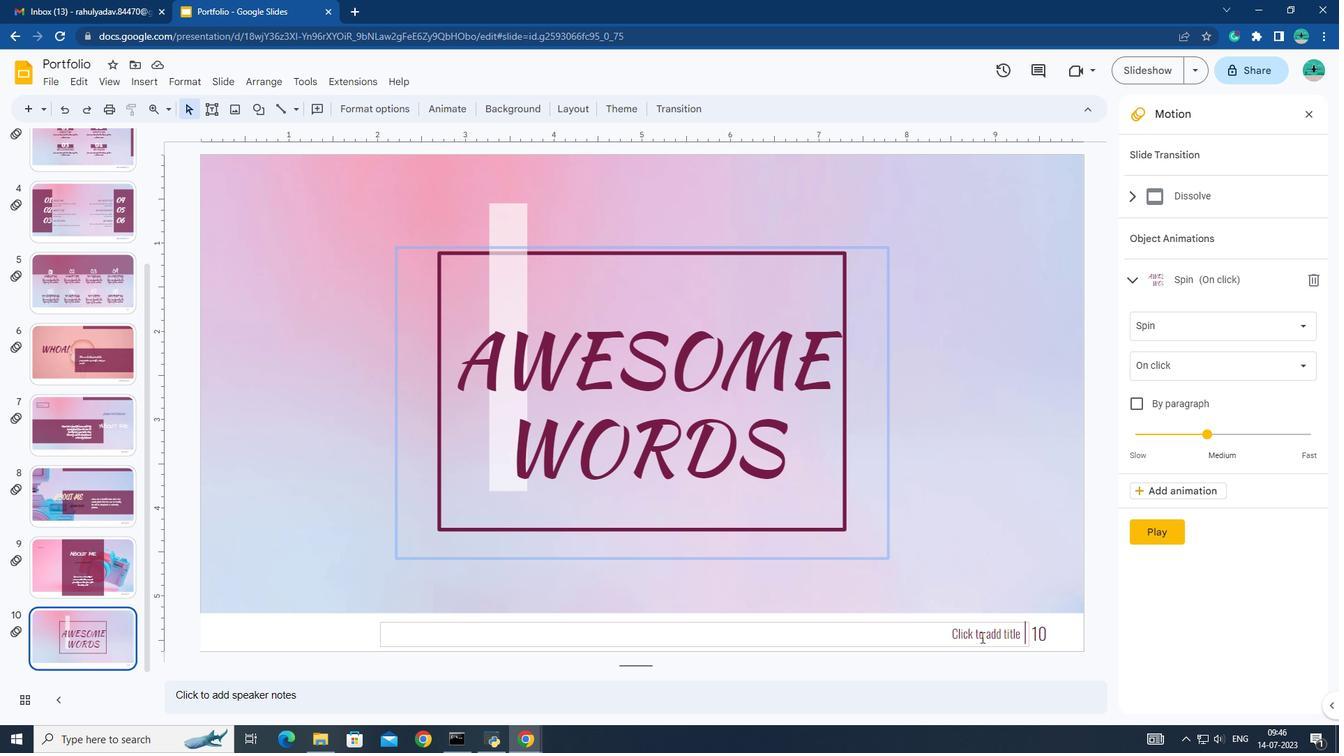 
Action: Key pressed AWESOME<Key.space>WORDS
Screenshot: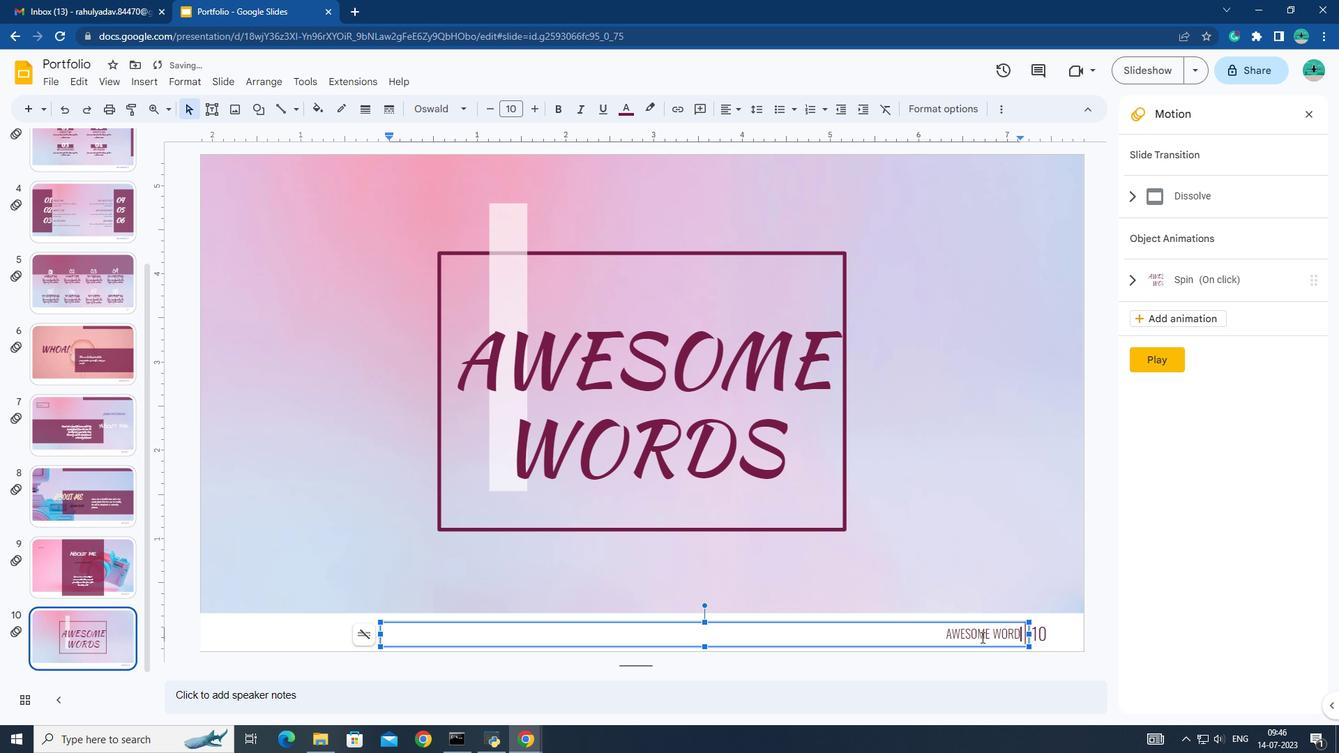 
Action: Mouse moved to (989, 547)
Screenshot: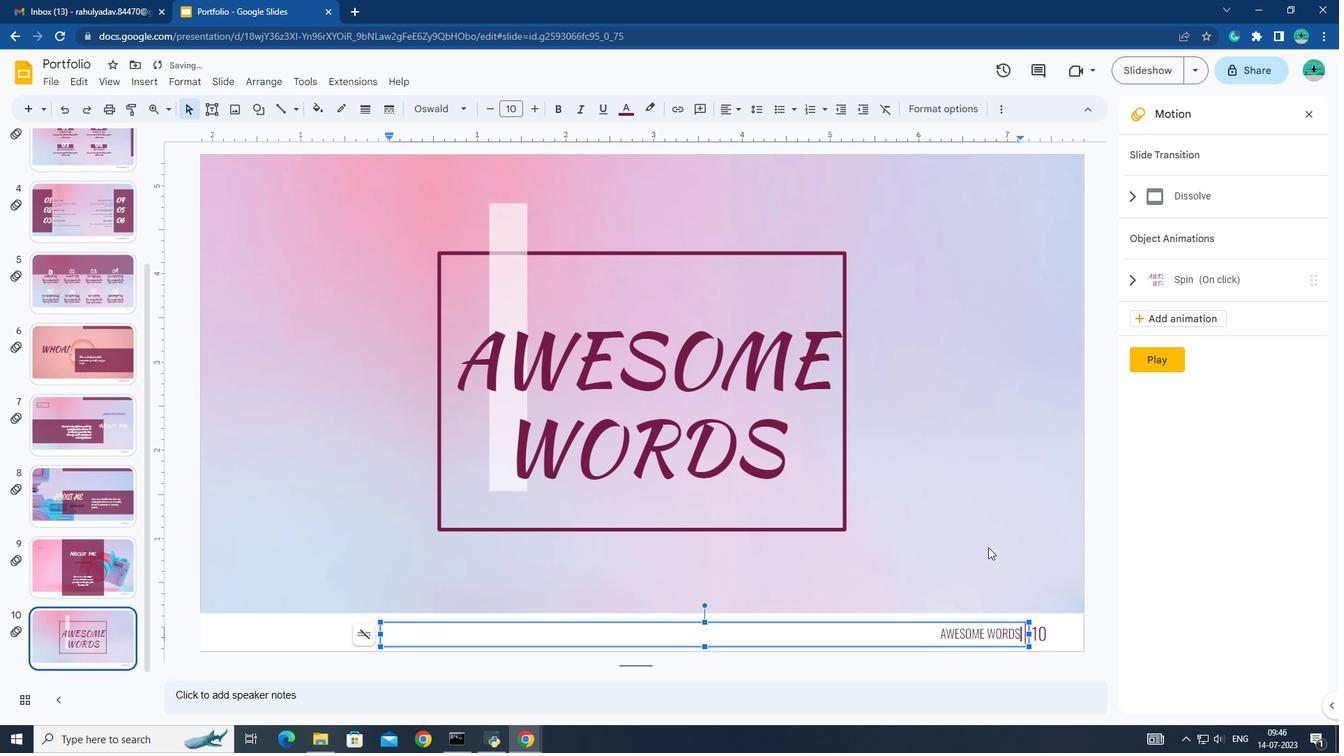 
Action: Mouse pressed left at (989, 547)
Screenshot: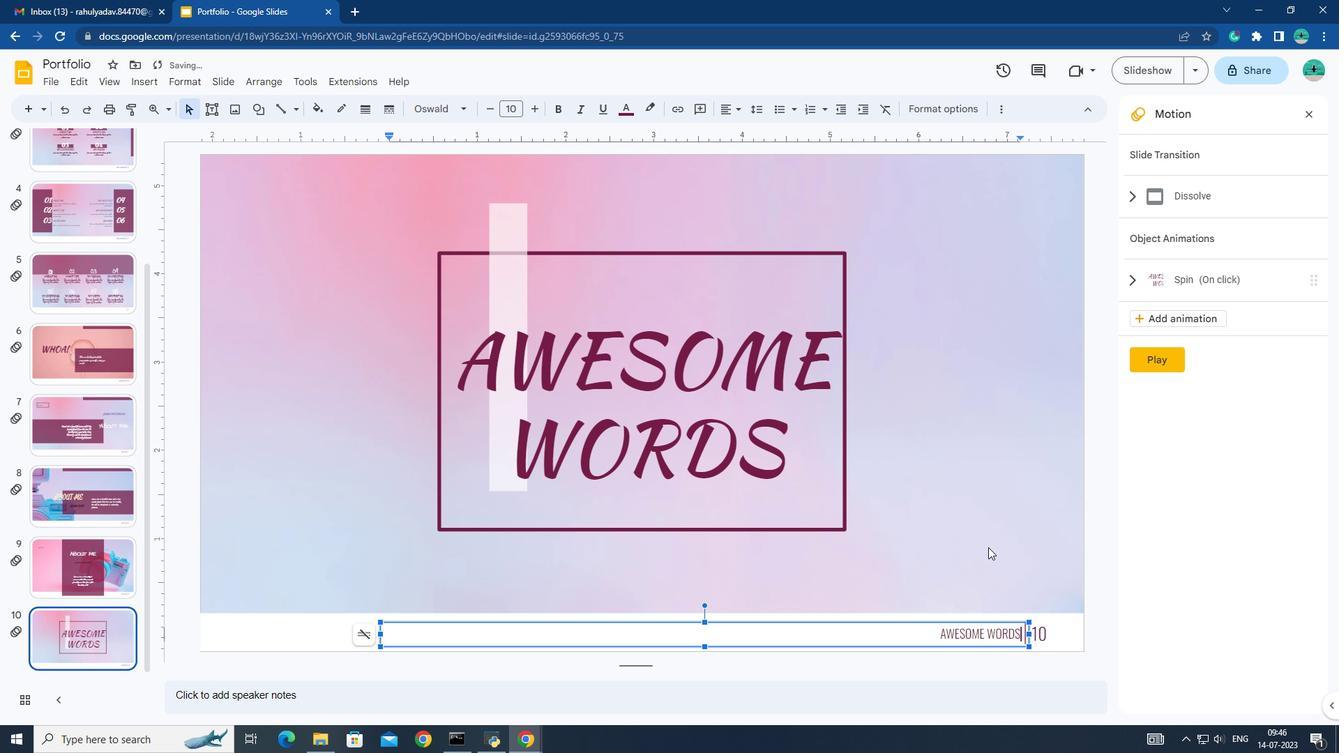 
